 Task: Look for space in Chignahuapan, Mexico from 12th August, 2023 to 16th August, 2023 for 8 adults in price range Rs.10000 to Rs.16000. Place can be private room with 8 bedrooms having 8 beds and 8 bathrooms. Property type can be house, flat, guest house, hotel. Amenities needed are: wifi, TV, free parkinig on premises, gym, breakfast. Booking option can be shelf check-in. Required host language is English.
Action: Mouse moved to (467, 100)
Screenshot: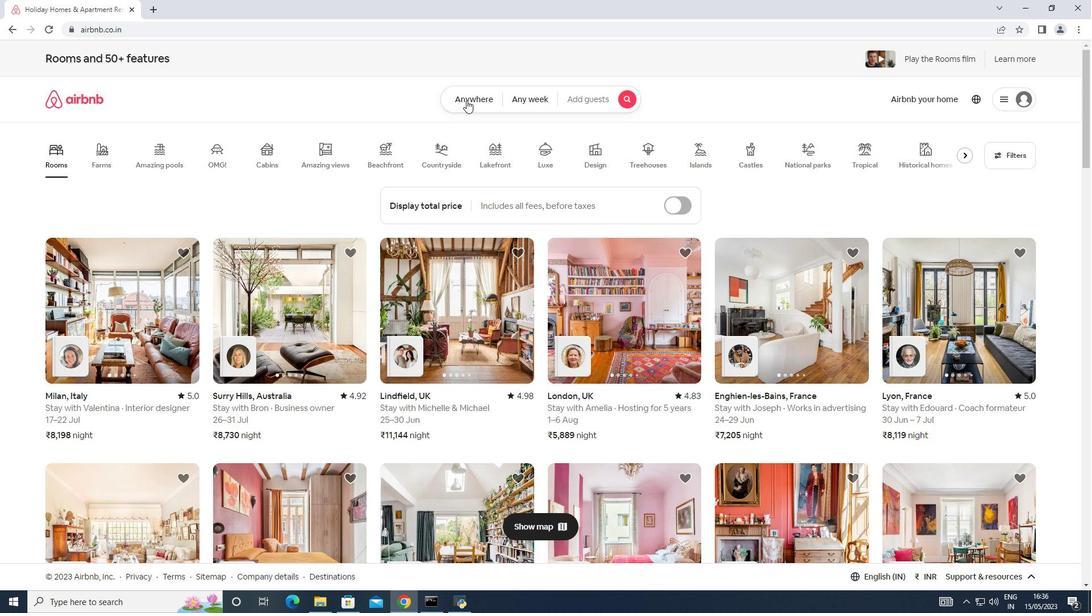 
Action: Mouse pressed left at (467, 100)
Screenshot: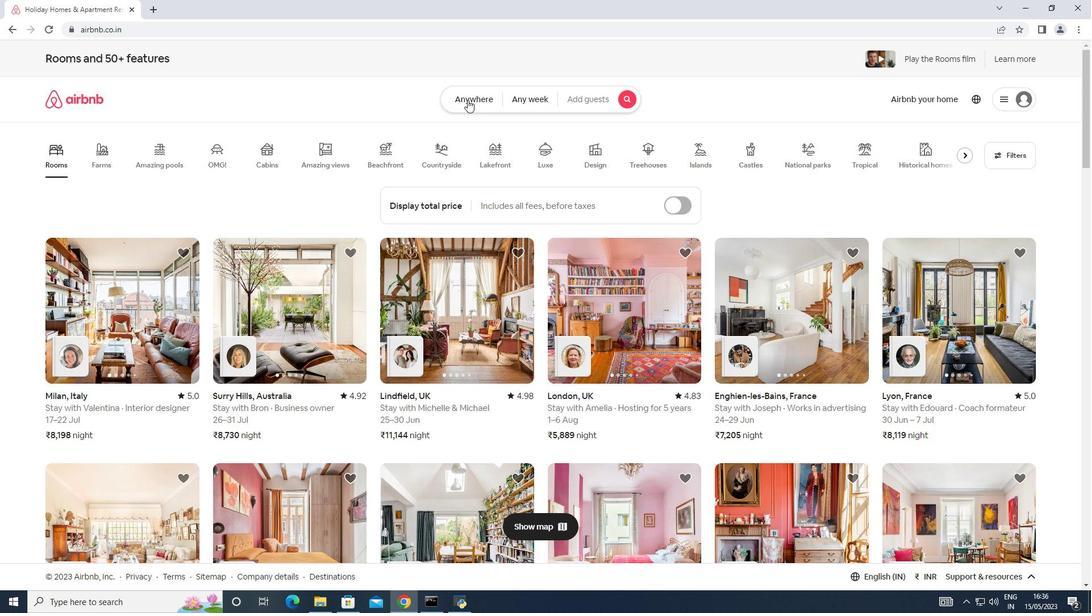 
Action: Mouse moved to (405, 150)
Screenshot: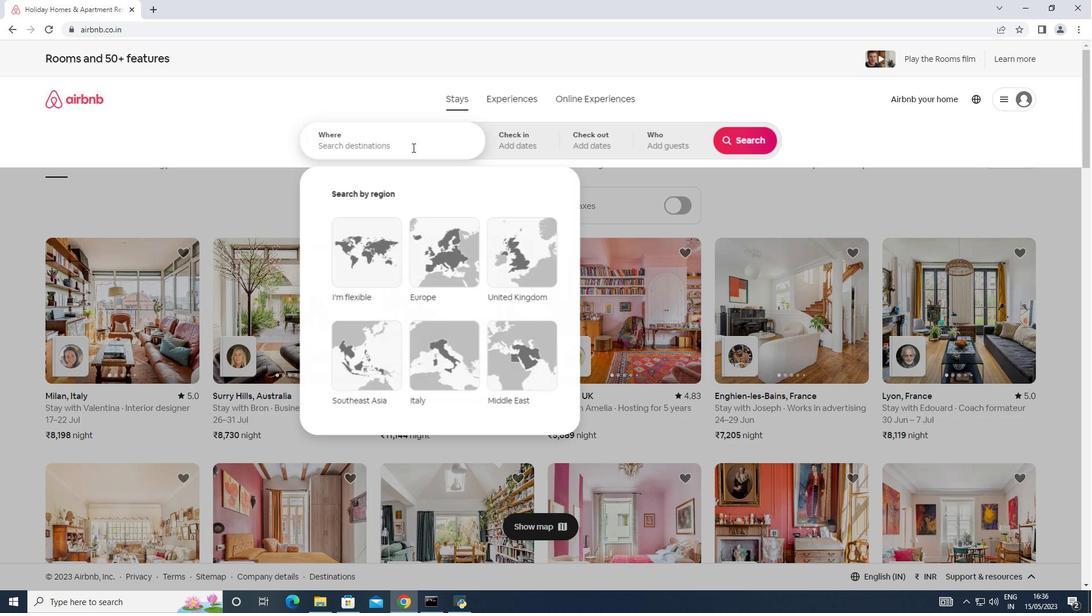 
Action: Mouse pressed left at (405, 150)
Screenshot: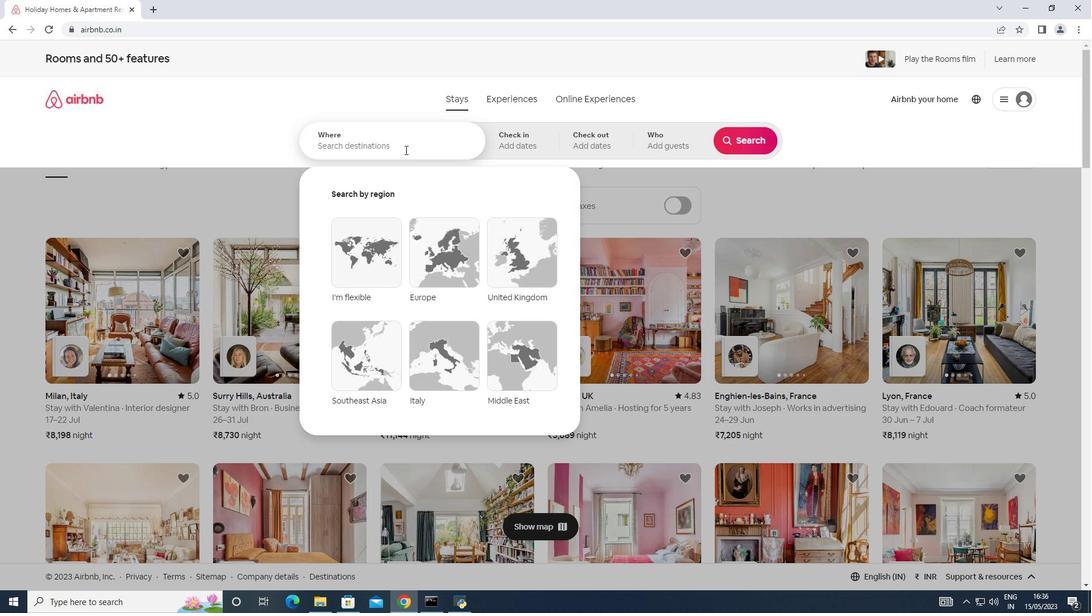 
Action: Mouse moved to (393, 153)
Screenshot: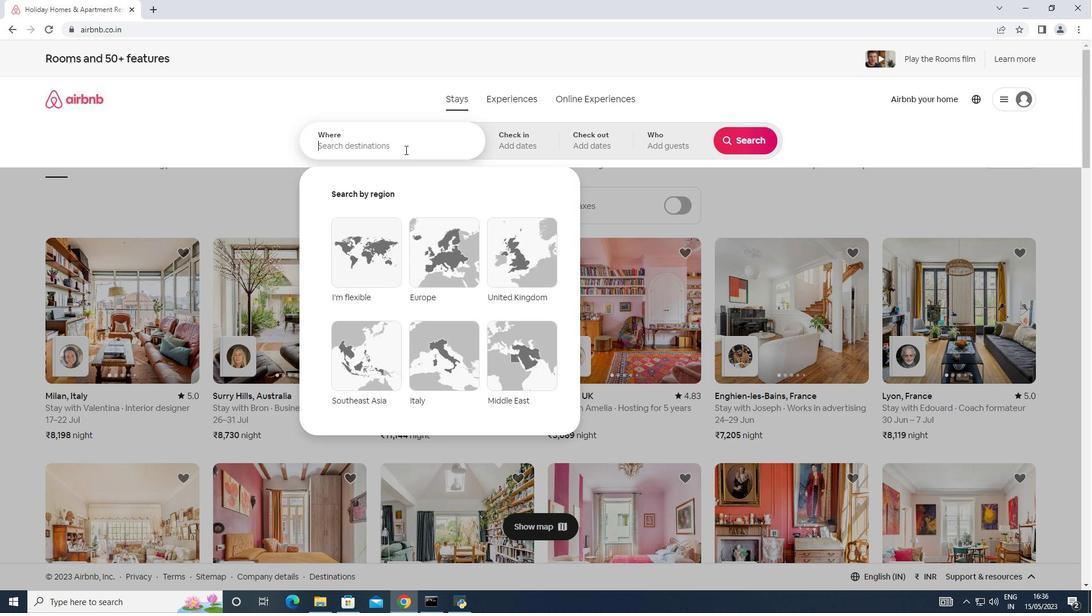 
Action: Key pressed <Key.shift><Key.shift><Key.shift><Key.shift><Key.shift><Key.shift><Key.shift><Key.shift><Key.shift><Key.shift><Key.shift><Key.shift><Key.shift><Key.shift><Key.shift><Key.shift><Key.shift><Key.shift><Key.shift><Key.shift><Key.shift><Key.shift><Key.shift><Key.shift><Key.shift><Key.shift><Key.shift><Key.shift><Key.shift>Chignahuapan,<Key.shift><Key.shift><Key.shift><Key.shift><Key.shift><Key.shift><Key.shift><Key.shift><Key.shift><Key.shift><Key.shift><Key.shift><Key.shift><Key.shift><Key.shift><Key.shift><Key.shift><Key.shift>Mexico
Screenshot: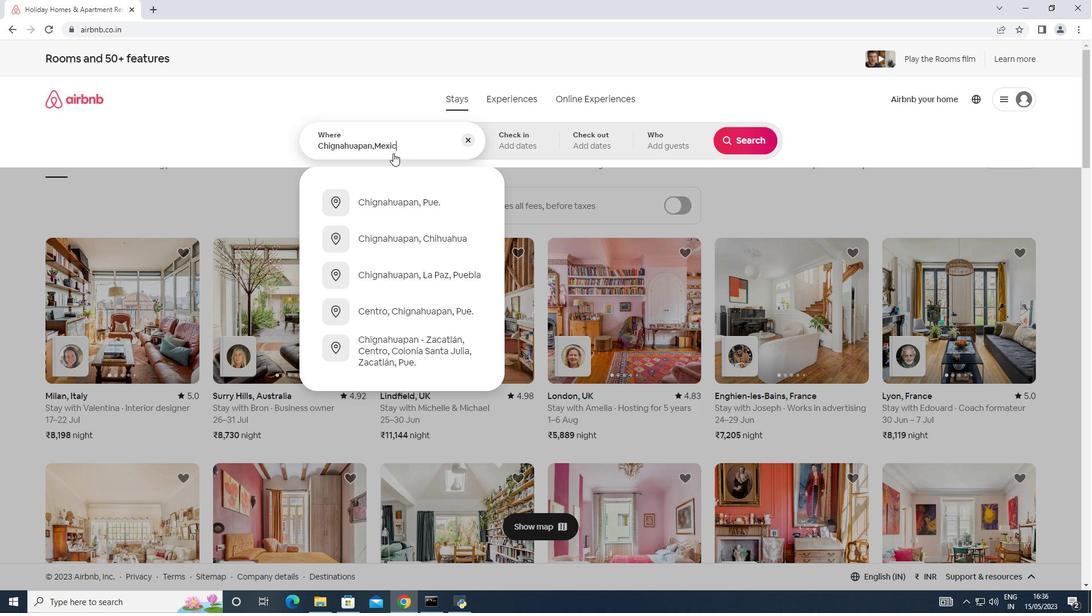 
Action: Mouse moved to (520, 142)
Screenshot: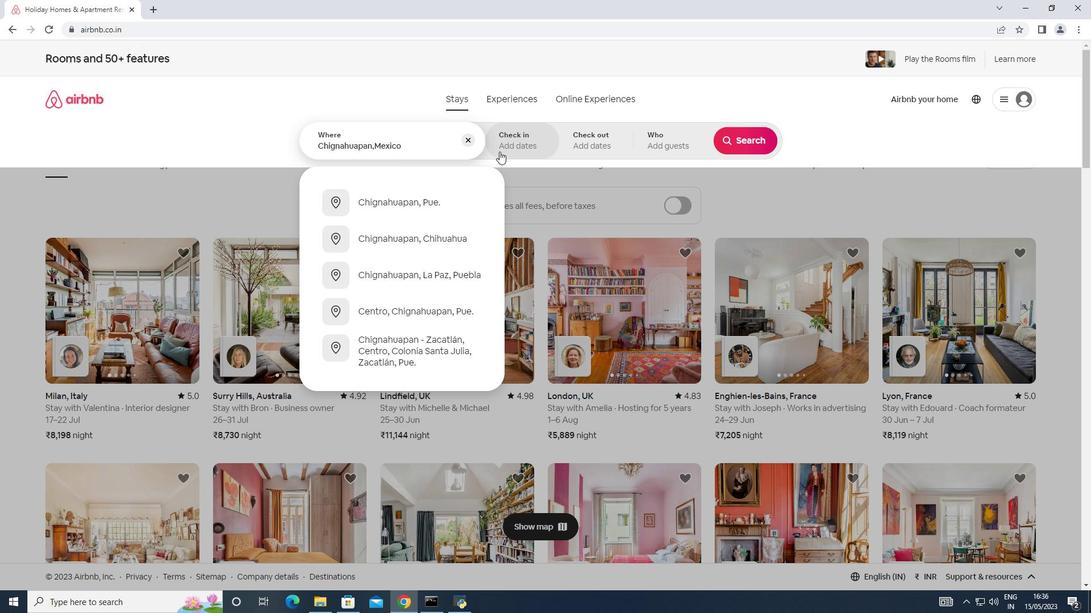 
Action: Mouse pressed left at (520, 142)
Screenshot: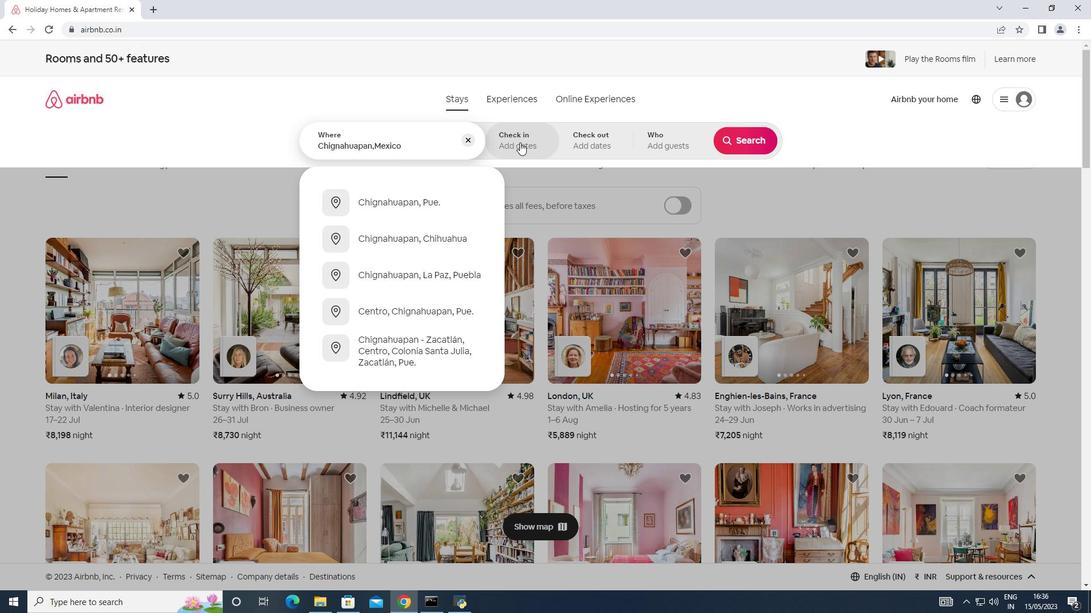 
Action: Mouse moved to (746, 232)
Screenshot: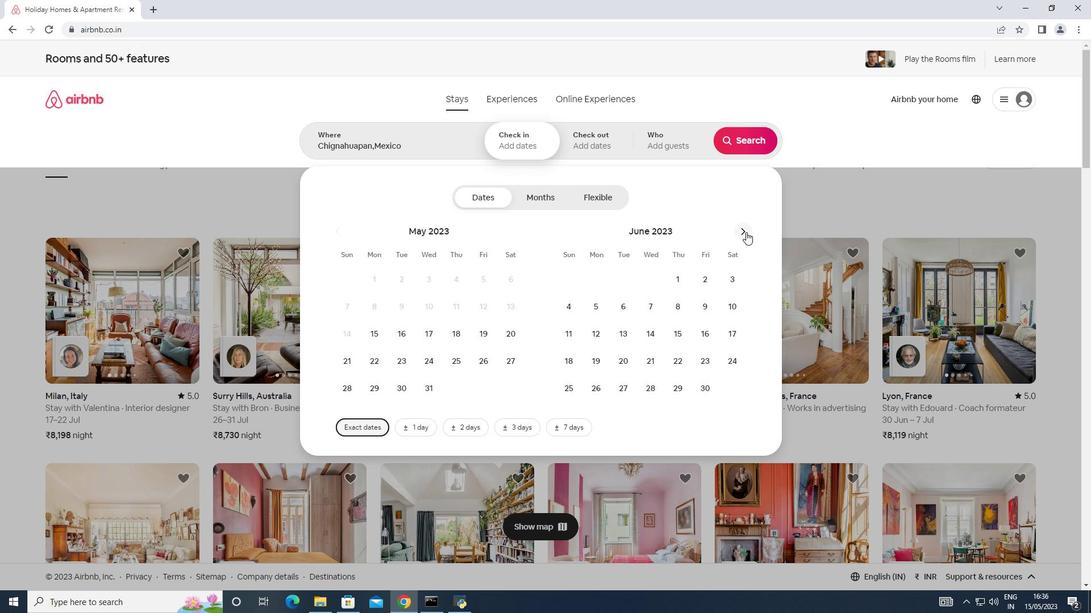 
Action: Mouse pressed left at (746, 232)
Screenshot: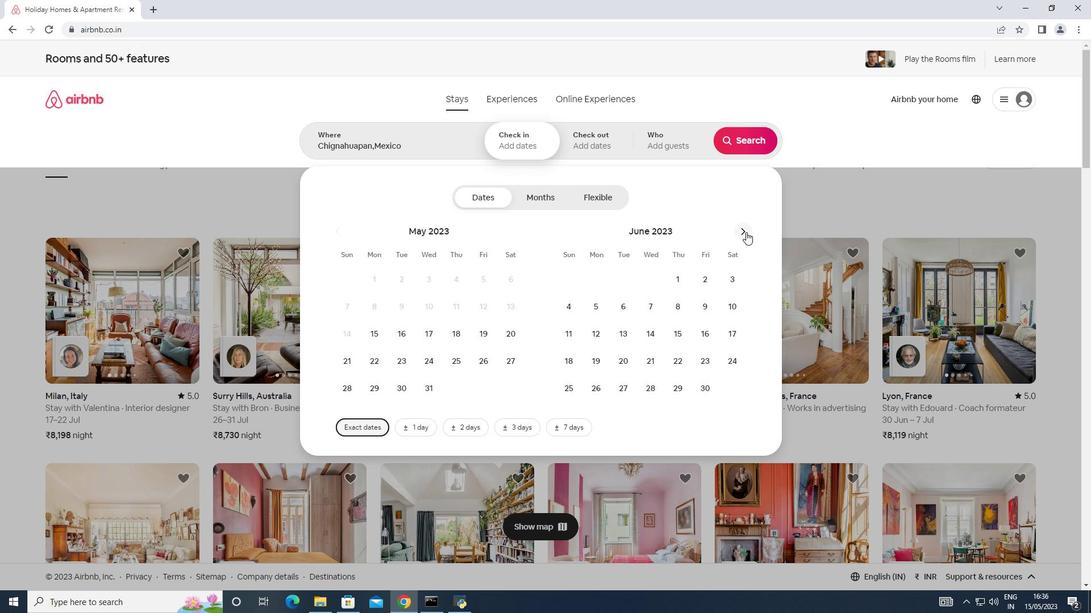 
Action: Mouse moved to (746, 230)
Screenshot: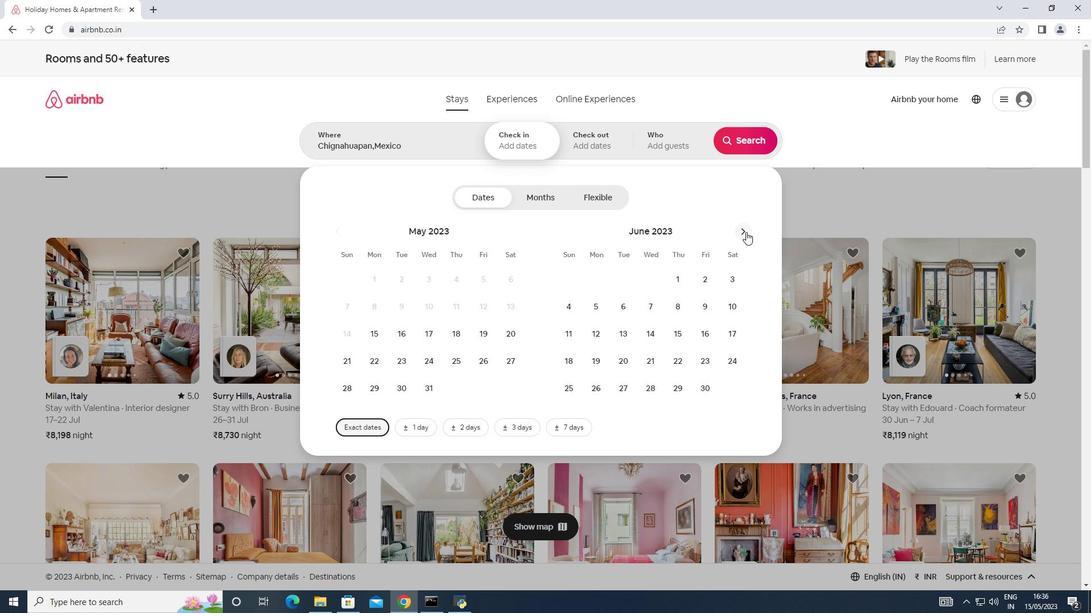 
Action: Mouse pressed left at (746, 230)
Screenshot: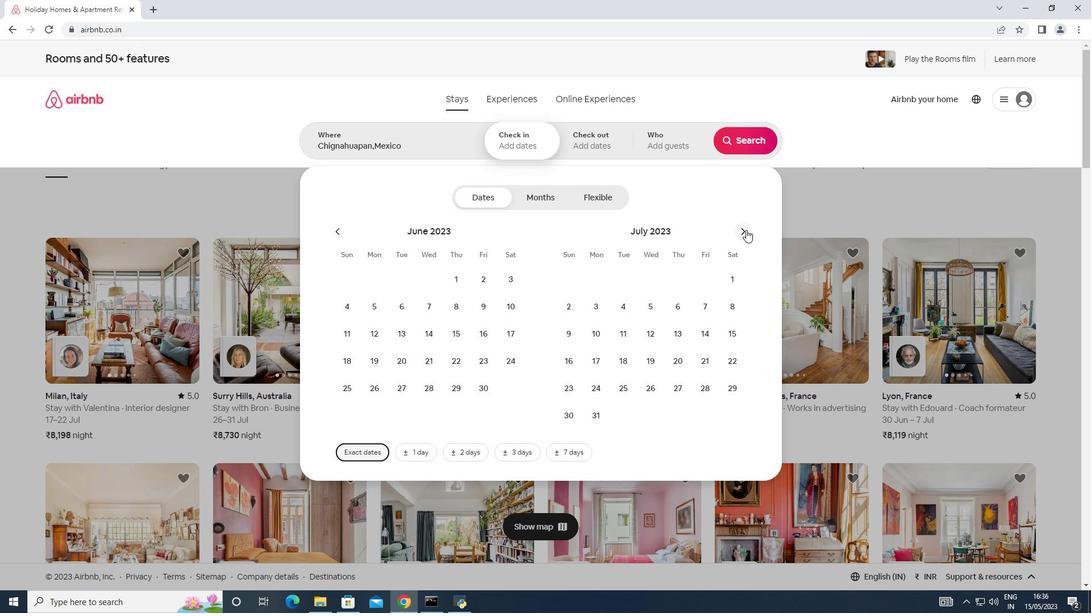 
Action: Mouse moved to (730, 297)
Screenshot: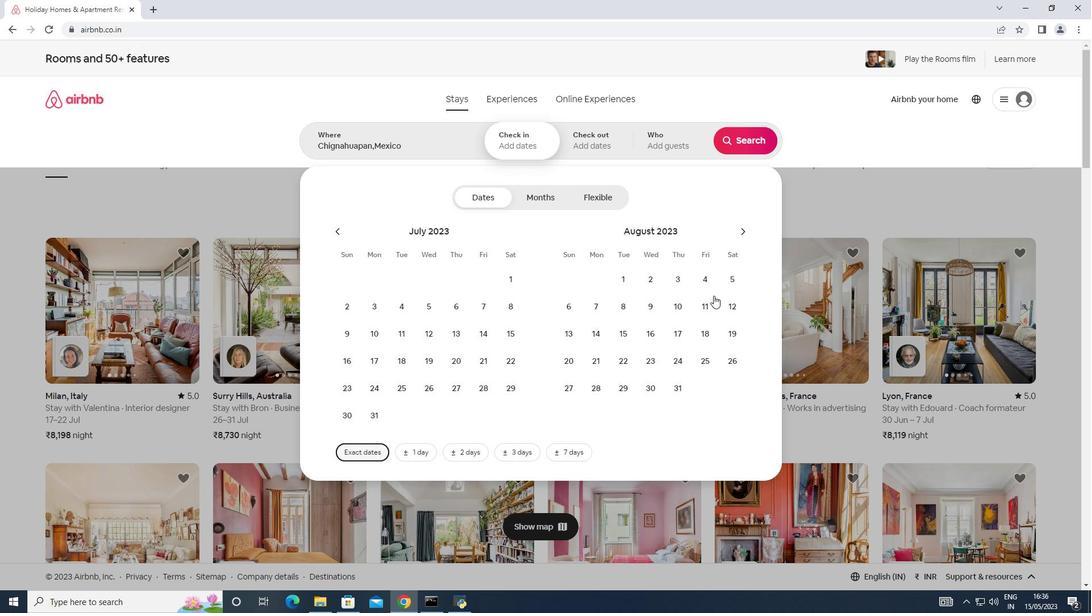 
Action: Mouse pressed left at (730, 297)
Screenshot: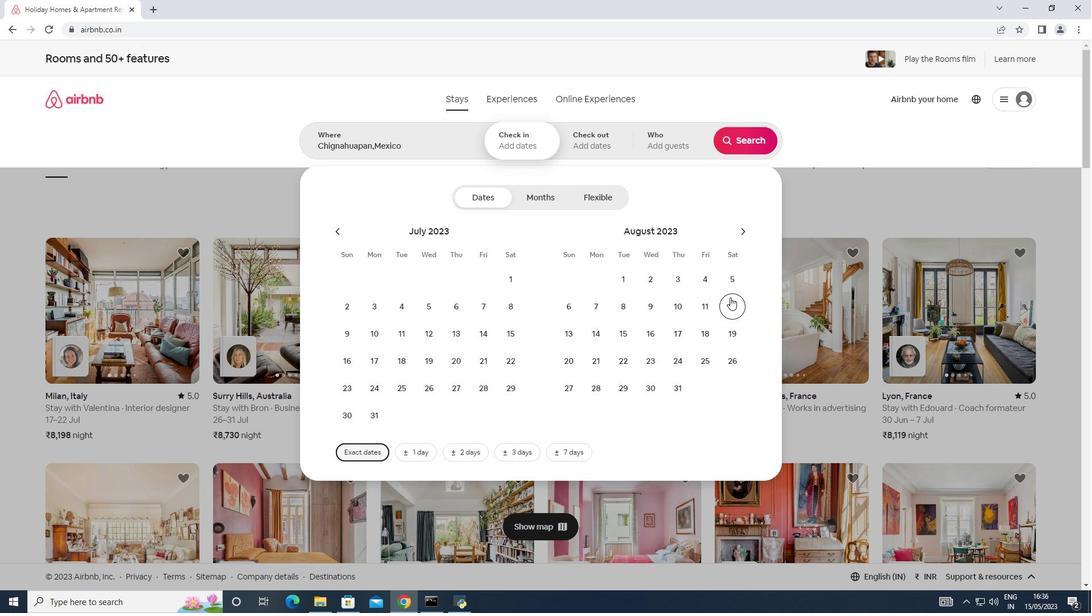 
Action: Mouse moved to (649, 338)
Screenshot: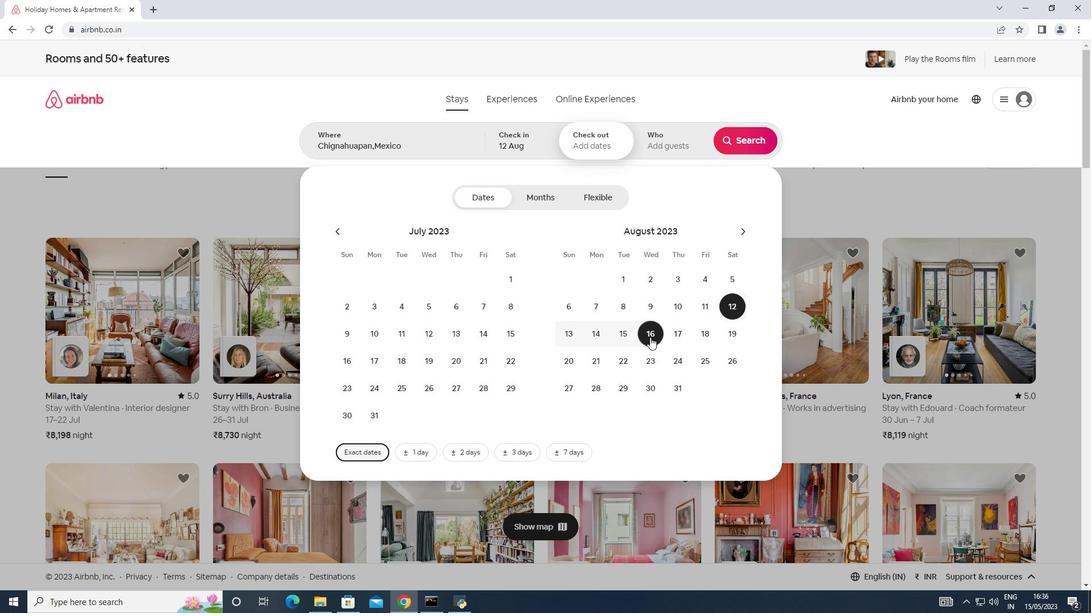 
Action: Mouse pressed left at (649, 338)
Screenshot: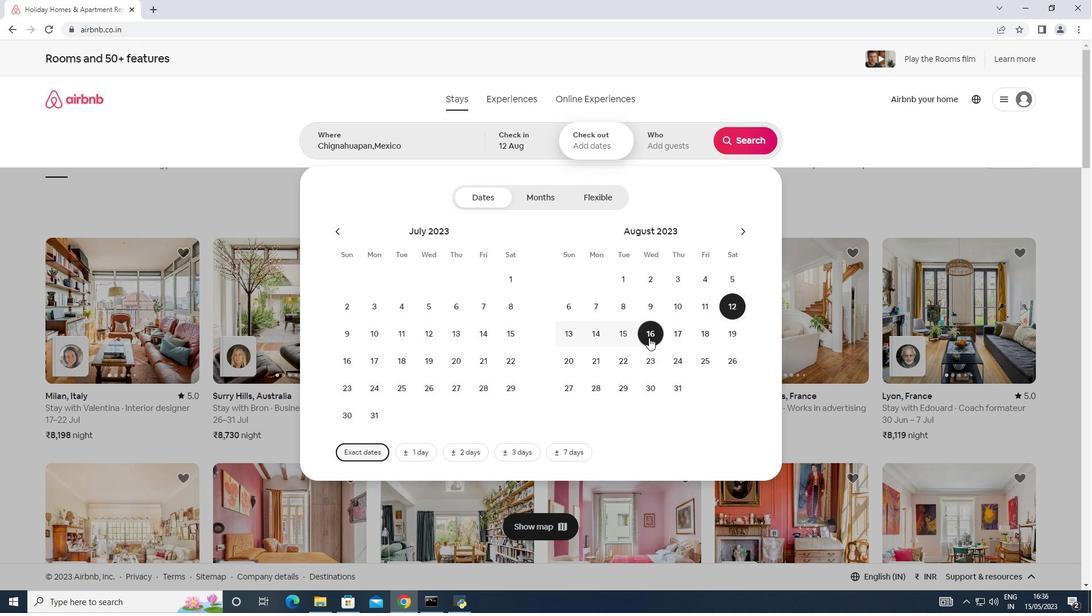 
Action: Mouse moved to (661, 138)
Screenshot: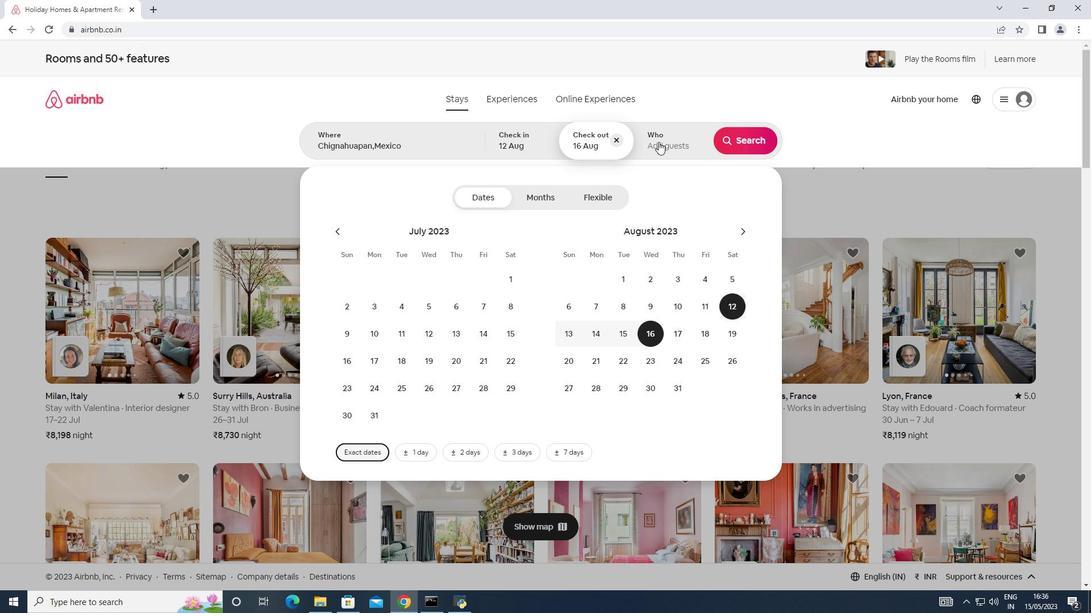 
Action: Mouse pressed left at (661, 138)
Screenshot: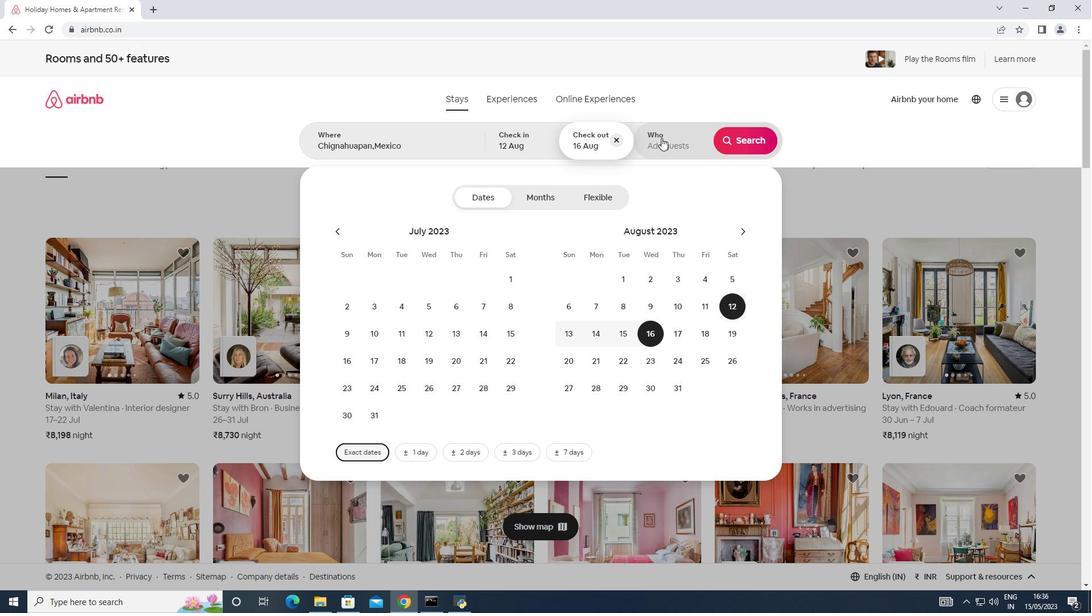 
Action: Mouse moved to (750, 200)
Screenshot: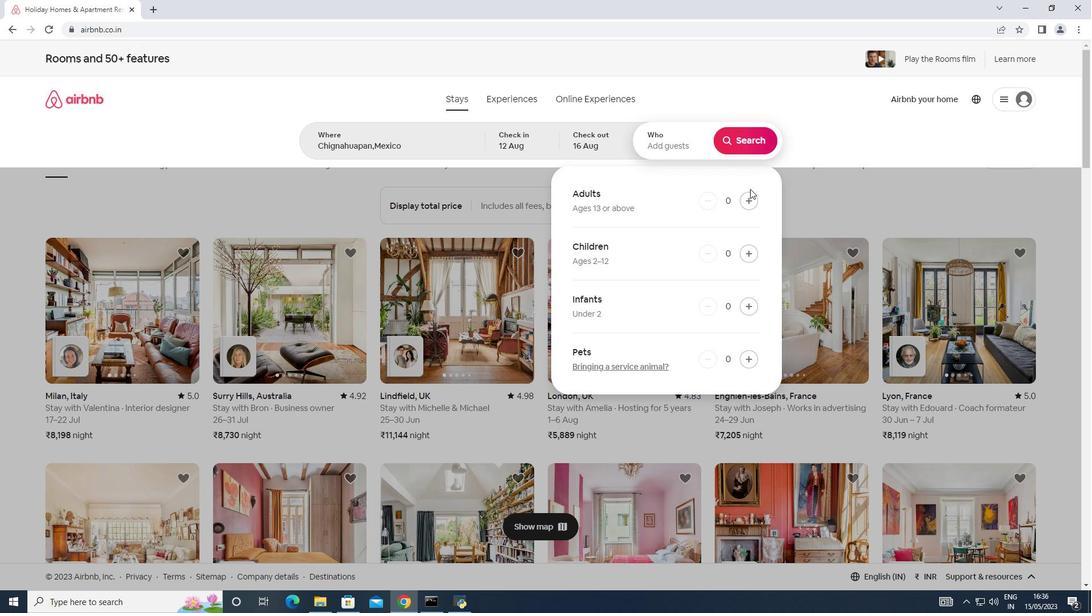 
Action: Mouse pressed left at (750, 200)
Screenshot: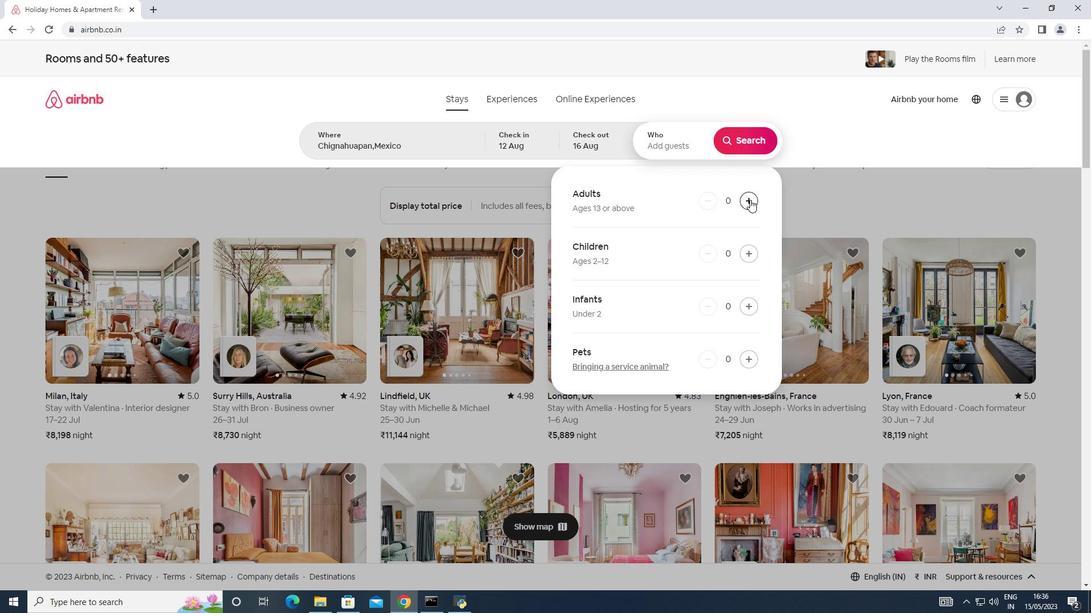 
Action: Mouse pressed left at (750, 200)
Screenshot: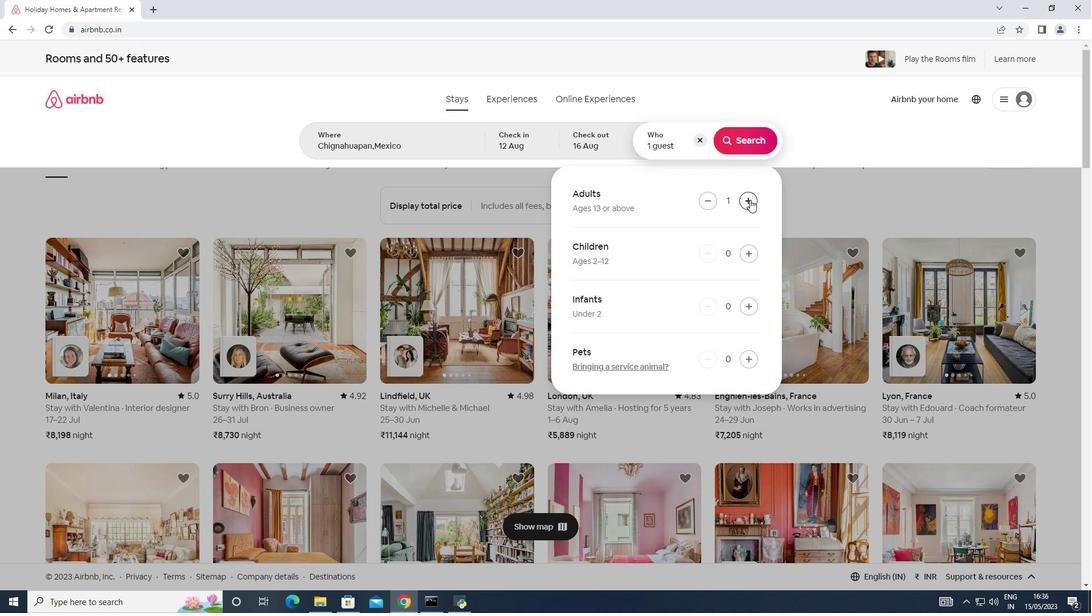 
Action: Mouse pressed left at (750, 200)
Screenshot: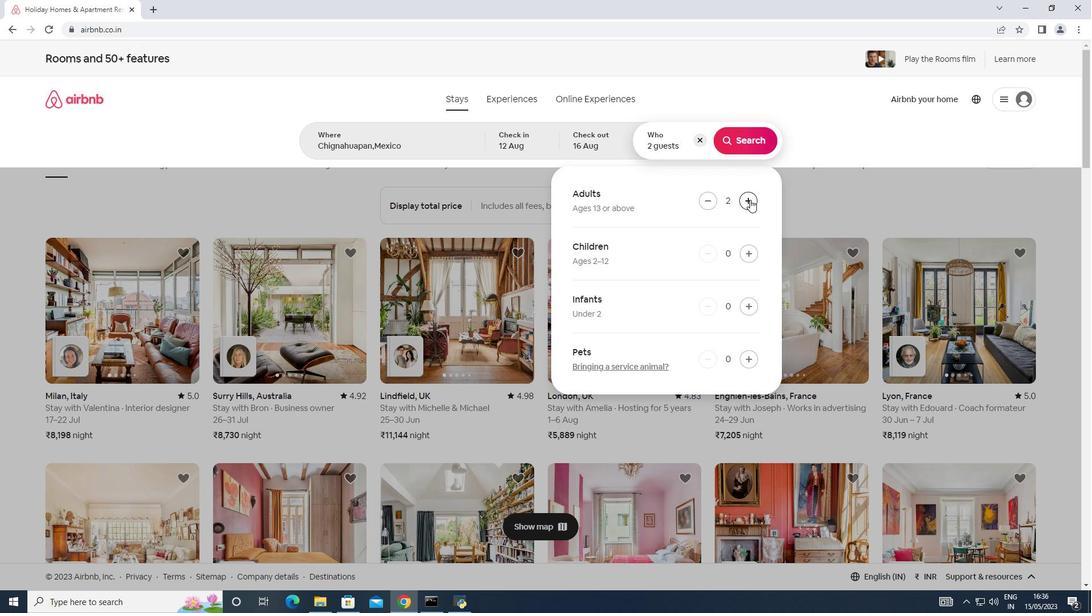 
Action: Mouse pressed left at (750, 200)
Screenshot: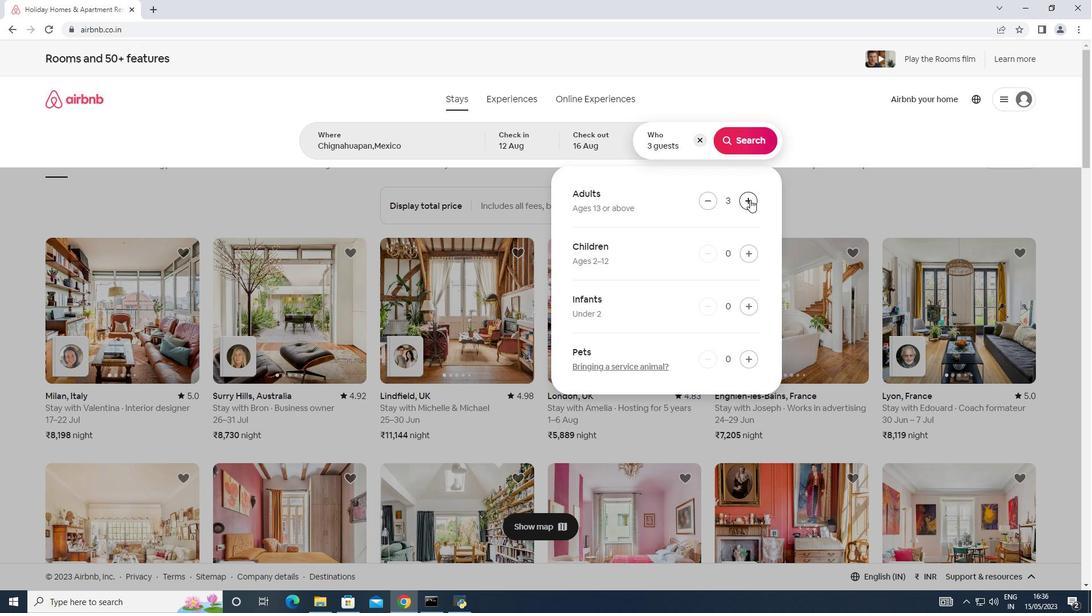 
Action: Mouse pressed left at (750, 200)
Screenshot: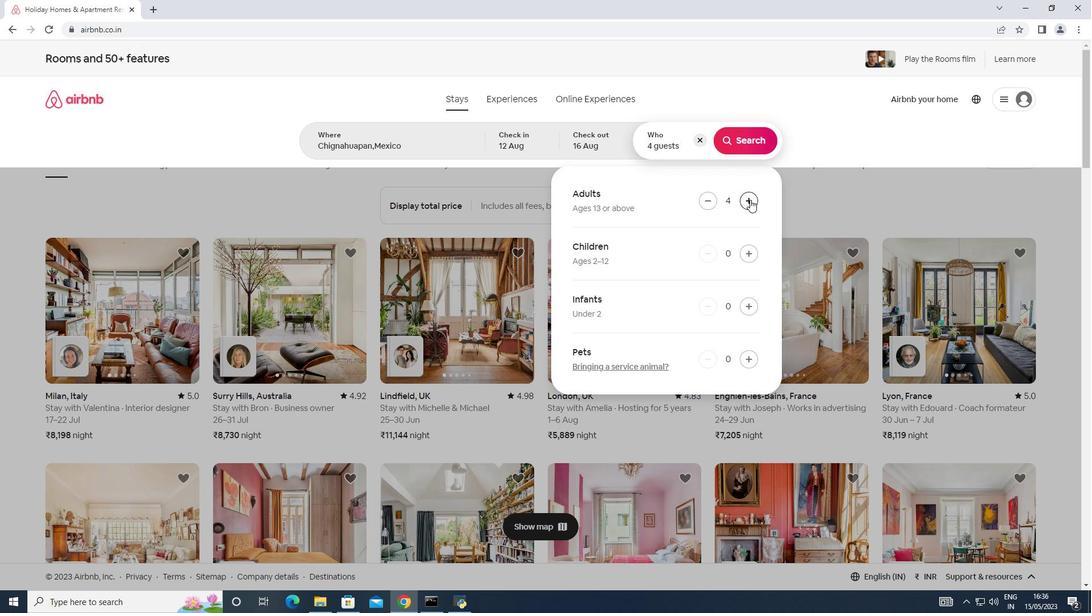 
Action: Mouse pressed left at (750, 200)
Screenshot: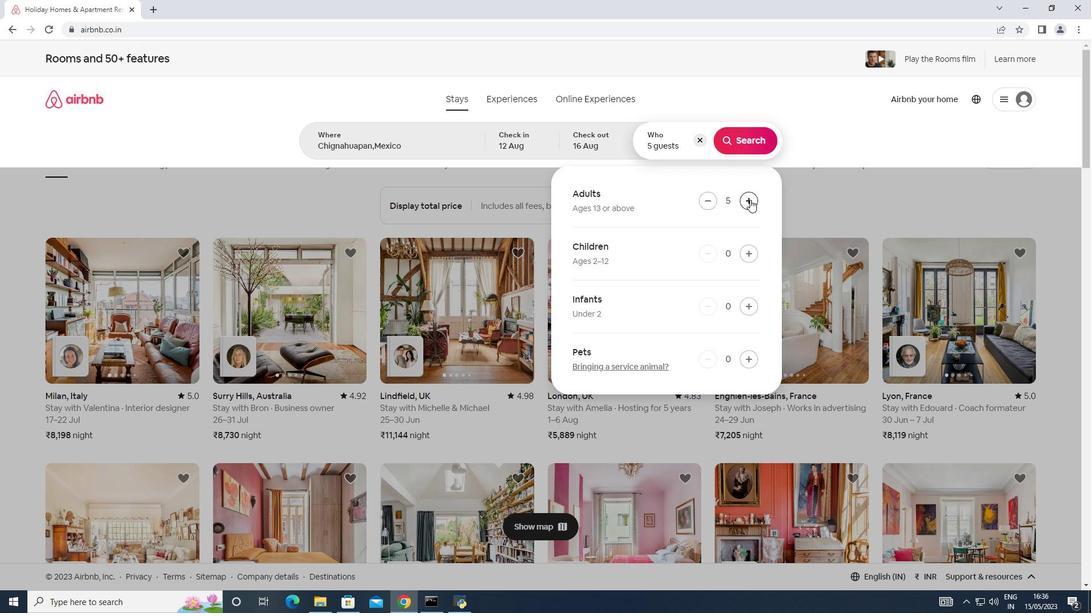 
Action: Mouse pressed left at (750, 200)
Screenshot: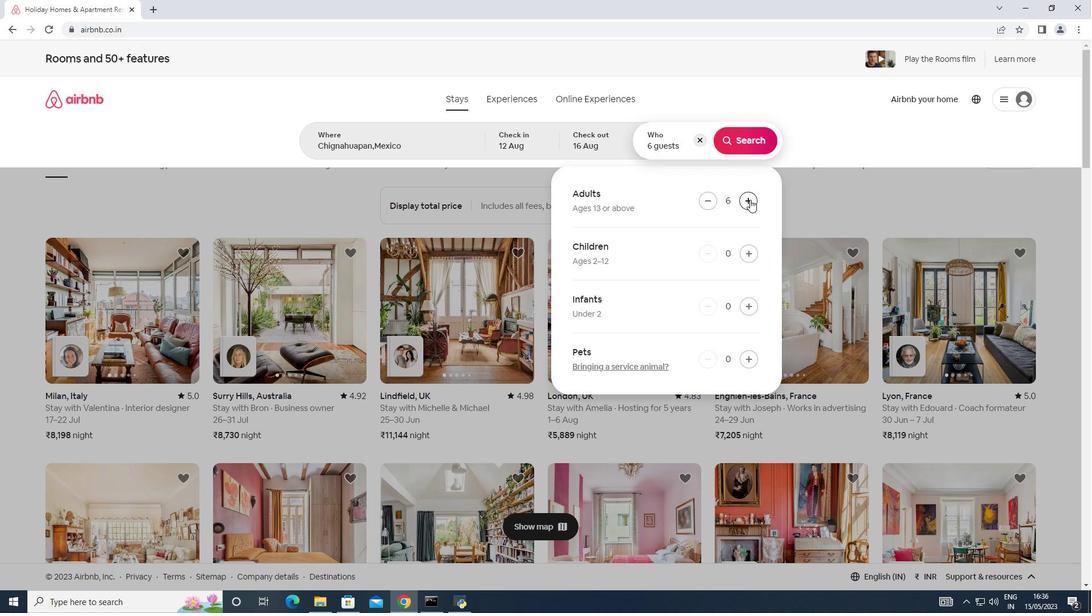 
Action: Mouse pressed left at (750, 200)
Screenshot: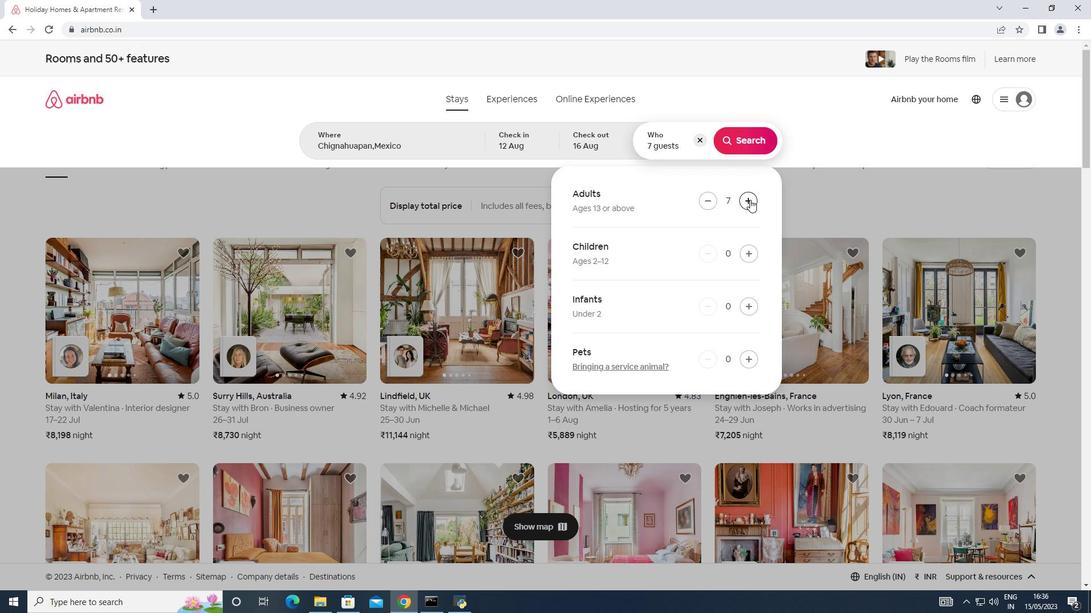 
Action: Mouse moved to (748, 140)
Screenshot: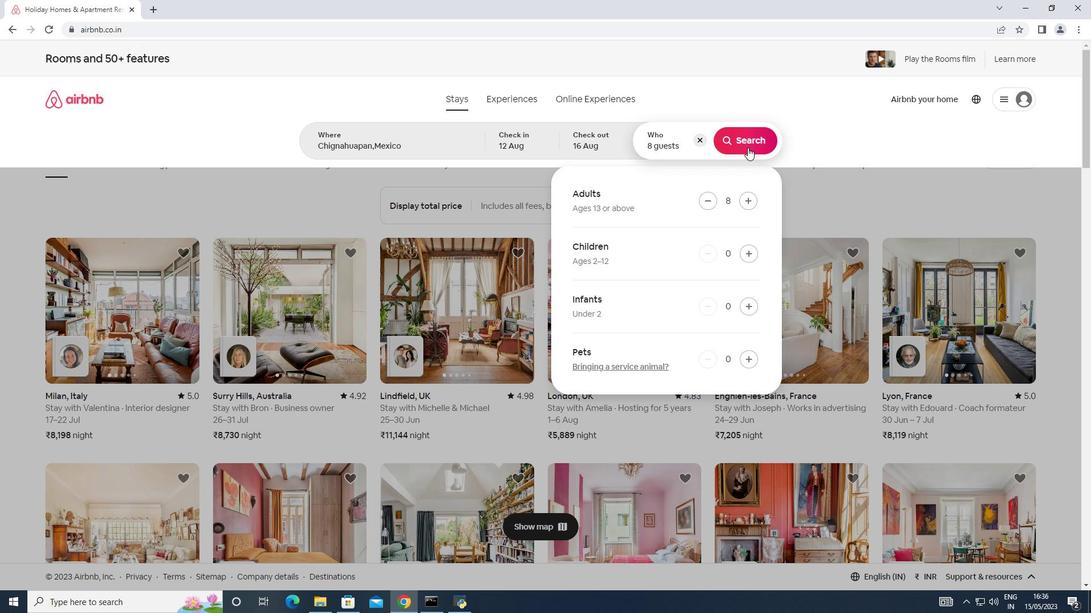 
Action: Mouse pressed left at (748, 140)
Screenshot: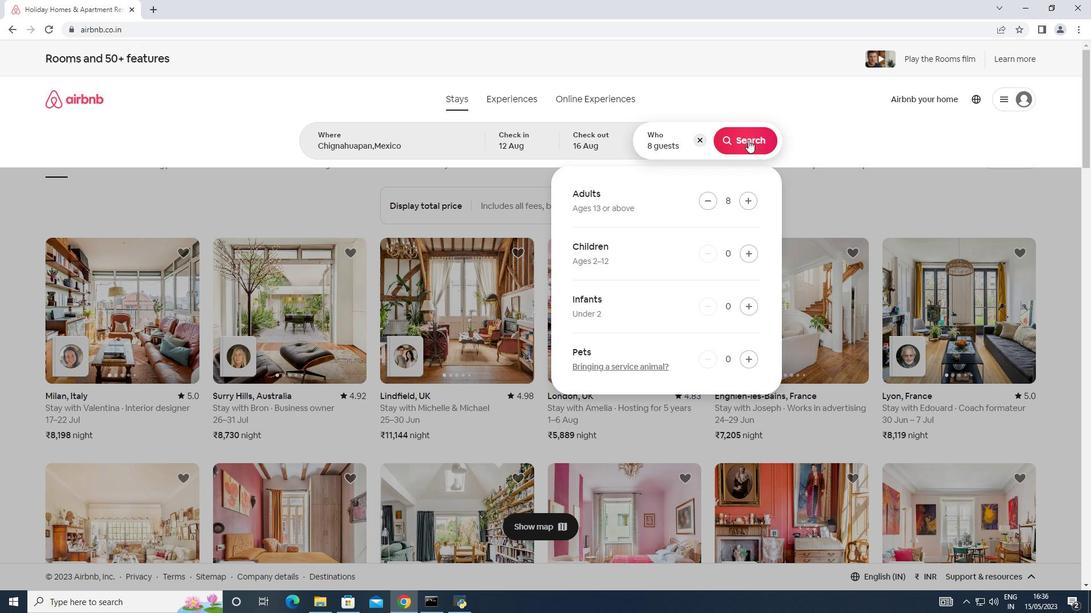 
Action: Mouse moved to (1027, 106)
Screenshot: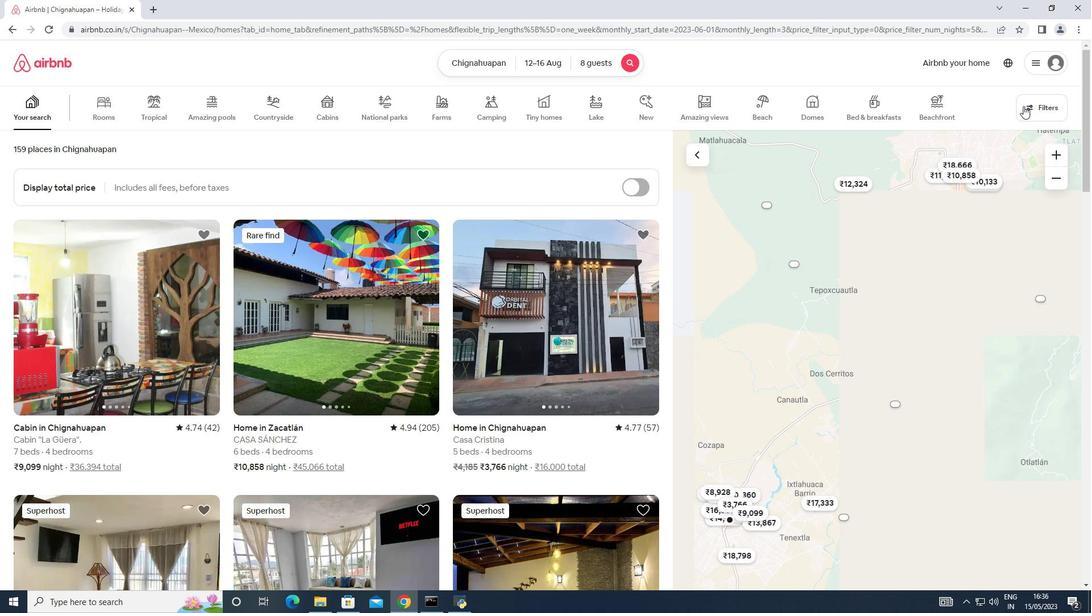 
Action: Mouse pressed left at (1027, 106)
Screenshot: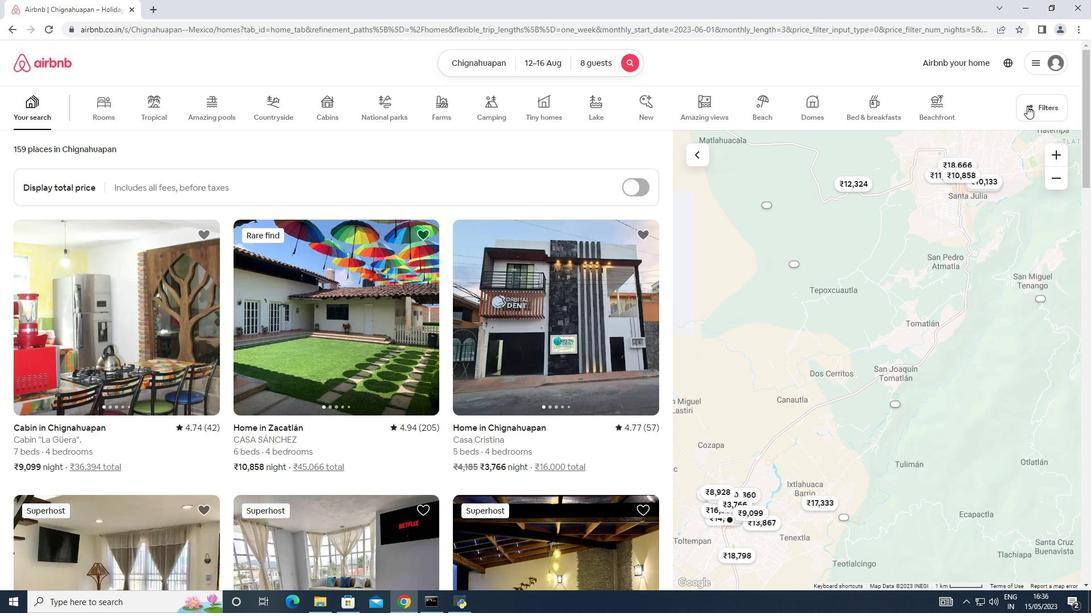 
Action: Mouse moved to (396, 387)
Screenshot: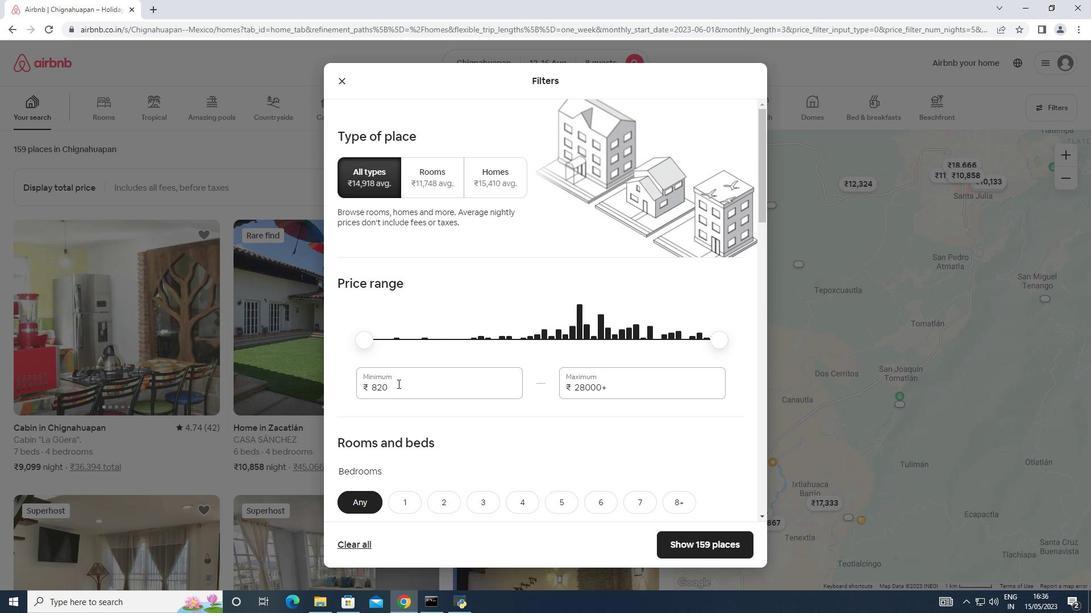 
Action: Mouse pressed left at (396, 387)
Screenshot: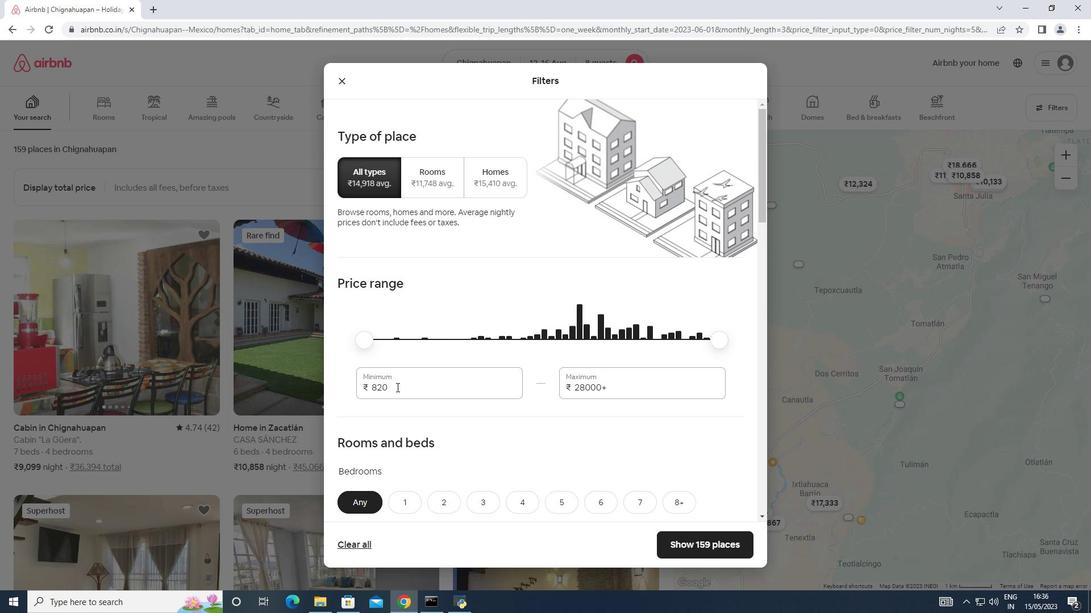 
Action: Mouse moved to (351, 382)
Screenshot: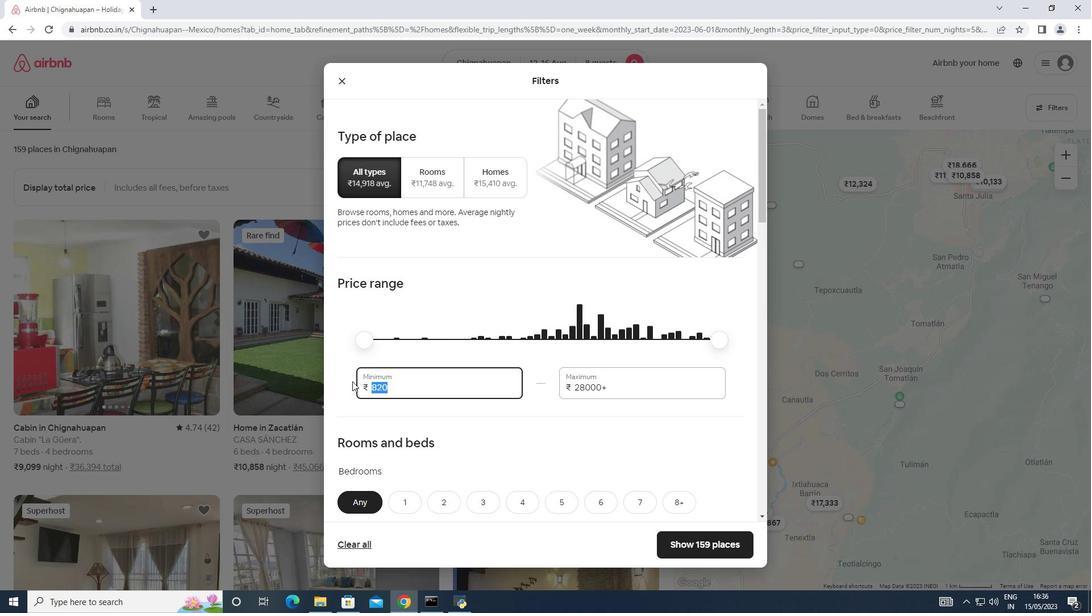 
Action: Key pressed 10000
Screenshot: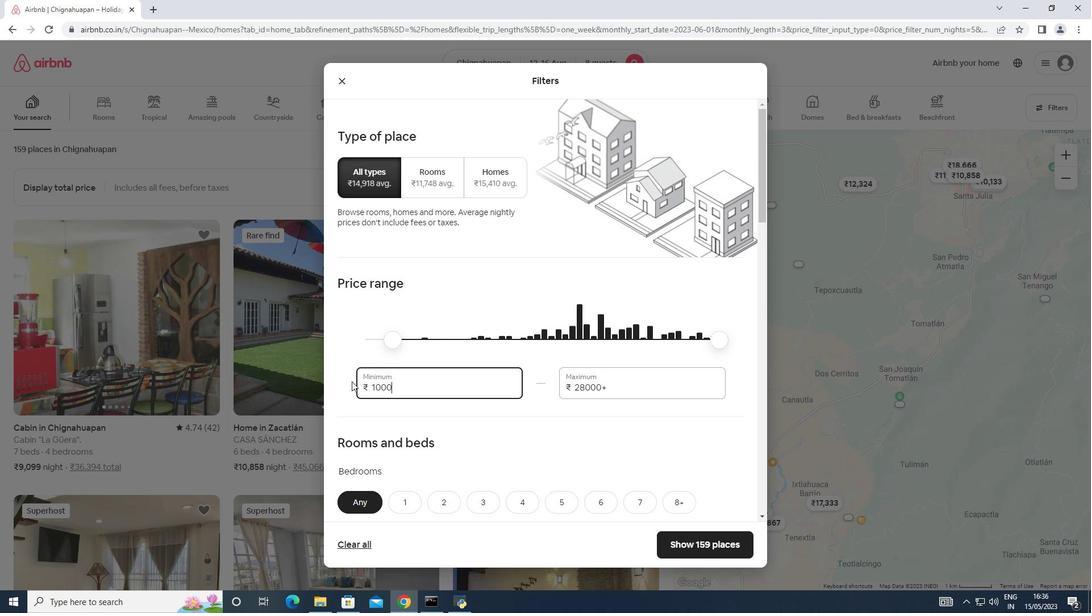 
Action: Mouse moved to (610, 392)
Screenshot: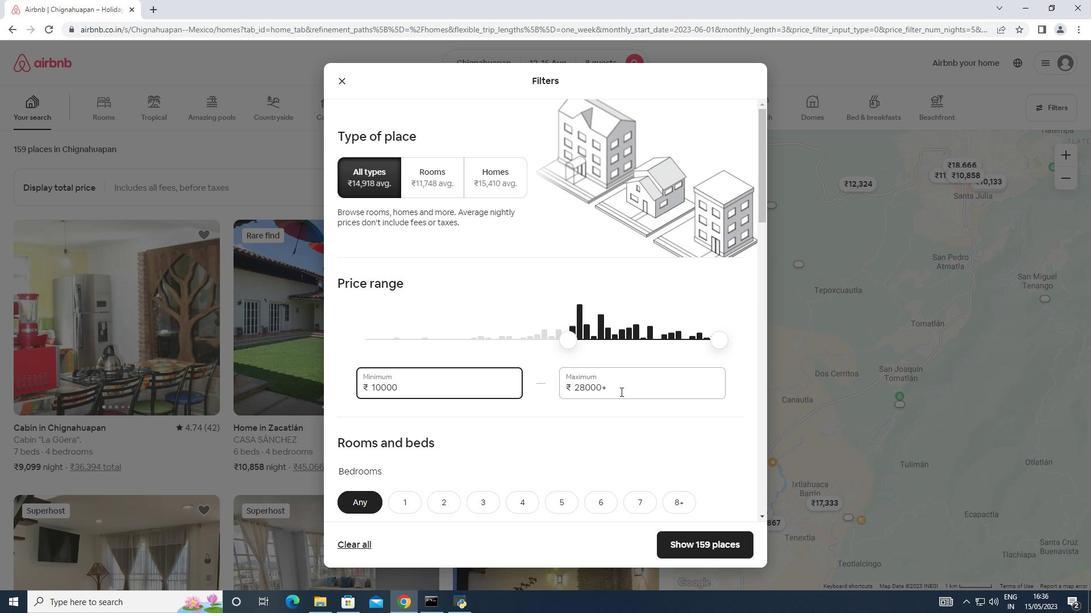 
Action: Mouse pressed left at (610, 392)
Screenshot: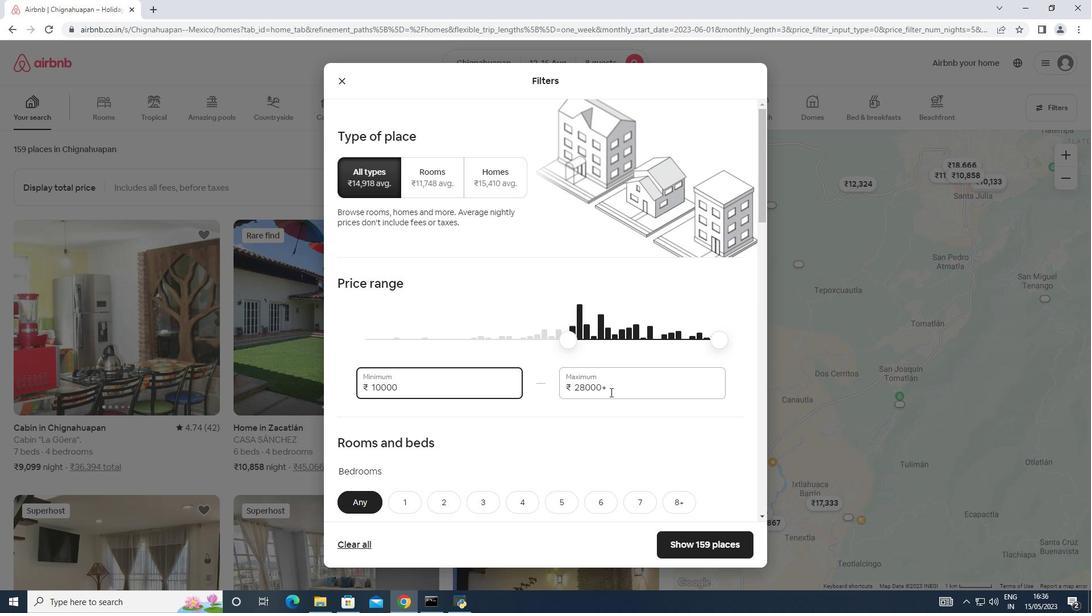
Action: Mouse moved to (509, 411)
Screenshot: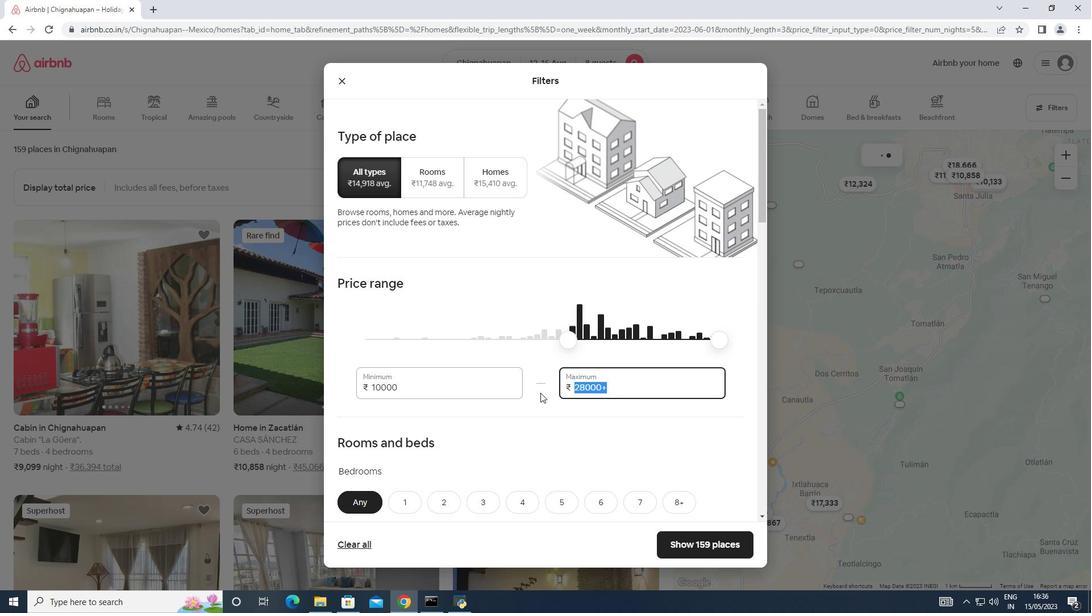 
Action: Key pressed 16000
Screenshot: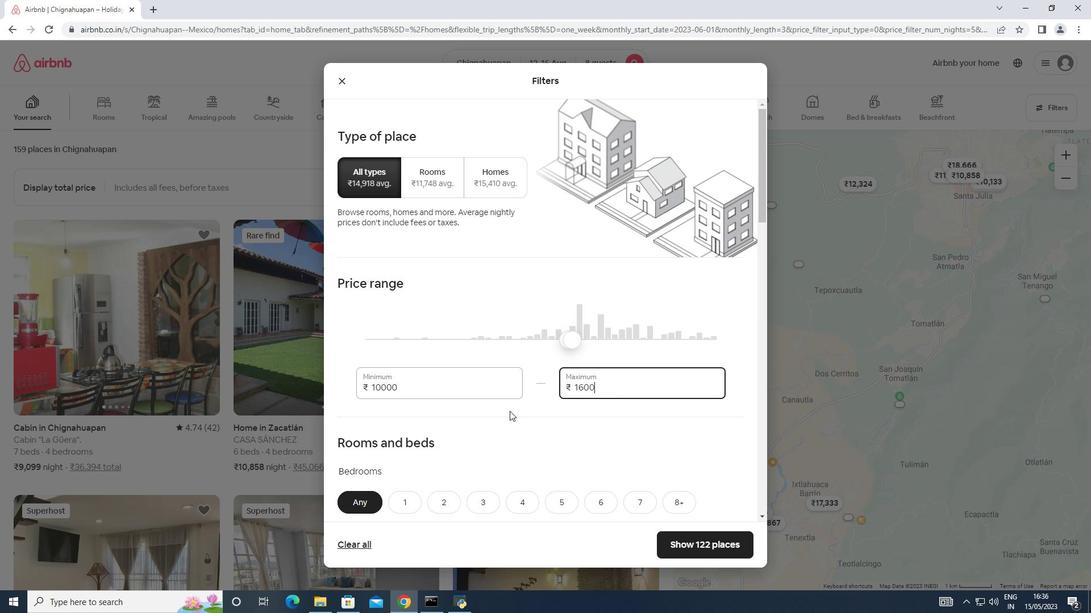 
Action: Mouse scrolled (509, 411) with delta (0, 0)
Screenshot: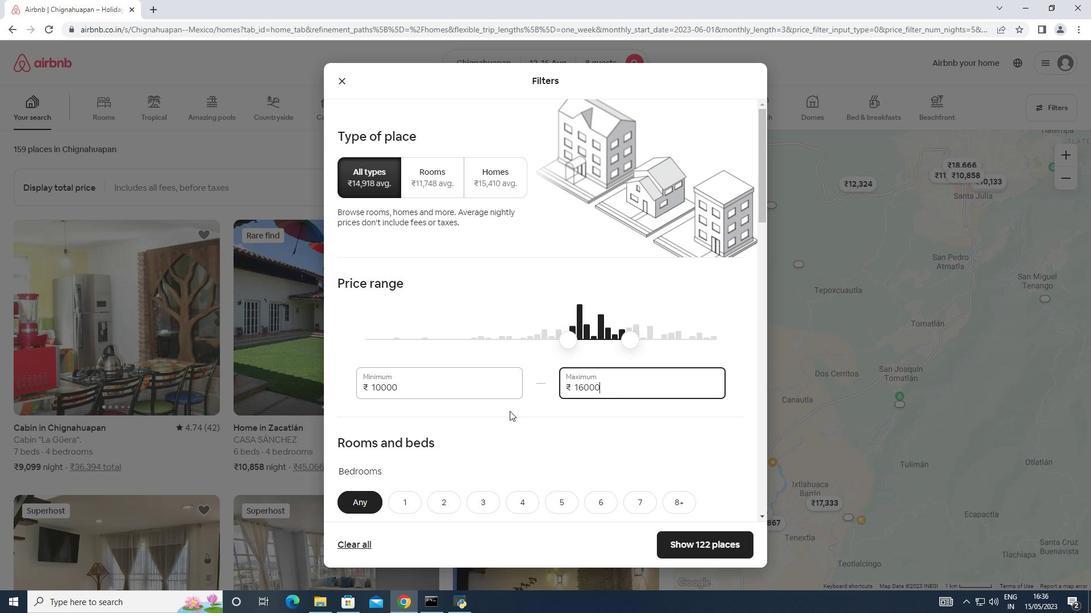 
Action: Mouse scrolled (509, 411) with delta (0, 0)
Screenshot: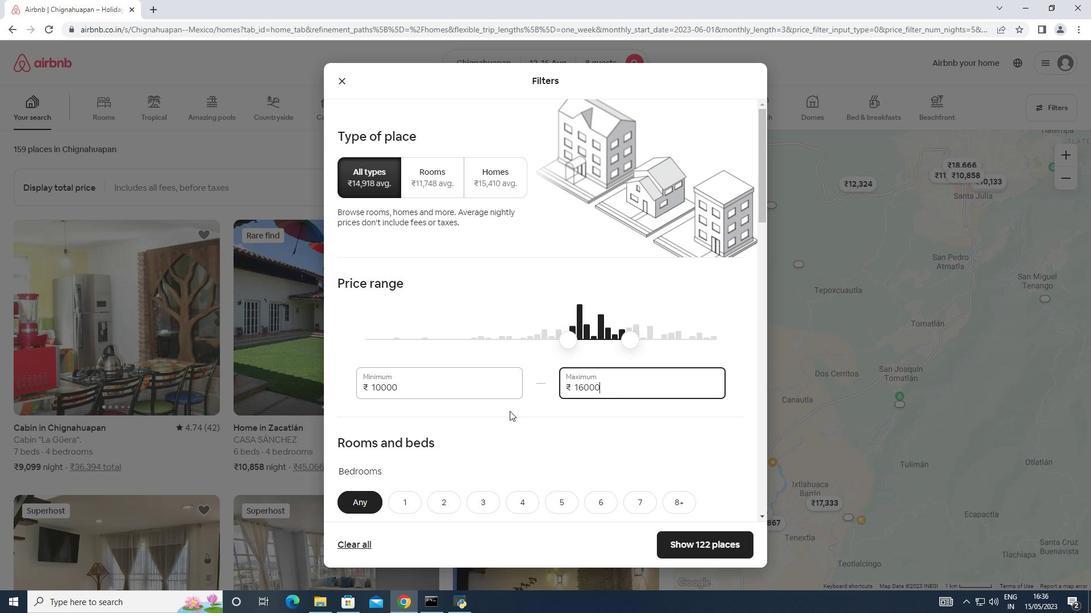 
Action: Mouse moved to (509, 411)
Screenshot: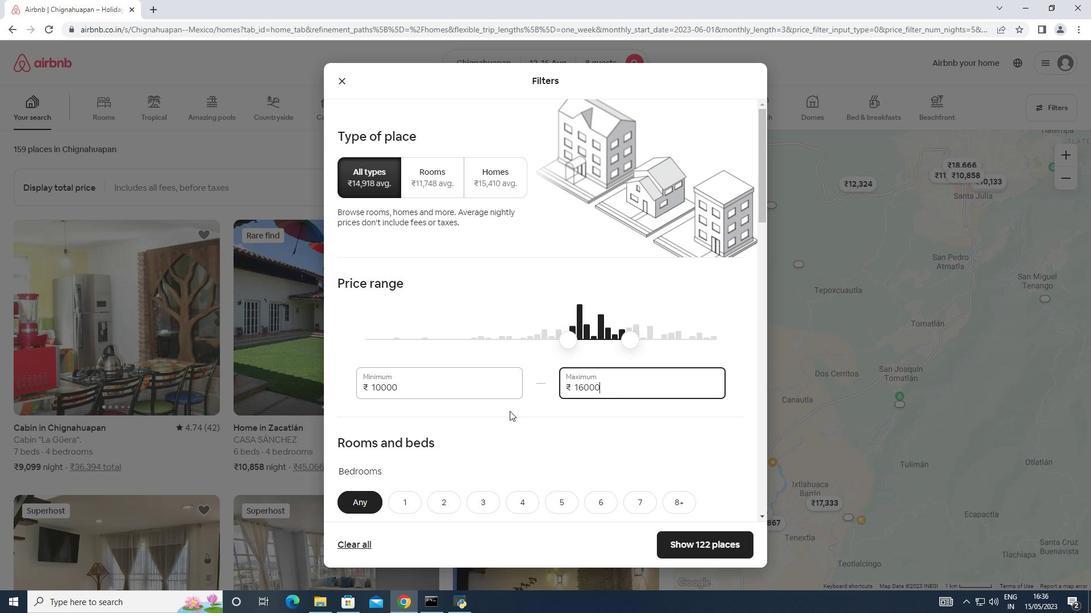 
Action: Mouse scrolled (509, 411) with delta (0, 0)
Screenshot: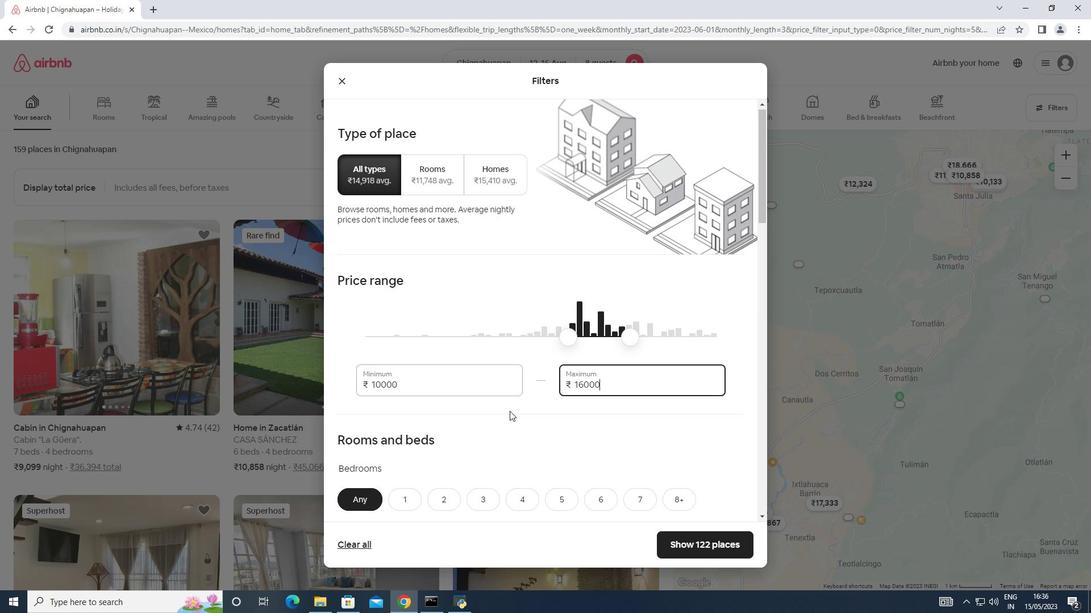 
Action: Mouse scrolled (509, 411) with delta (0, 0)
Screenshot: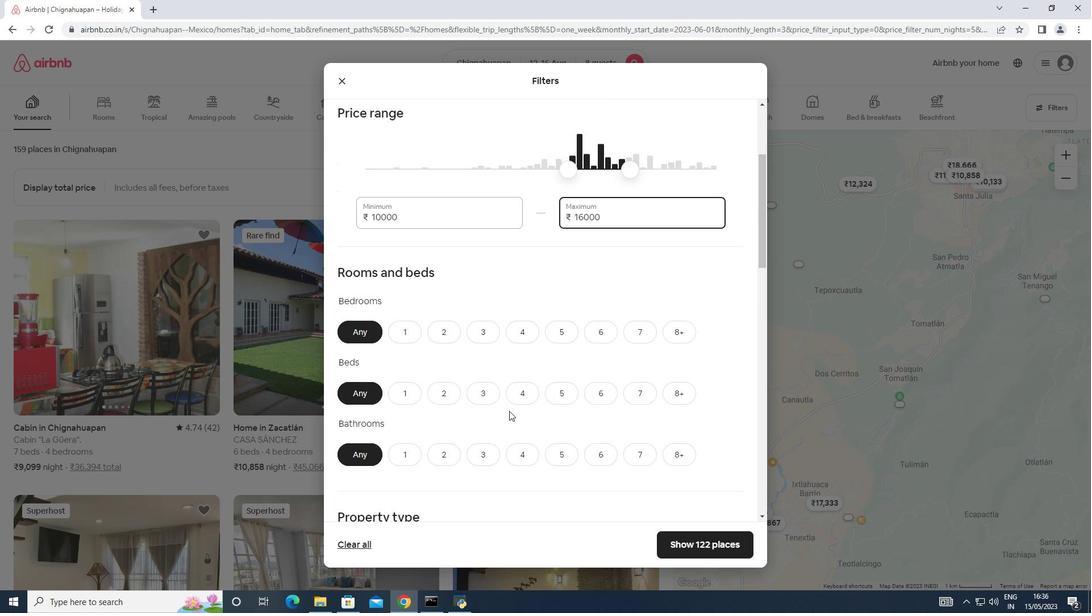 
Action: Mouse moved to (674, 281)
Screenshot: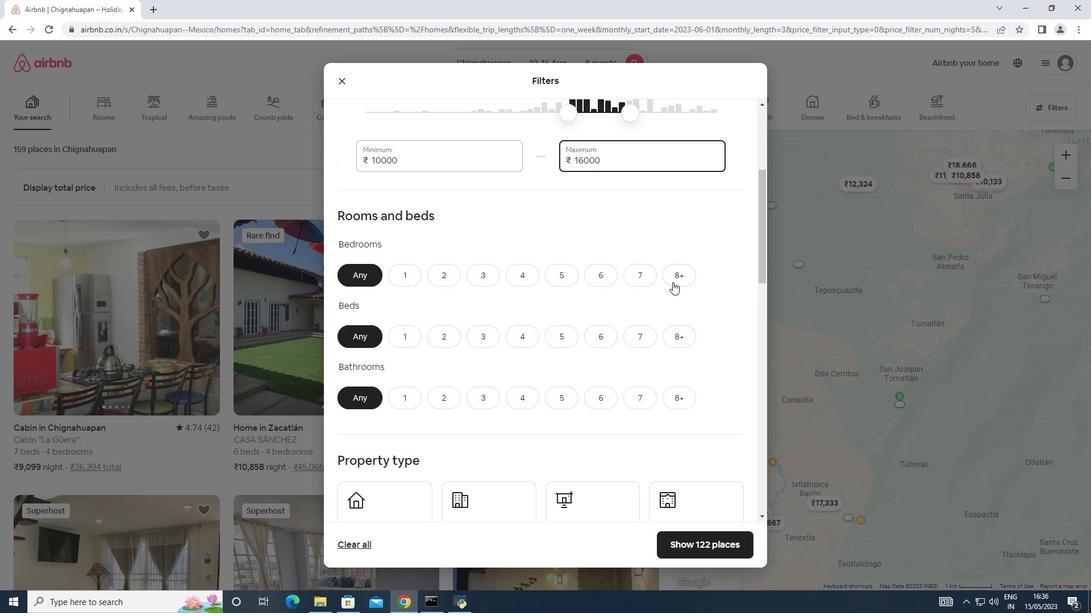 
Action: Mouse pressed left at (674, 281)
Screenshot: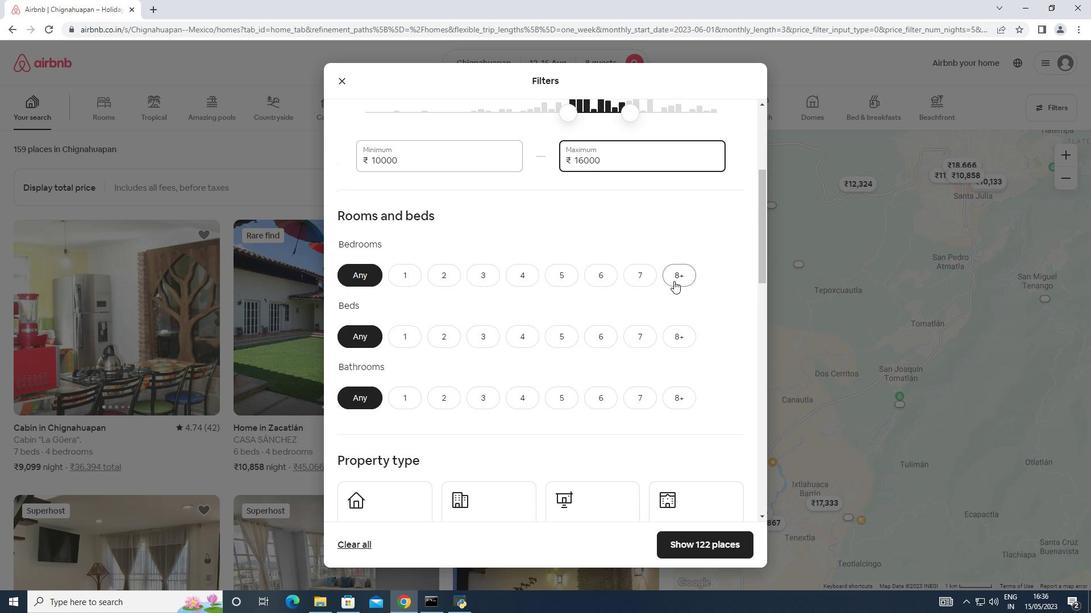 
Action: Mouse moved to (679, 335)
Screenshot: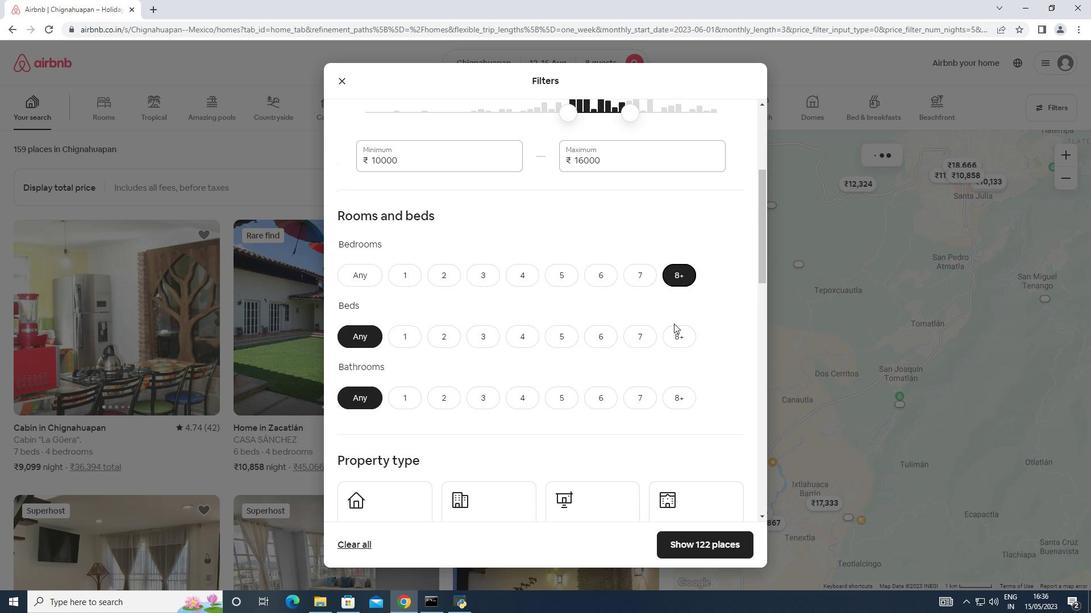 
Action: Mouse pressed left at (679, 335)
Screenshot: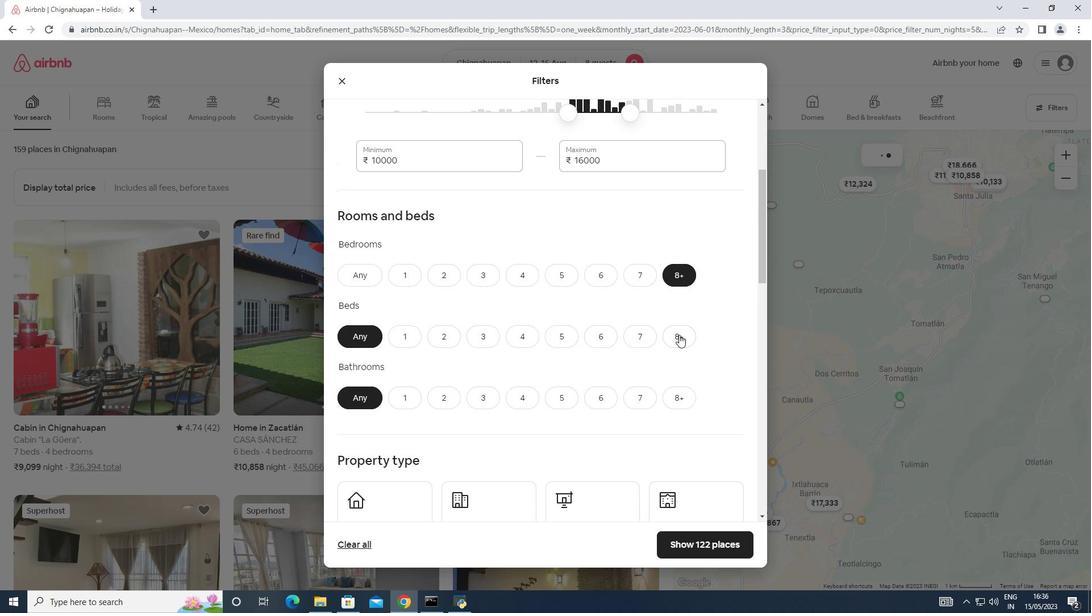 
Action: Mouse moved to (674, 405)
Screenshot: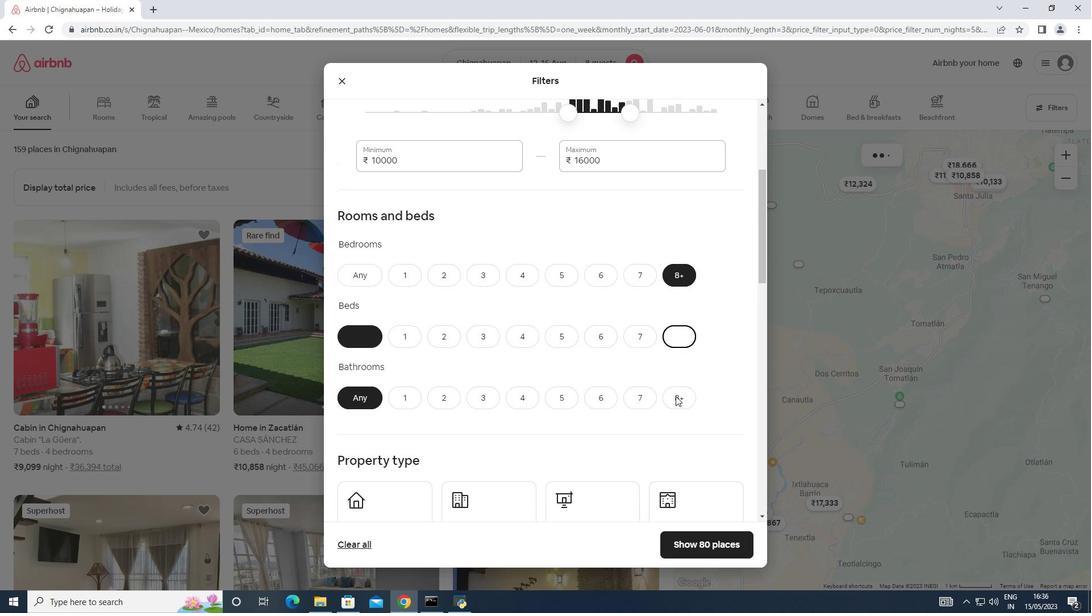 
Action: Mouse pressed left at (674, 405)
Screenshot: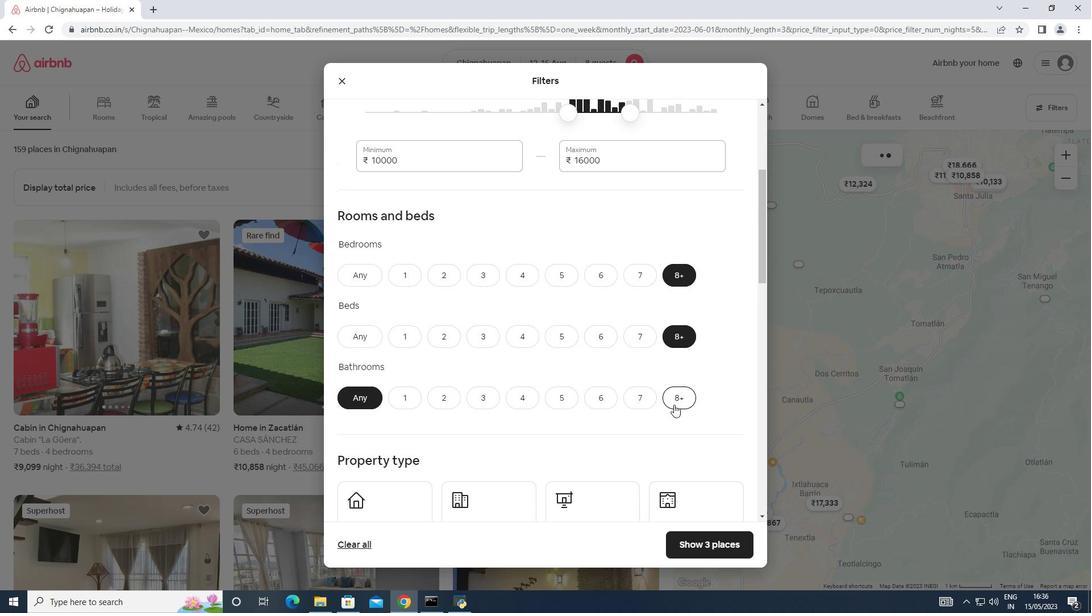 
Action: Mouse moved to (530, 377)
Screenshot: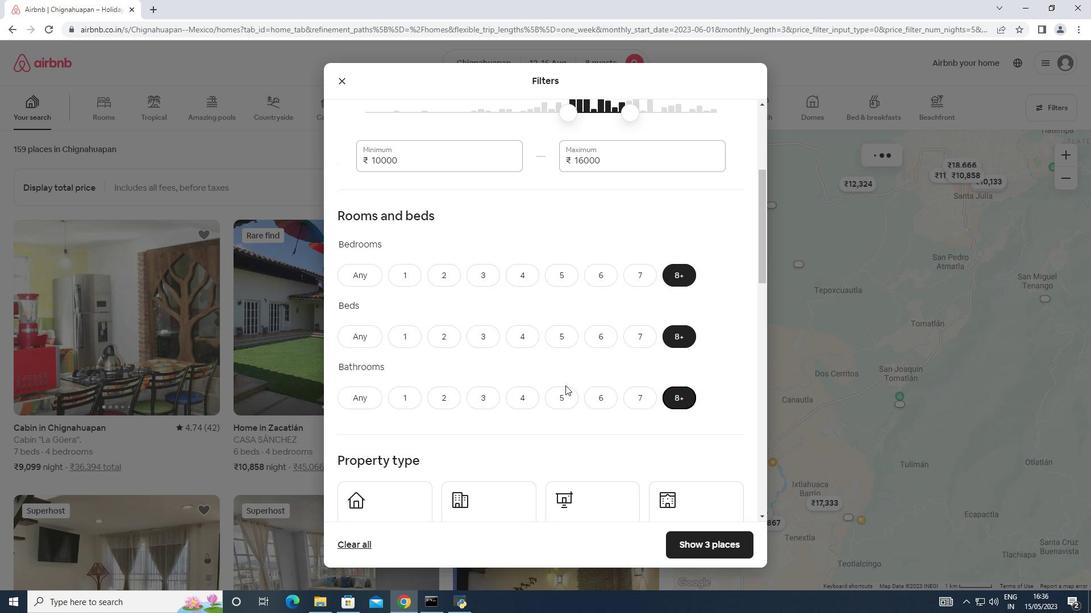 
Action: Mouse scrolled (530, 376) with delta (0, 0)
Screenshot: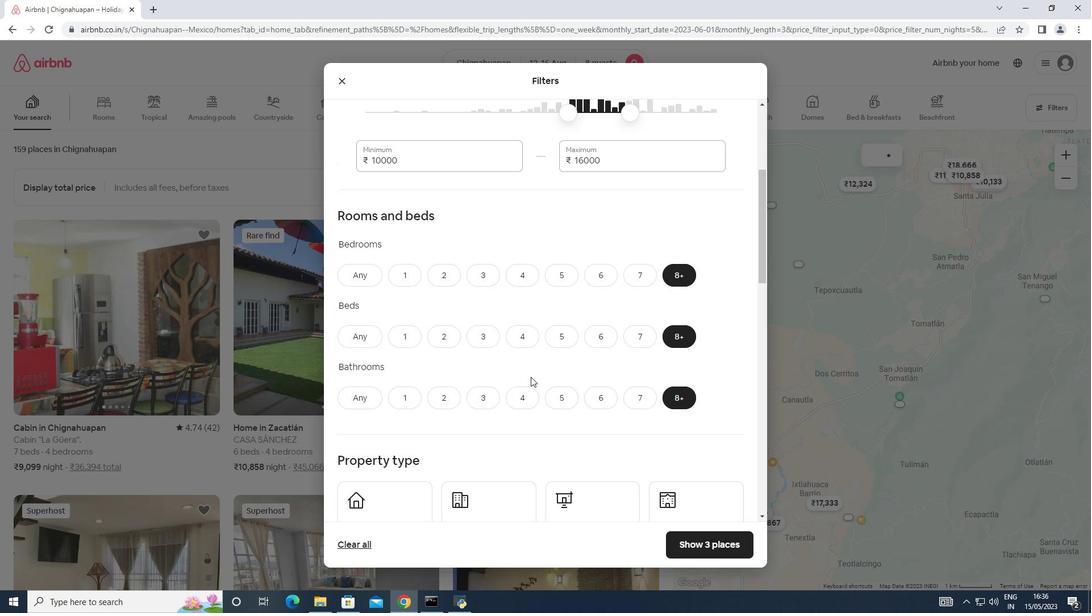 
Action: Mouse moved to (530, 377)
Screenshot: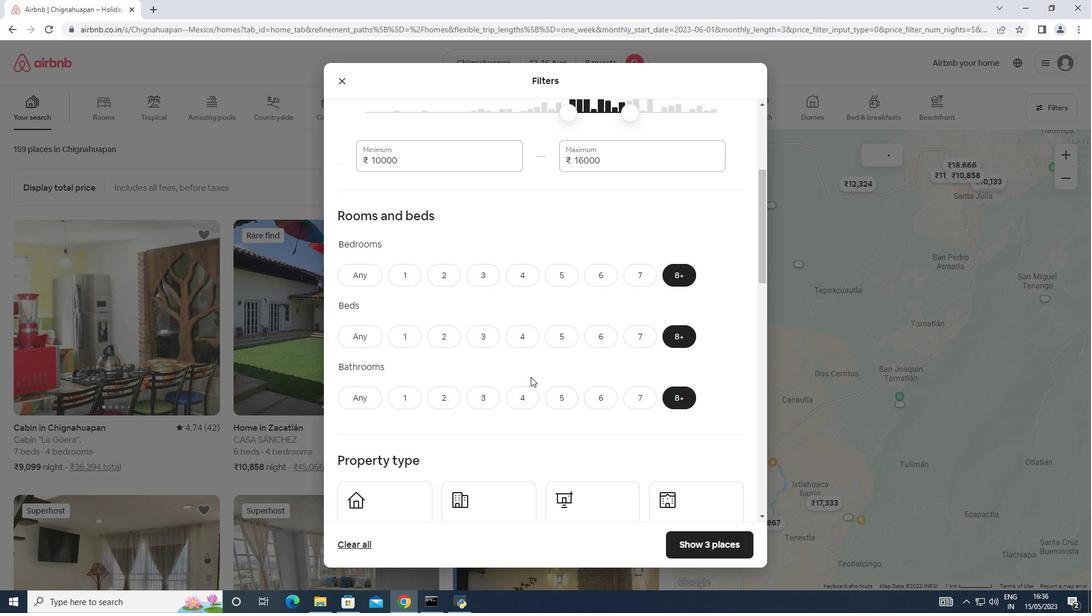 
Action: Mouse scrolled (530, 376) with delta (0, 0)
Screenshot: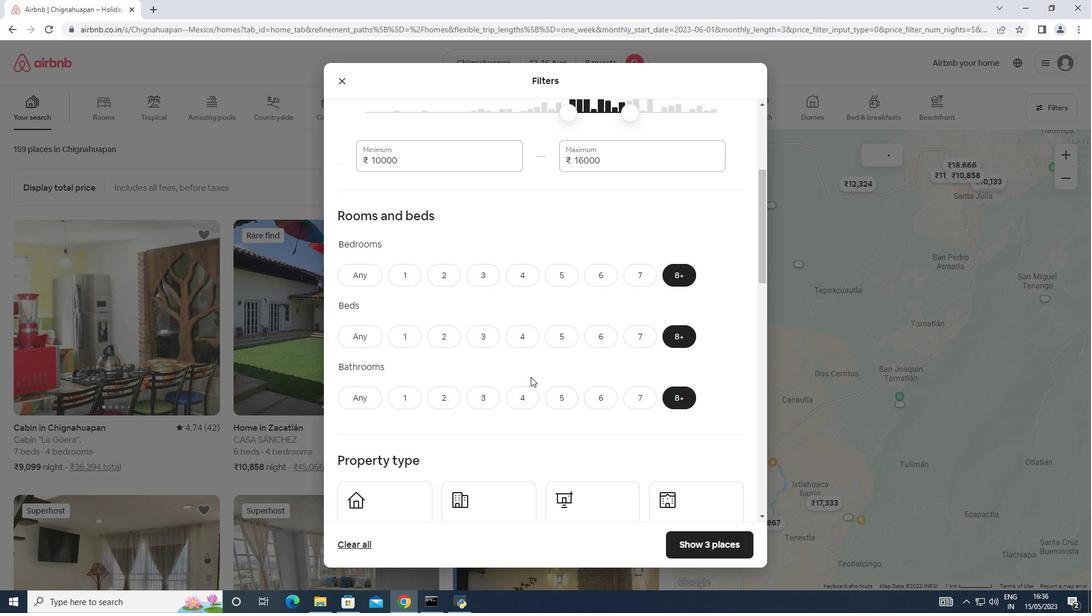 
Action: Mouse moved to (532, 375)
Screenshot: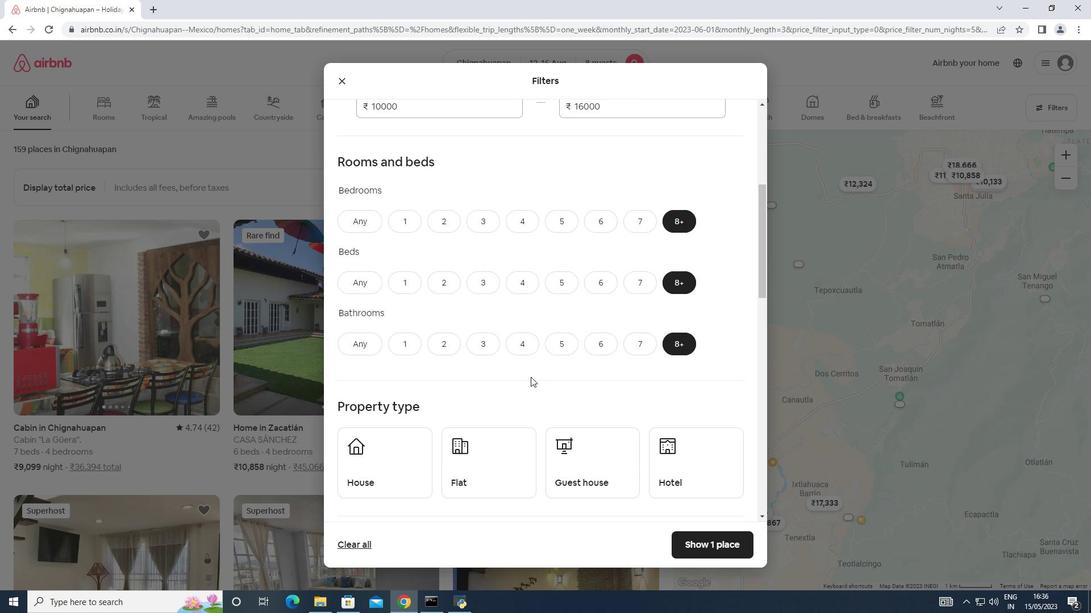 
Action: Mouse scrolled (532, 375) with delta (0, 0)
Screenshot: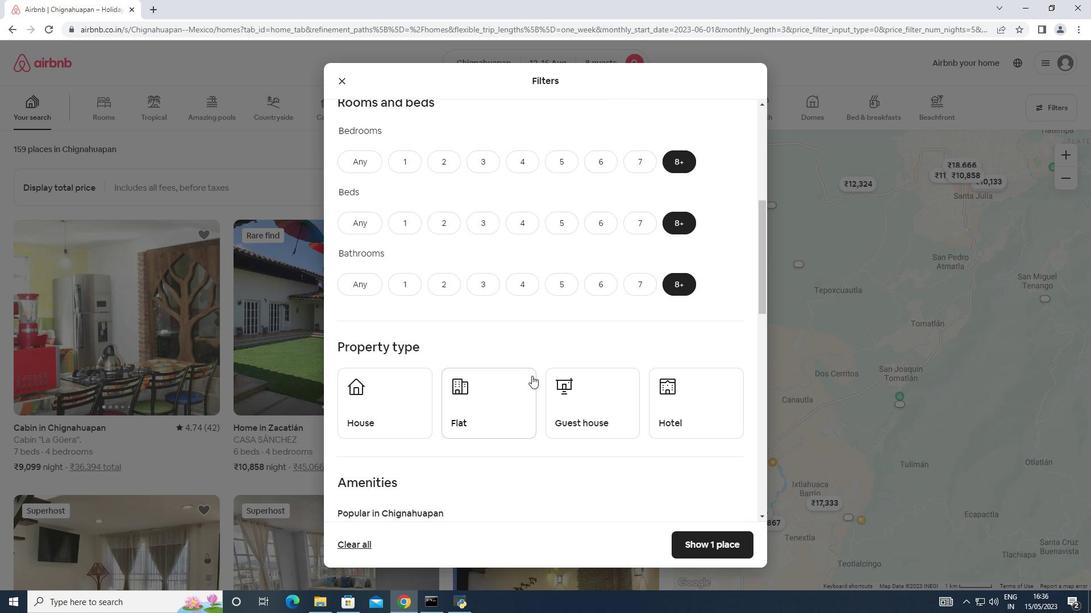 
Action: Mouse scrolled (532, 375) with delta (0, 0)
Screenshot: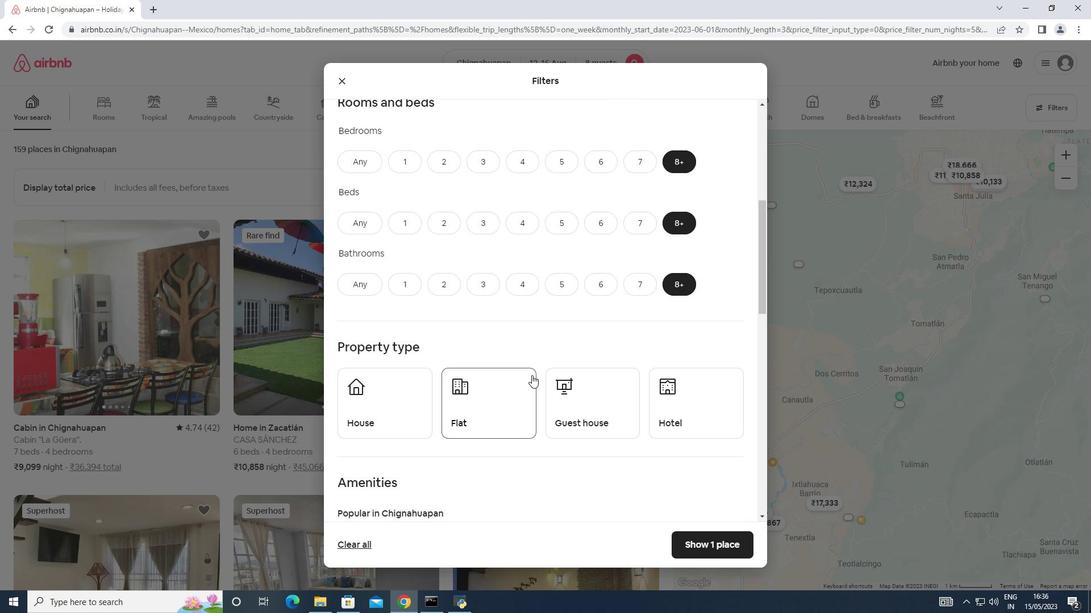
Action: Mouse moved to (396, 301)
Screenshot: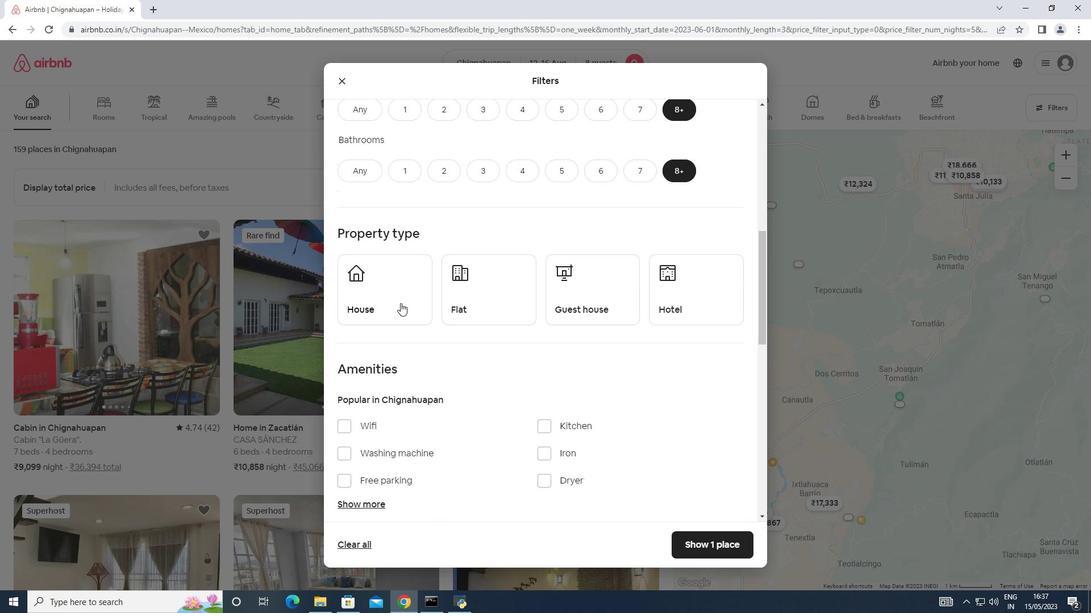 
Action: Mouse pressed left at (396, 301)
Screenshot: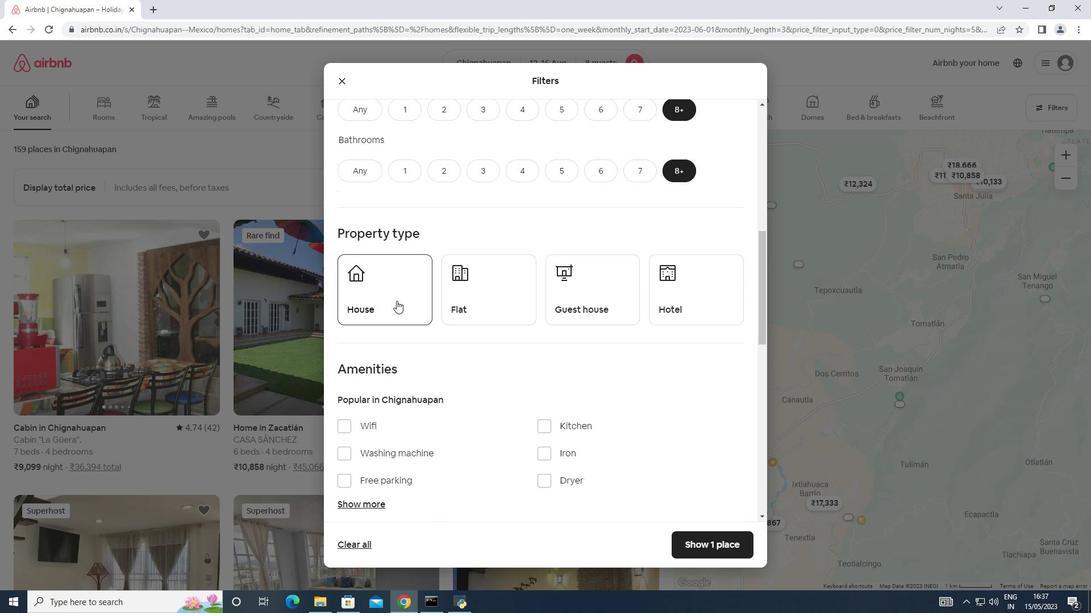 
Action: Mouse moved to (476, 302)
Screenshot: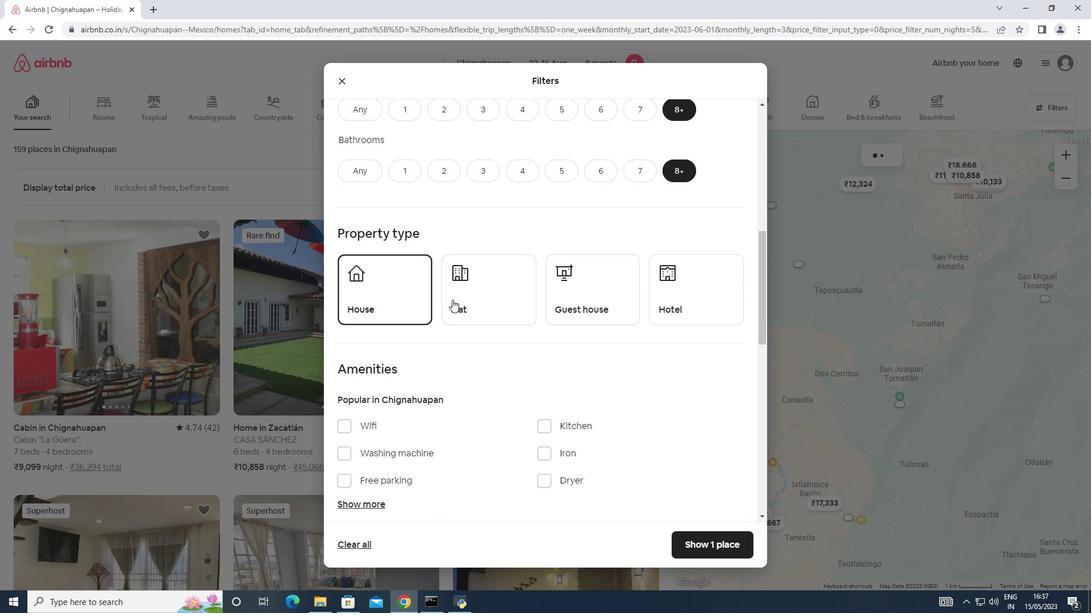 
Action: Mouse pressed left at (476, 302)
Screenshot: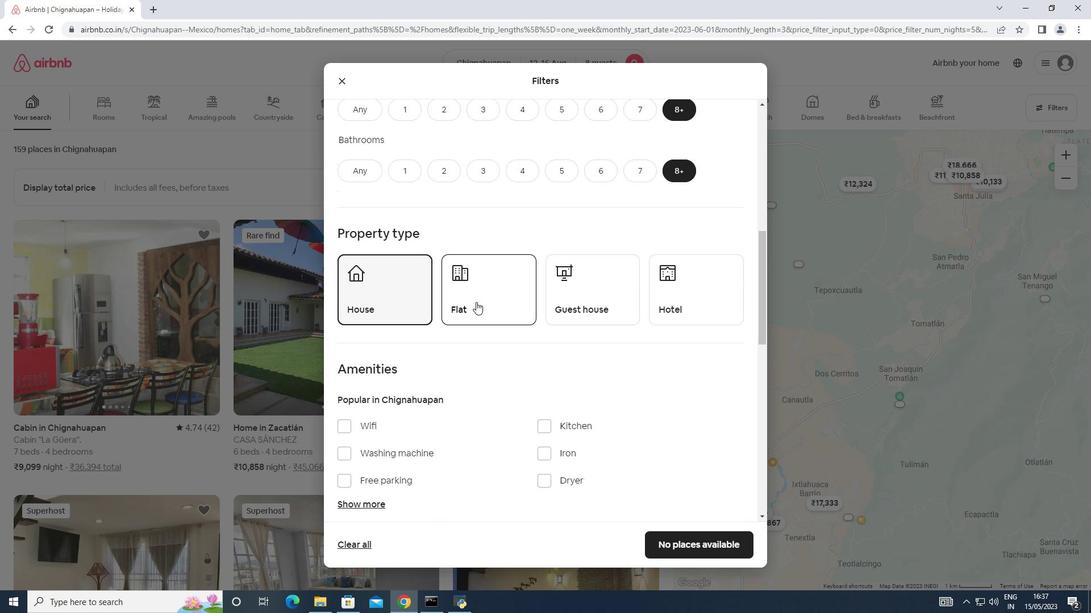 
Action: Mouse moved to (546, 303)
Screenshot: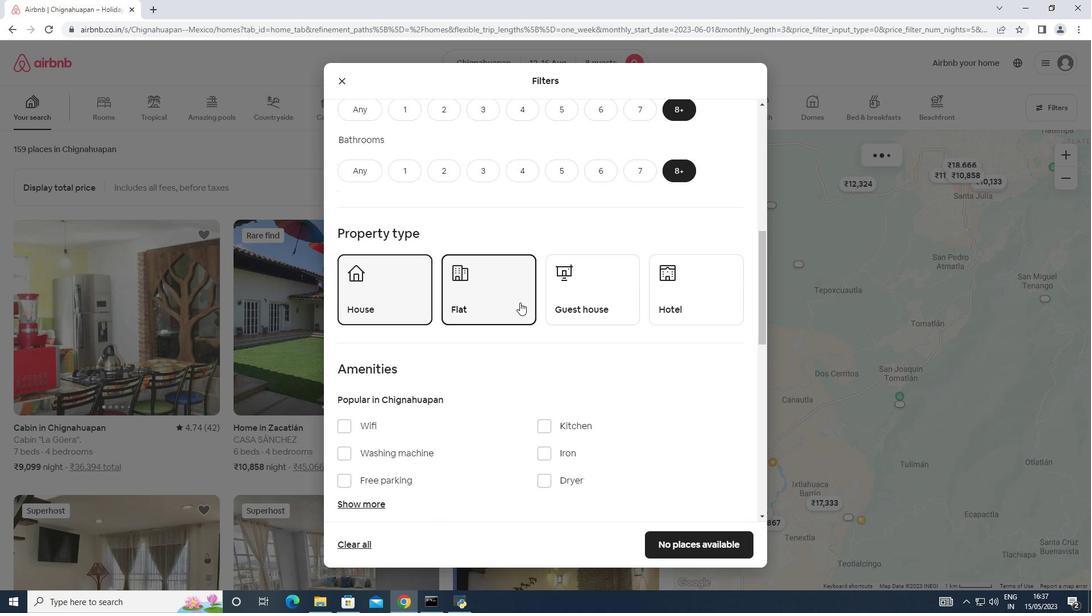 
Action: Mouse pressed left at (546, 303)
Screenshot: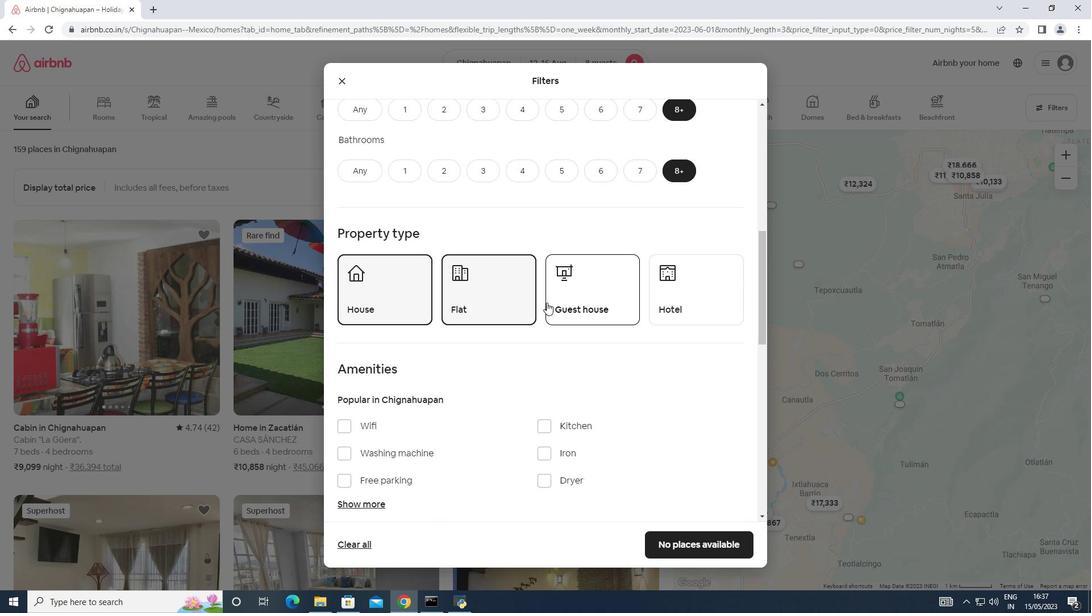 
Action: Mouse moved to (675, 312)
Screenshot: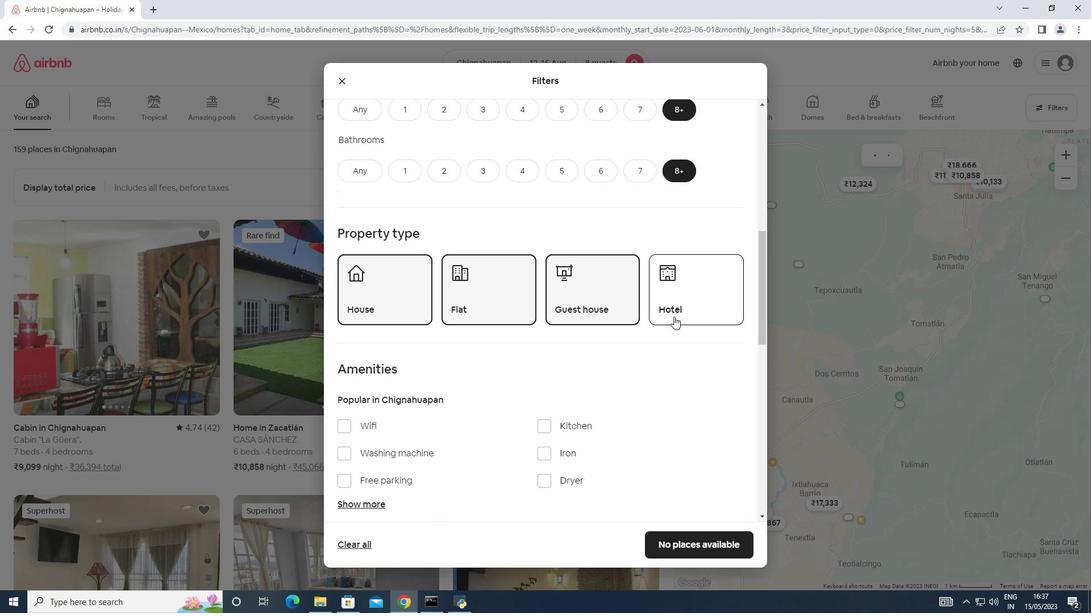
Action: Mouse pressed left at (675, 312)
Screenshot: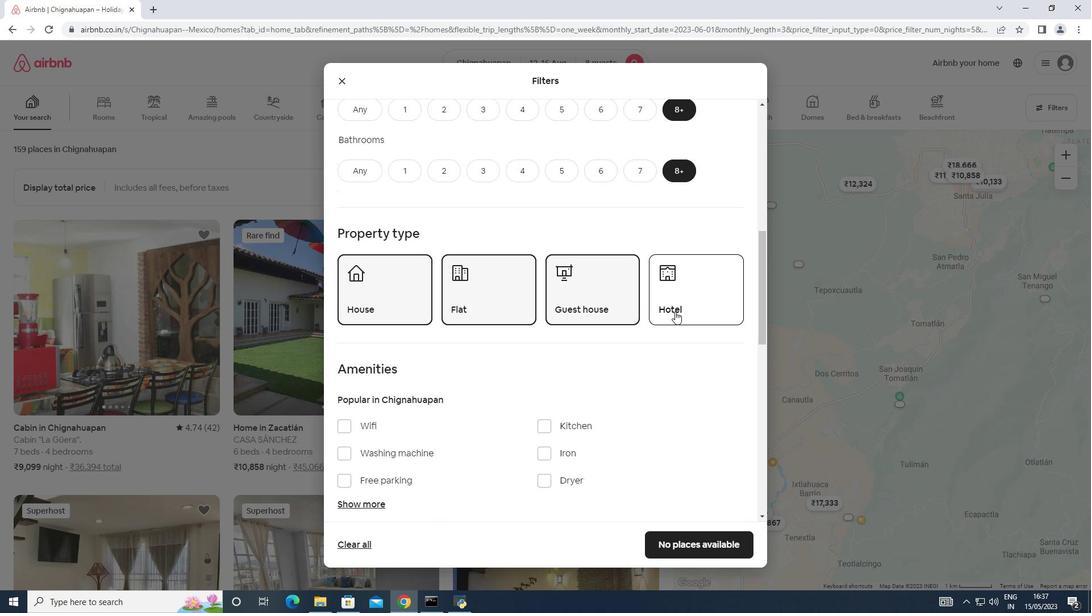 
Action: Mouse moved to (469, 361)
Screenshot: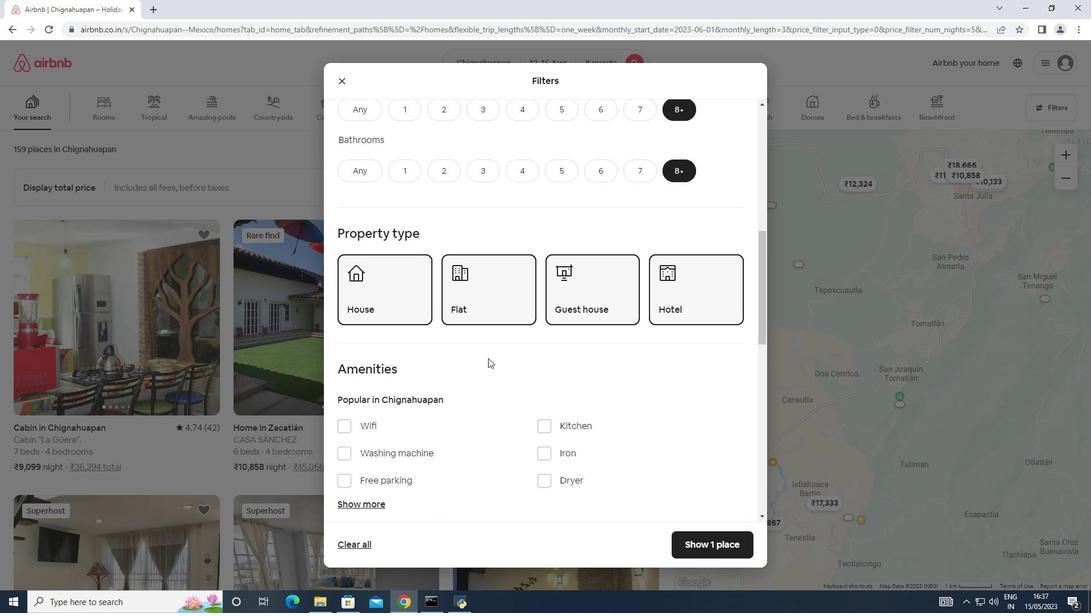 
Action: Mouse scrolled (469, 360) with delta (0, 0)
Screenshot: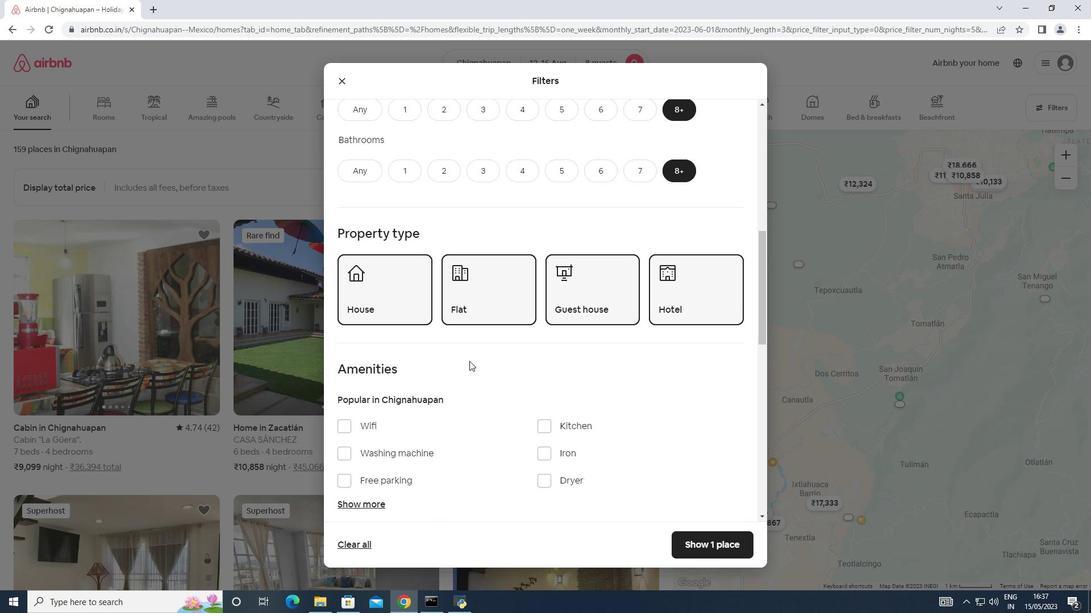 
Action: Mouse scrolled (469, 360) with delta (0, 0)
Screenshot: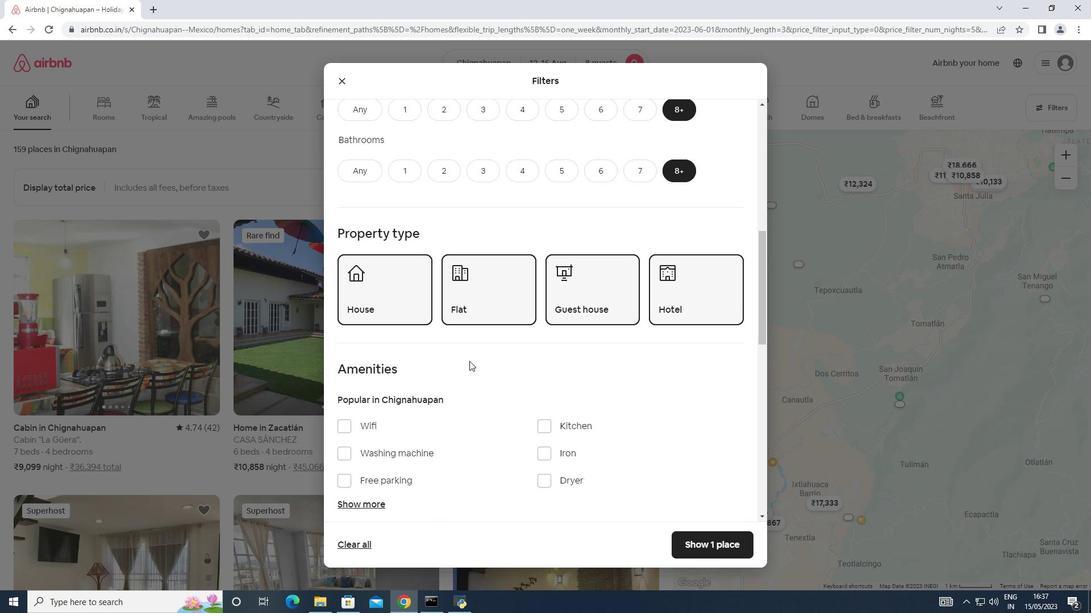 
Action: Mouse moved to (343, 305)
Screenshot: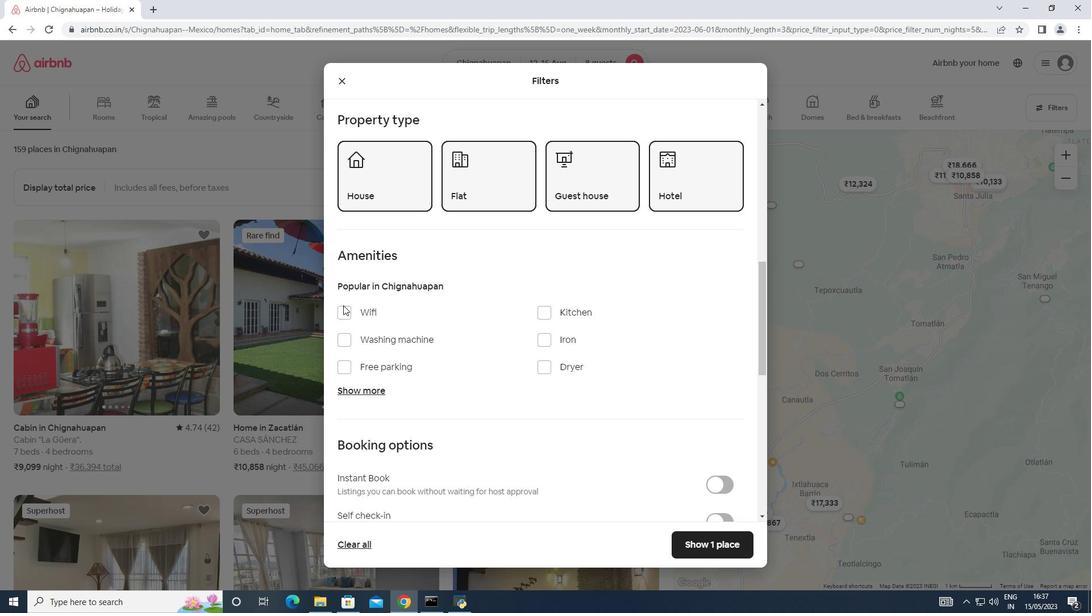 
Action: Mouse pressed left at (343, 305)
Screenshot: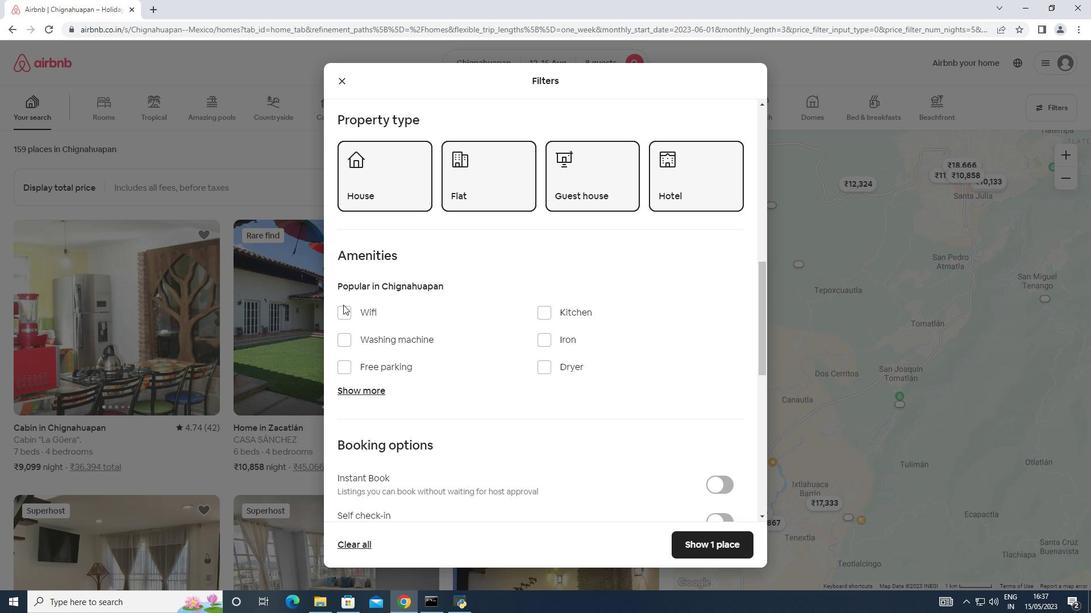 
Action: Mouse moved to (343, 305)
Screenshot: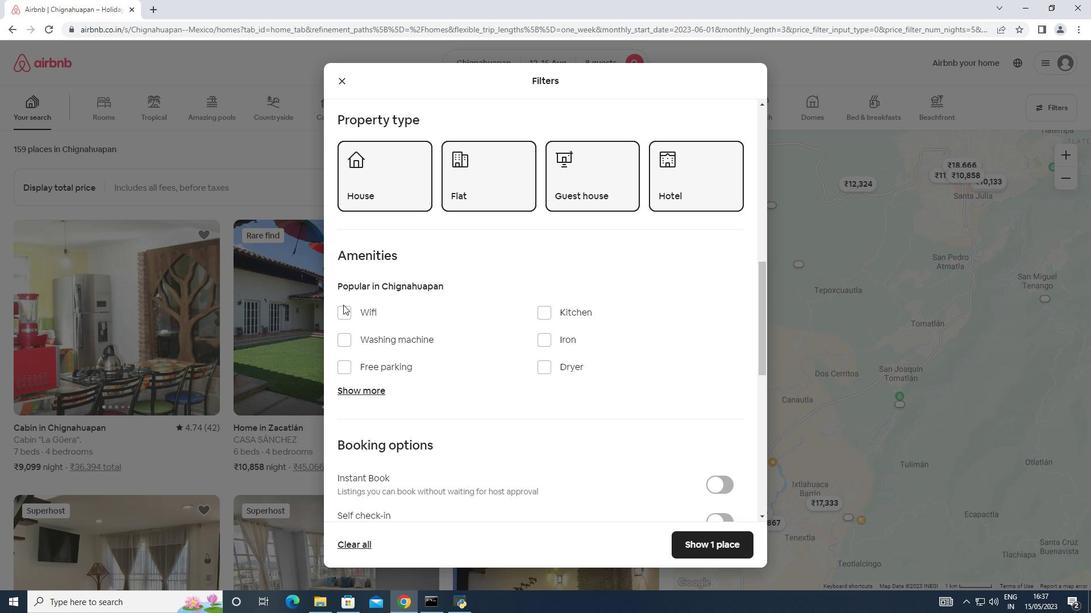 
Action: Mouse pressed left at (343, 305)
Screenshot: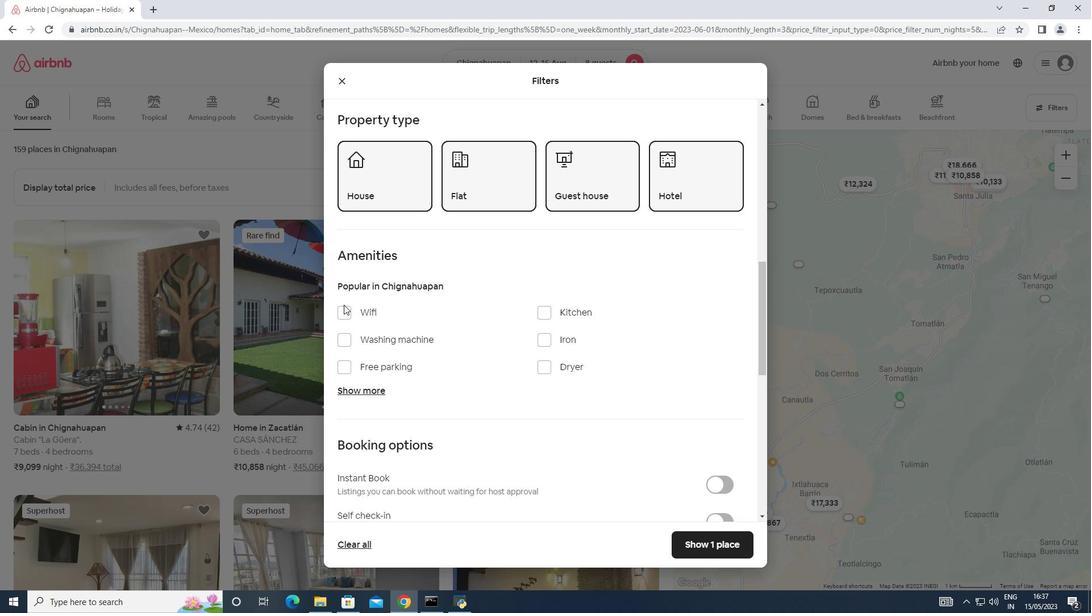 
Action: Mouse moved to (346, 311)
Screenshot: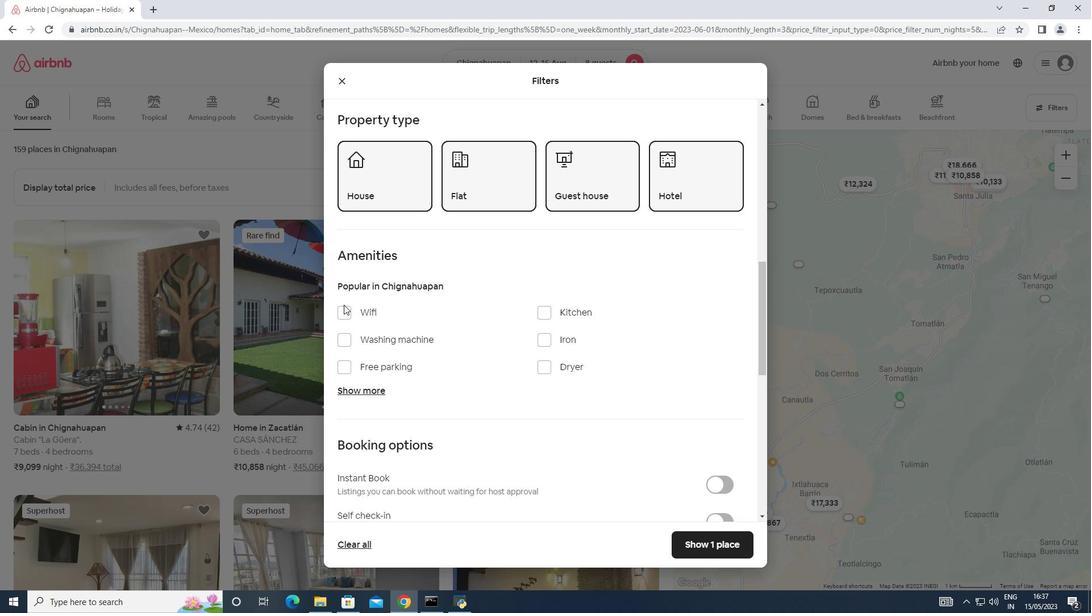 
Action: Mouse pressed left at (346, 311)
Screenshot: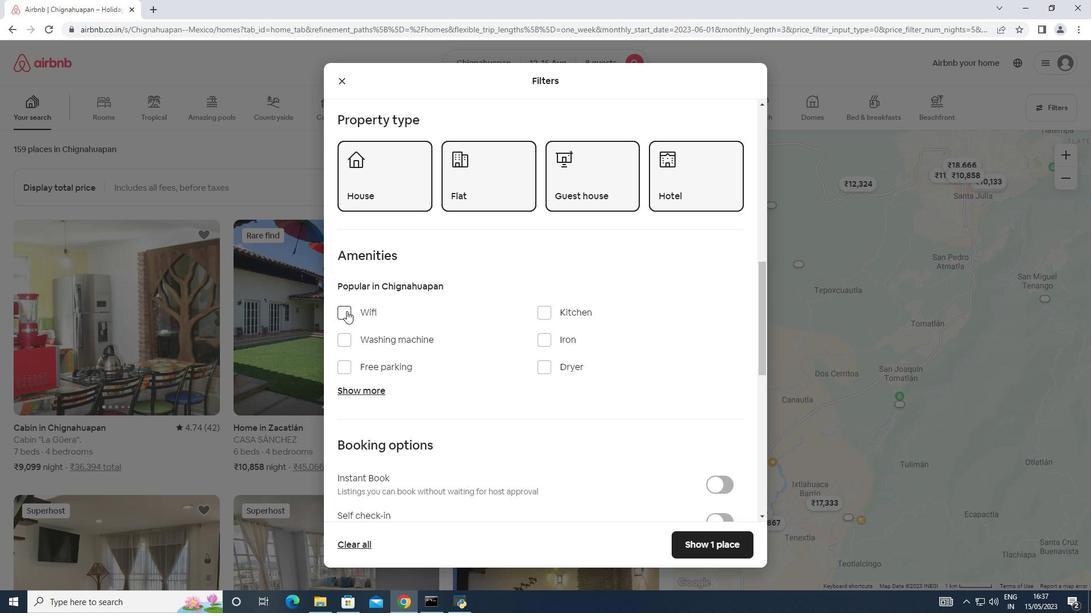 
Action: Mouse moved to (368, 393)
Screenshot: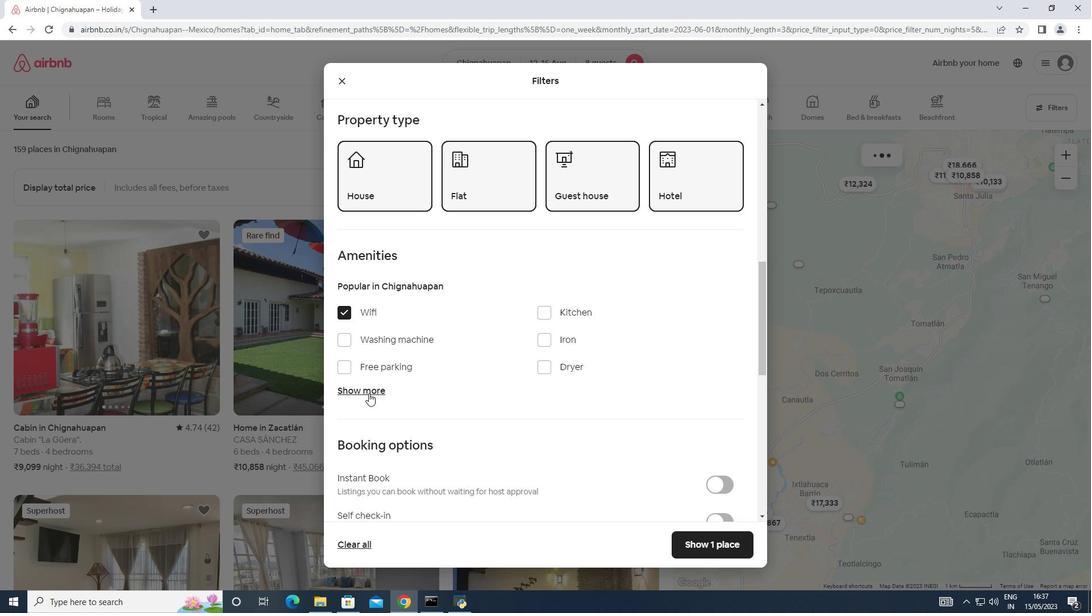 
Action: Mouse pressed left at (368, 393)
Screenshot: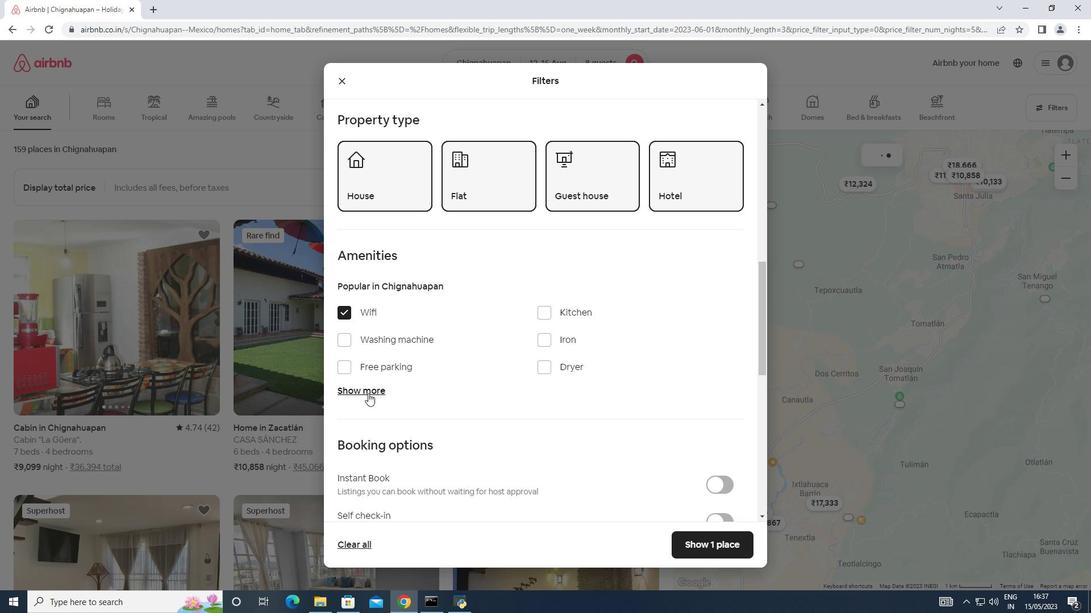
Action: Mouse moved to (544, 462)
Screenshot: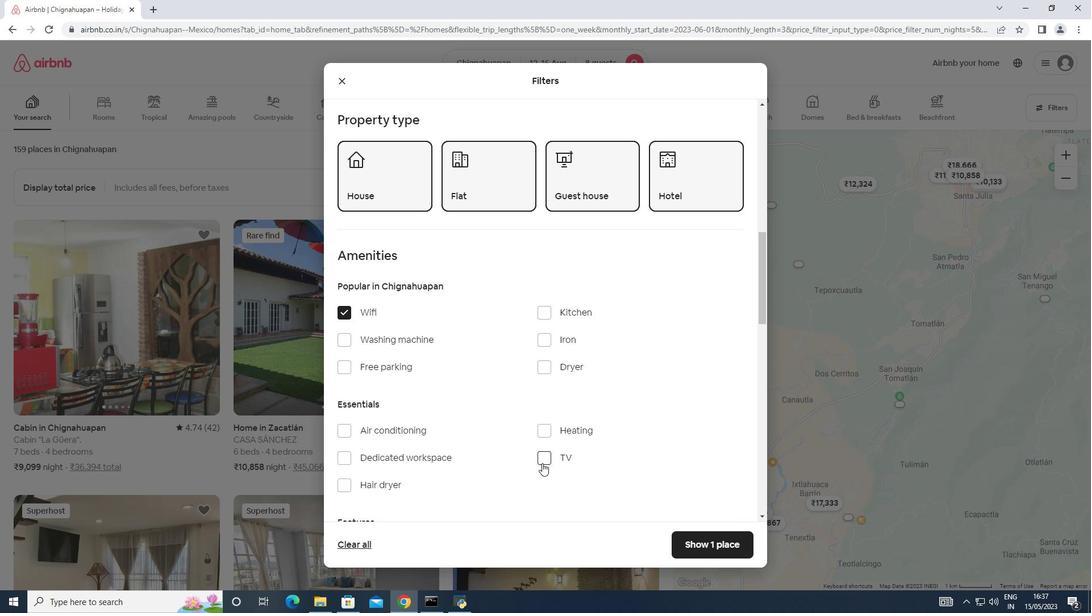 
Action: Mouse pressed left at (544, 462)
Screenshot: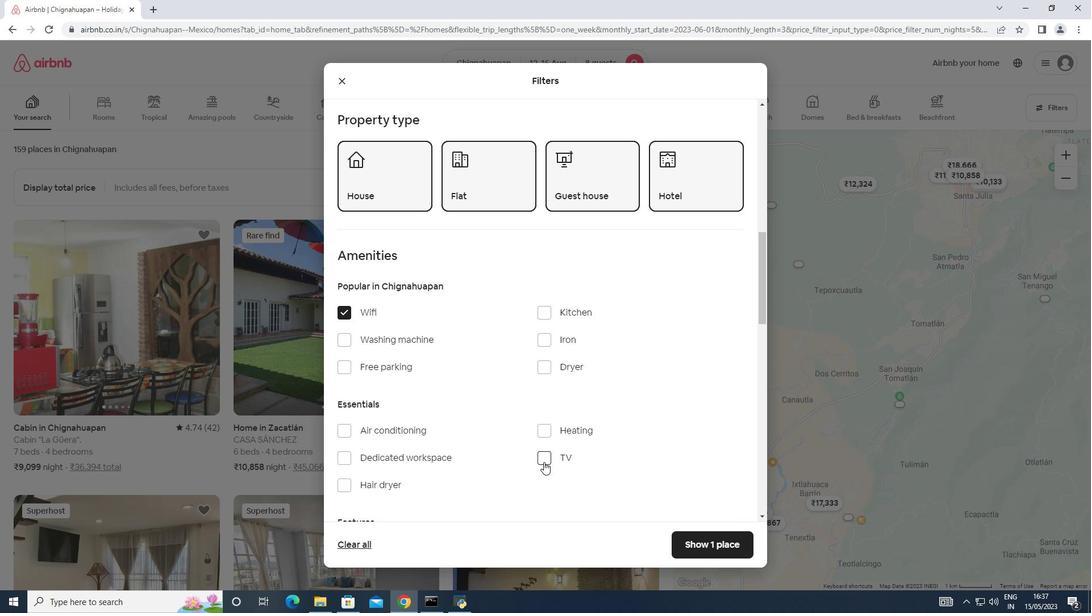
Action: Mouse moved to (343, 370)
Screenshot: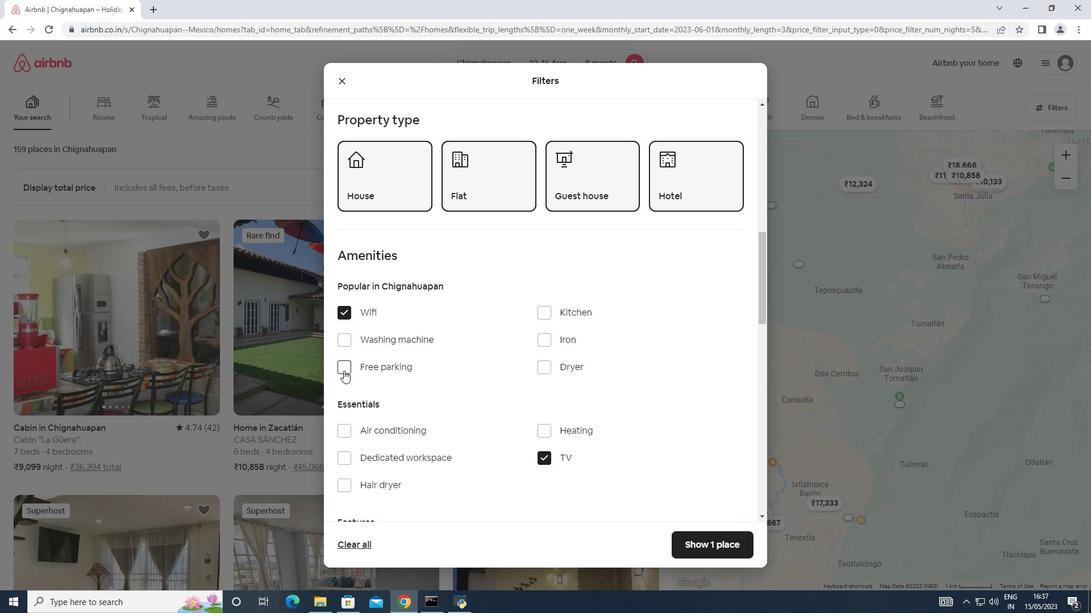 
Action: Mouse pressed left at (343, 370)
Screenshot: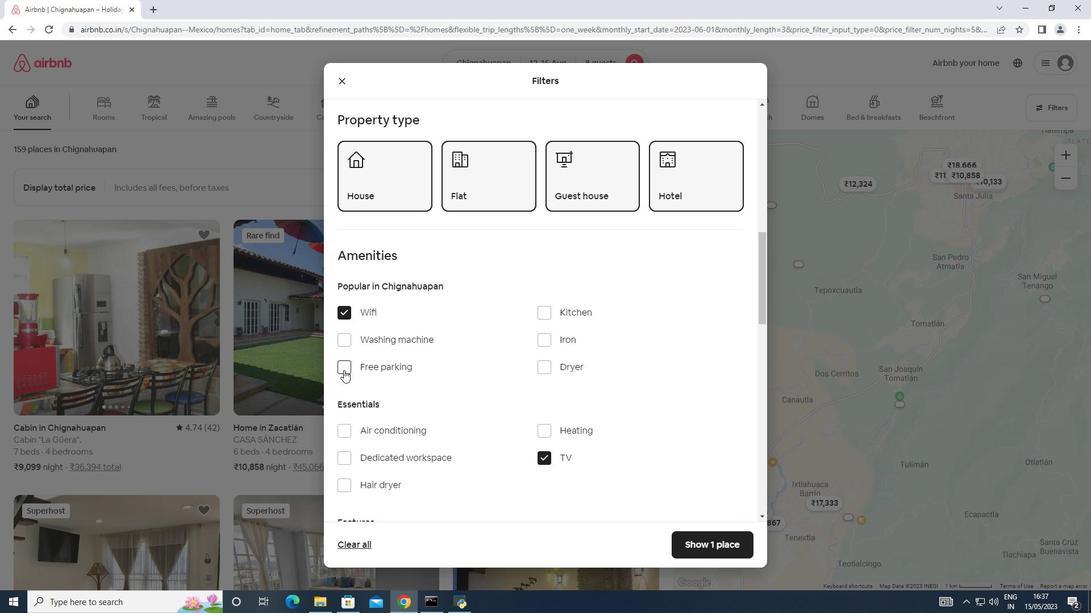 
Action: Mouse moved to (432, 371)
Screenshot: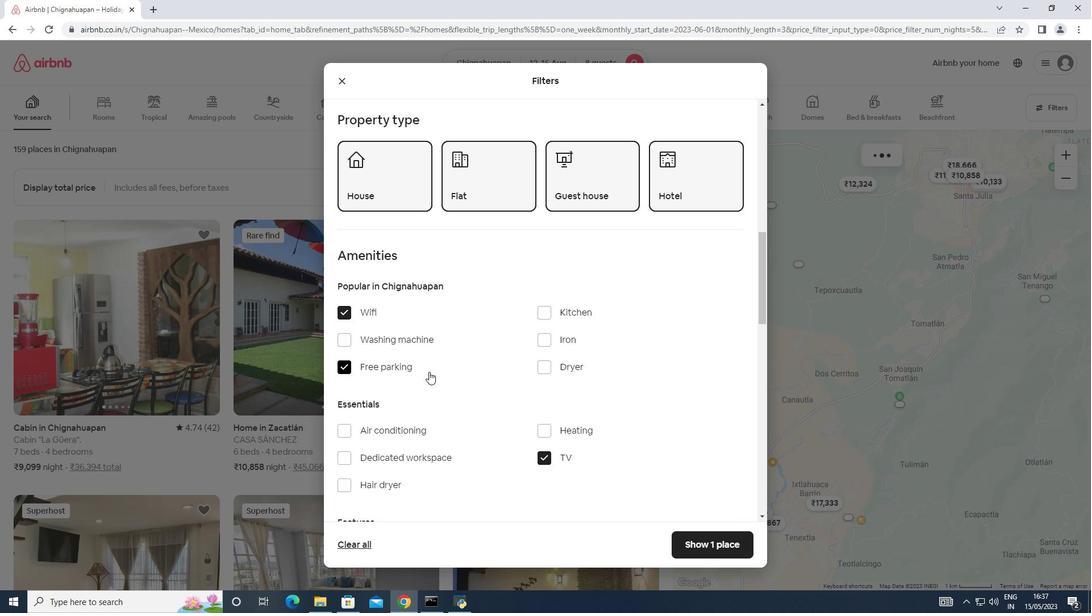 
Action: Mouse scrolled (432, 370) with delta (0, 0)
Screenshot: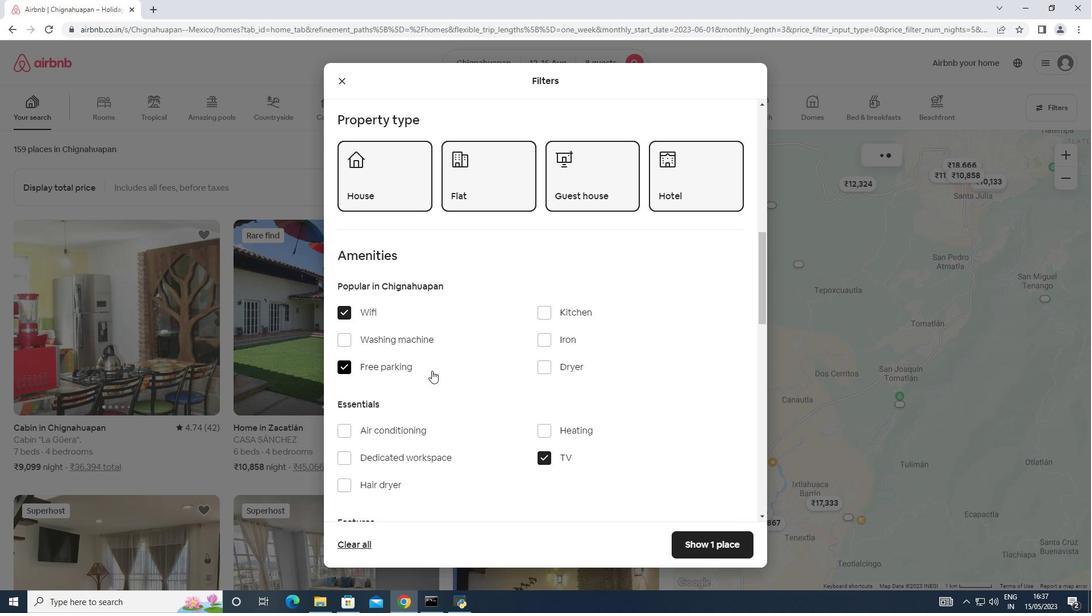 
Action: Mouse scrolled (432, 370) with delta (0, 0)
Screenshot: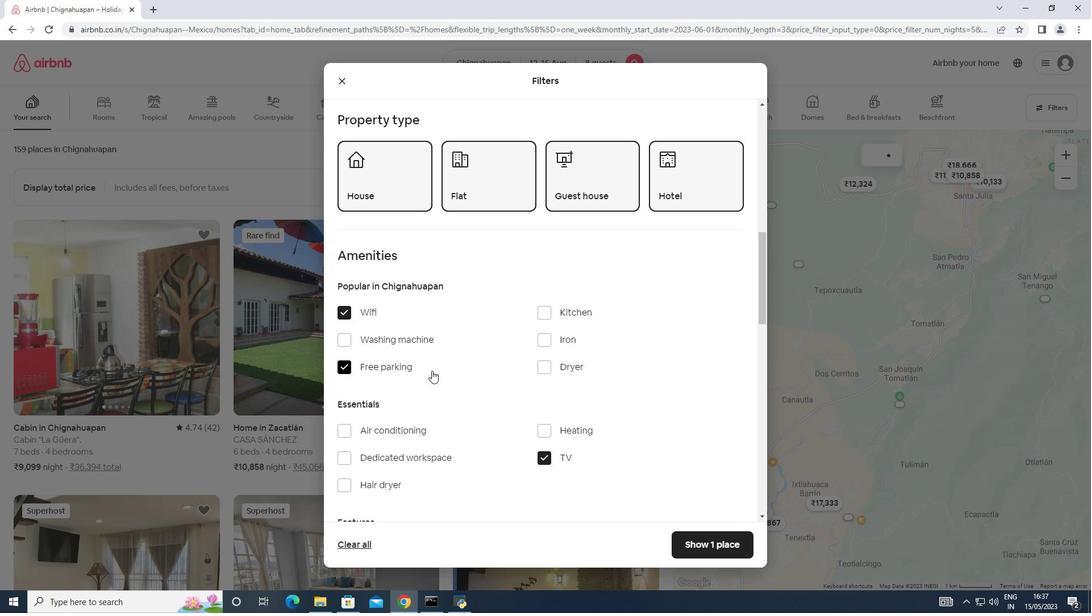 
Action: Mouse scrolled (432, 370) with delta (0, 0)
Screenshot: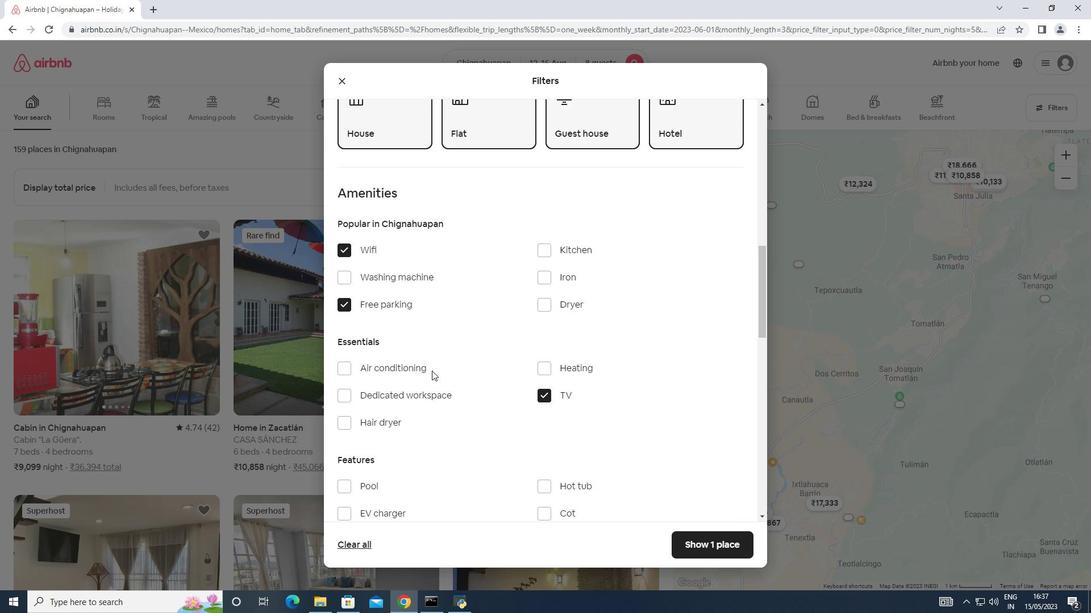 
Action: Mouse moved to (419, 368)
Screenshot: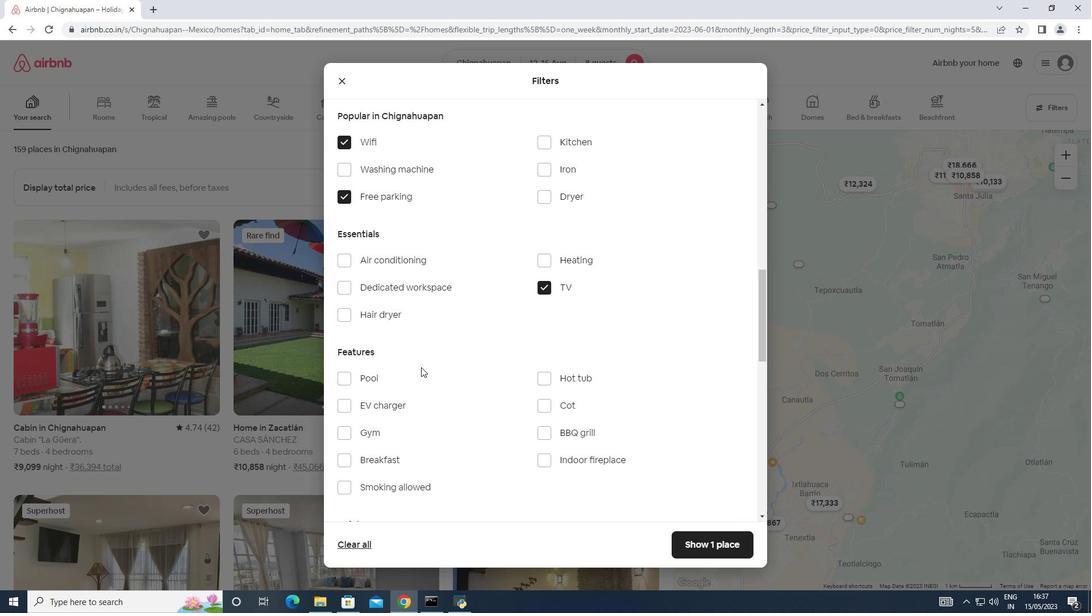 
Action: Mouse scrolled (419, 368) with delta (0, 0)
Screenshot: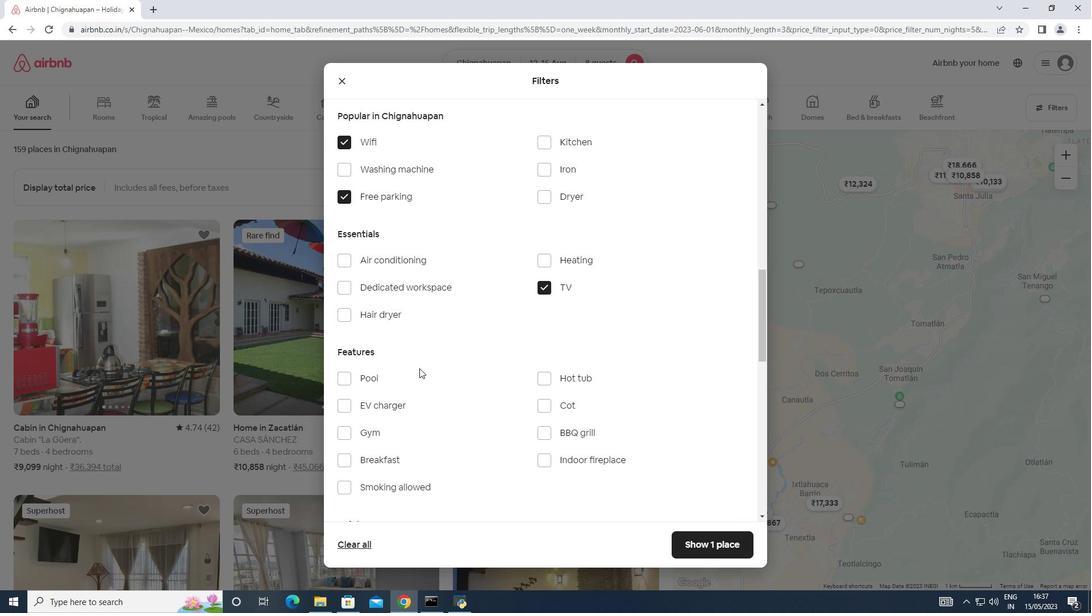 
Action: Mouse moved to (379, 378)
Screenshot: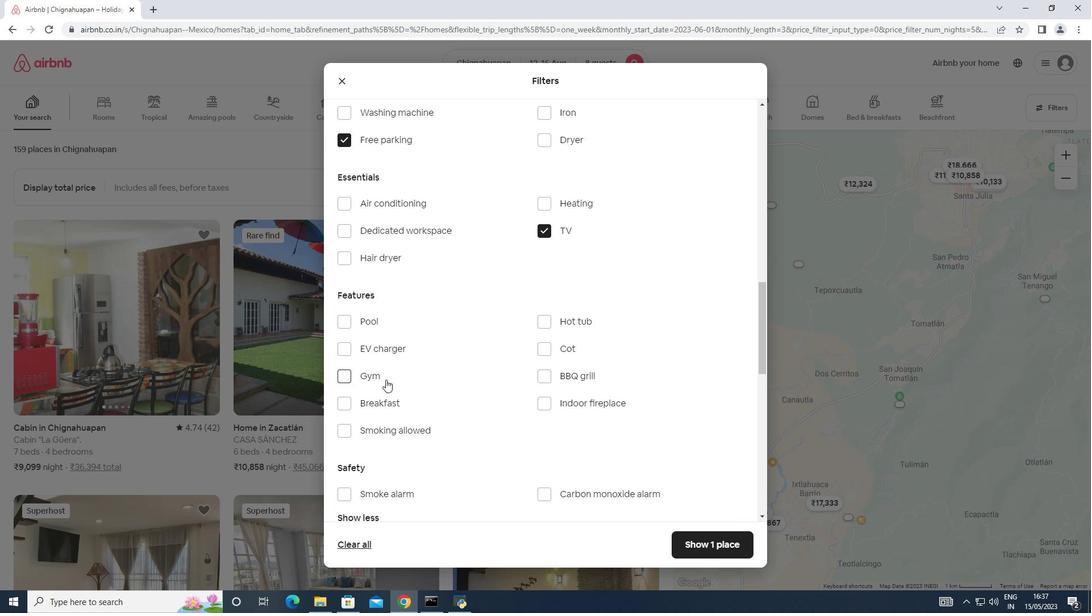 
Action: Mouse pressed left at (379, 378)
Screenshot: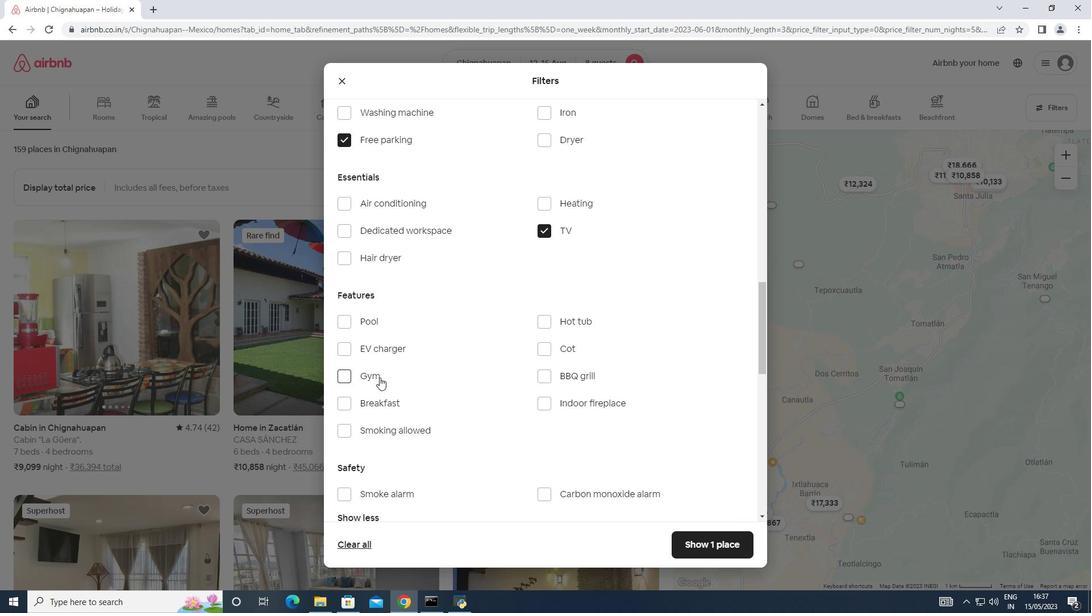
Action: Mouse moved to (383, 400)
Screenshot: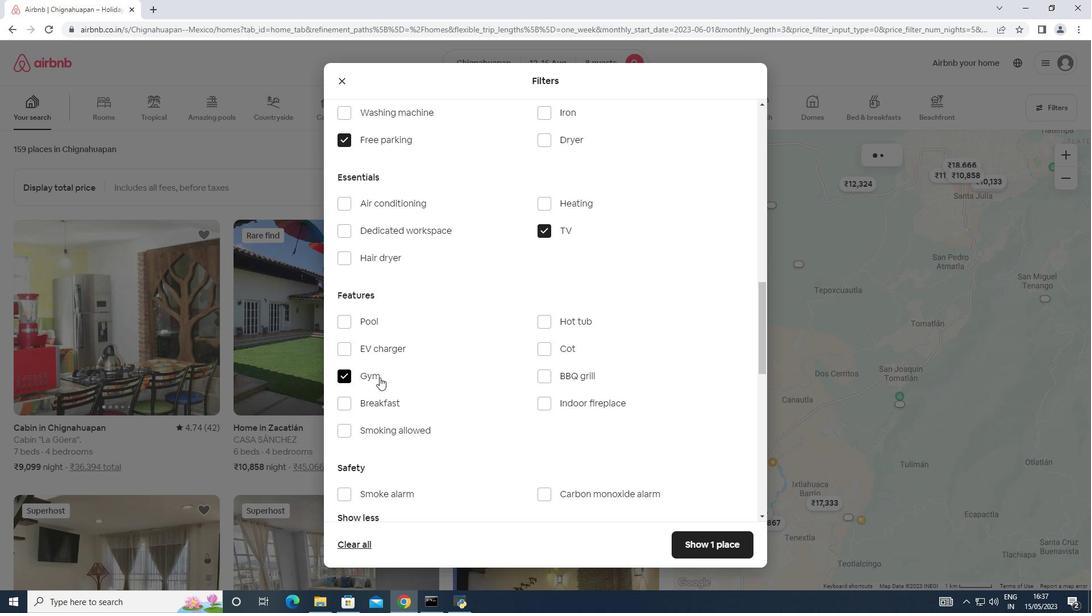
Action: Mouse pressed left at (383, 400)
Screenshot: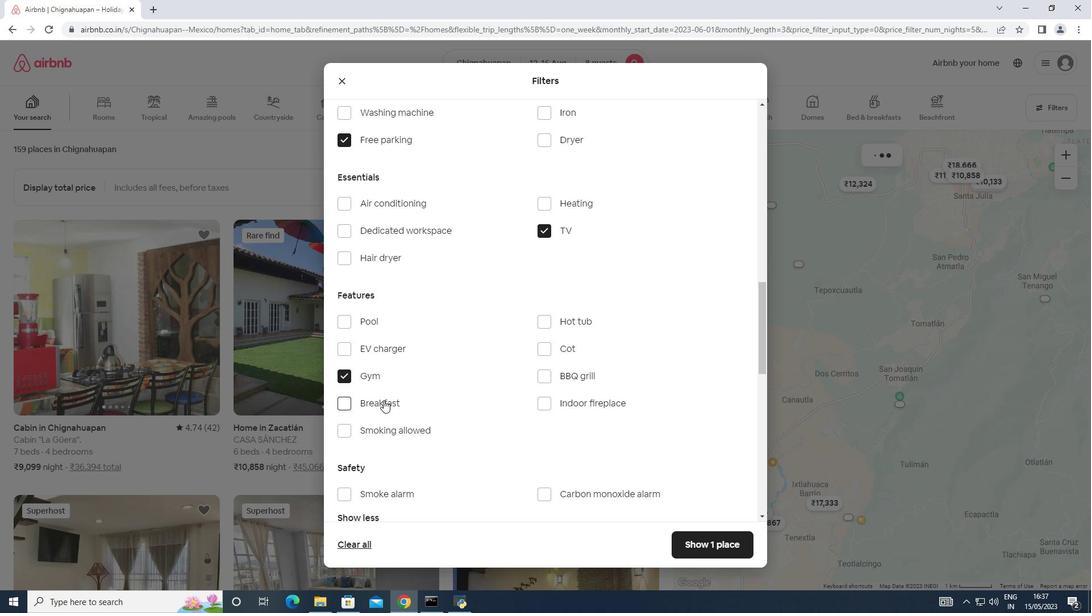 
Action: Mouse moved to (479, 371)
Screenshot: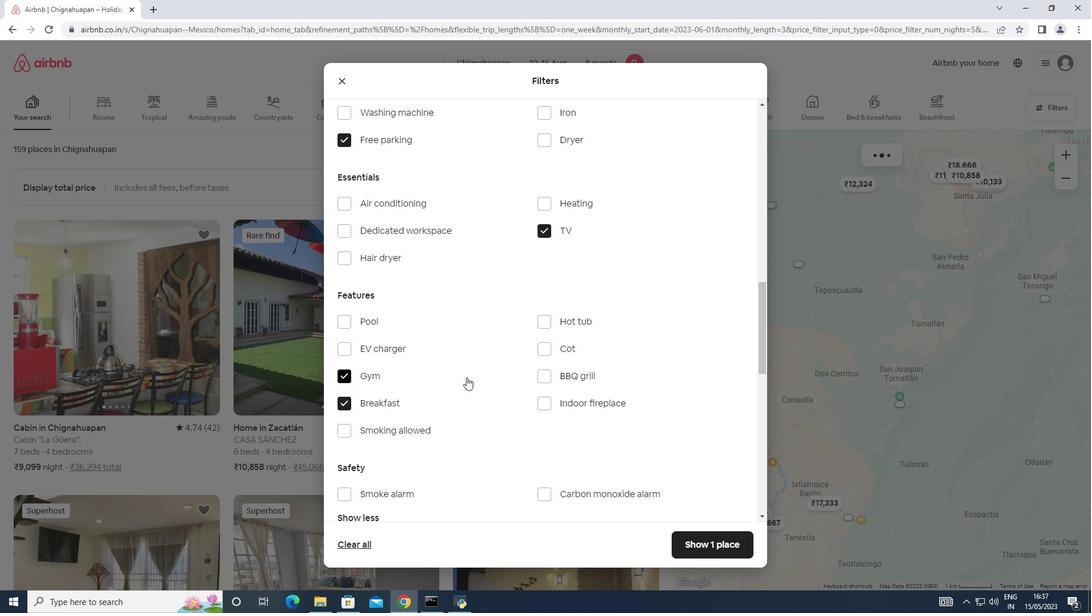 
Action: Mouse scrolled (479, 371) with delta (0, 0)
Screenshot: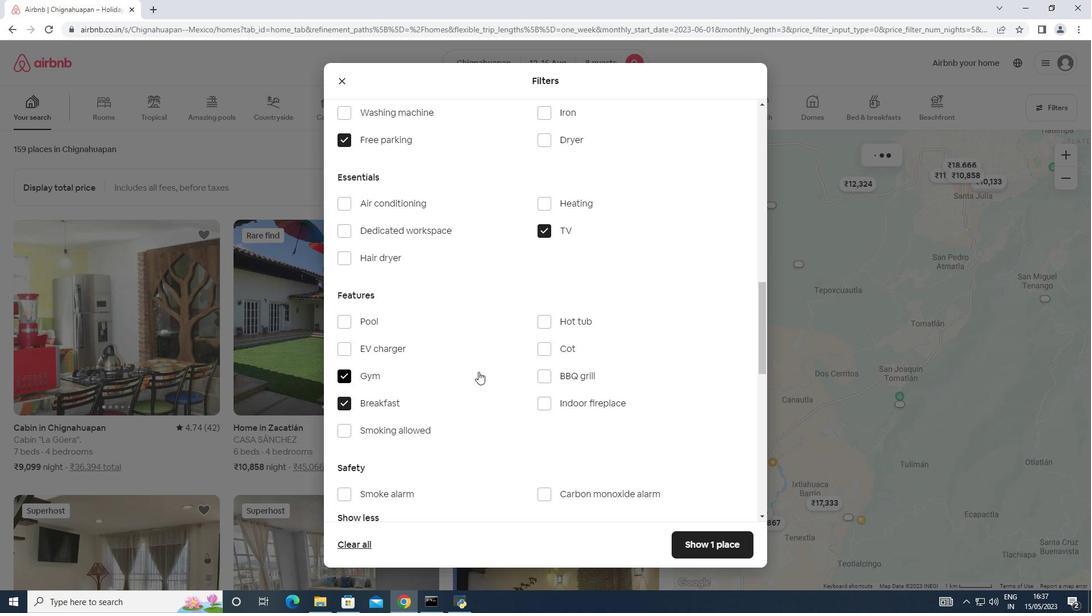 
Action: Mouse scrolled (479, 371) with delta (0, 0)
Screenshot: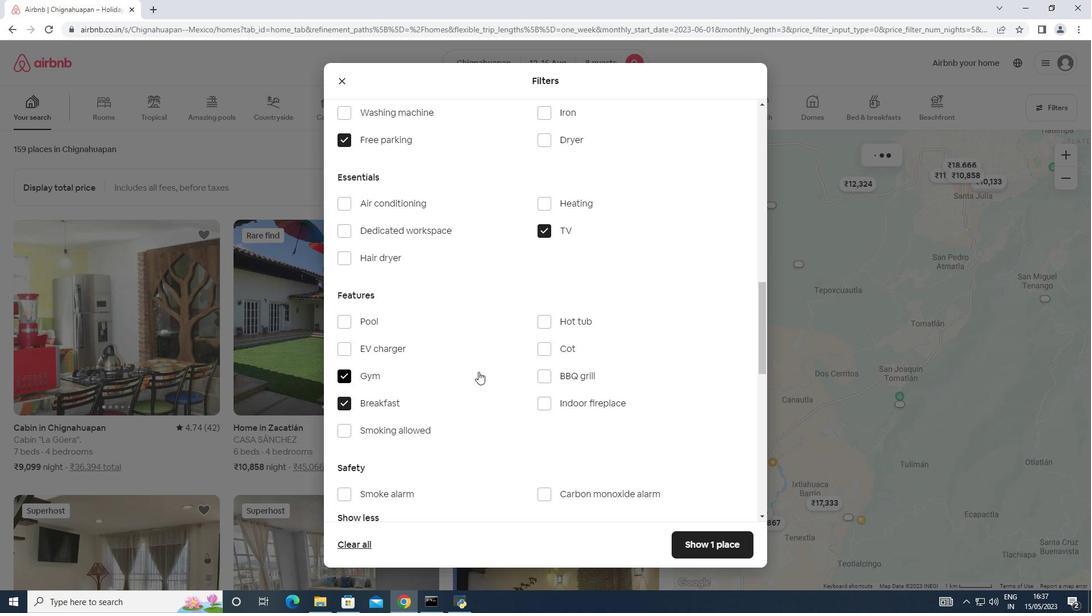 
Action: Mouse scrolled (479, 371) with delta (0, 0)
Screenshot: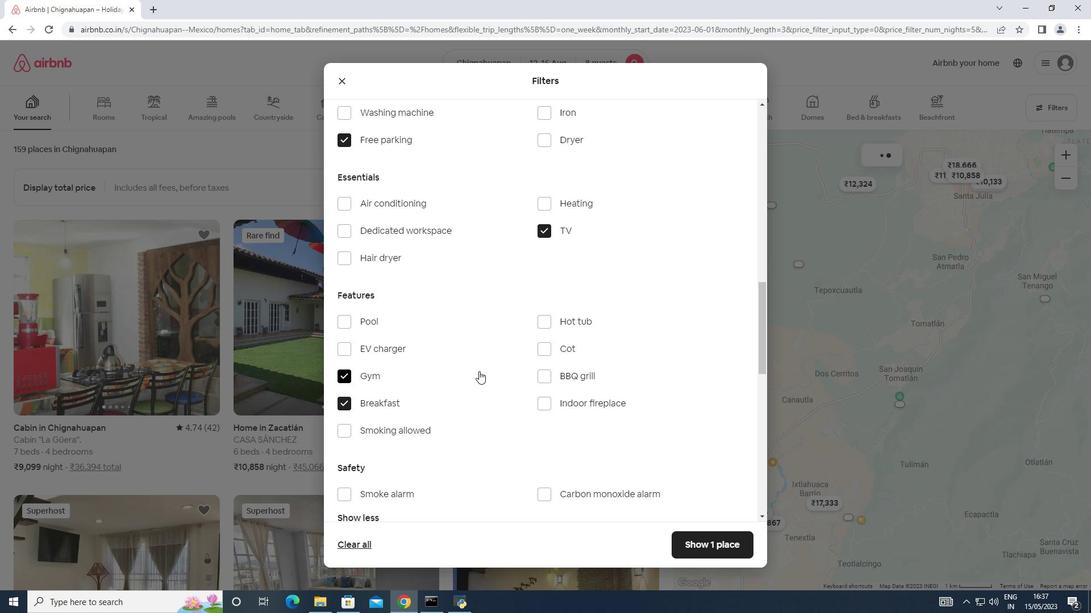 
Action: Mouse scrolled (479, 371) with delta (0, 0)
Screenshot: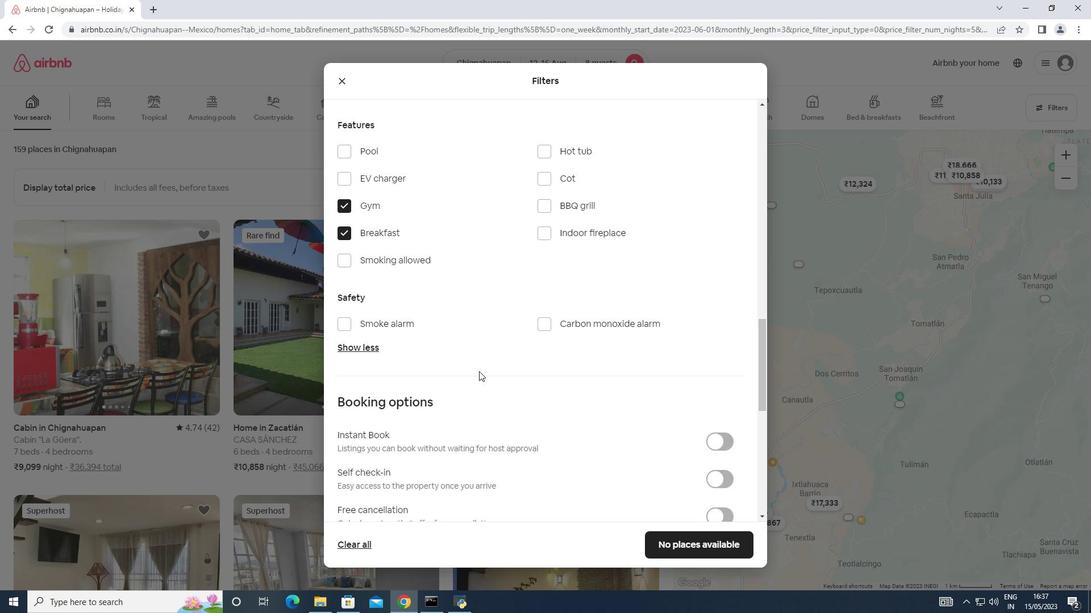 
Action: Mouse scrolled (479, 371) with delta (0, 0)
Screenshot: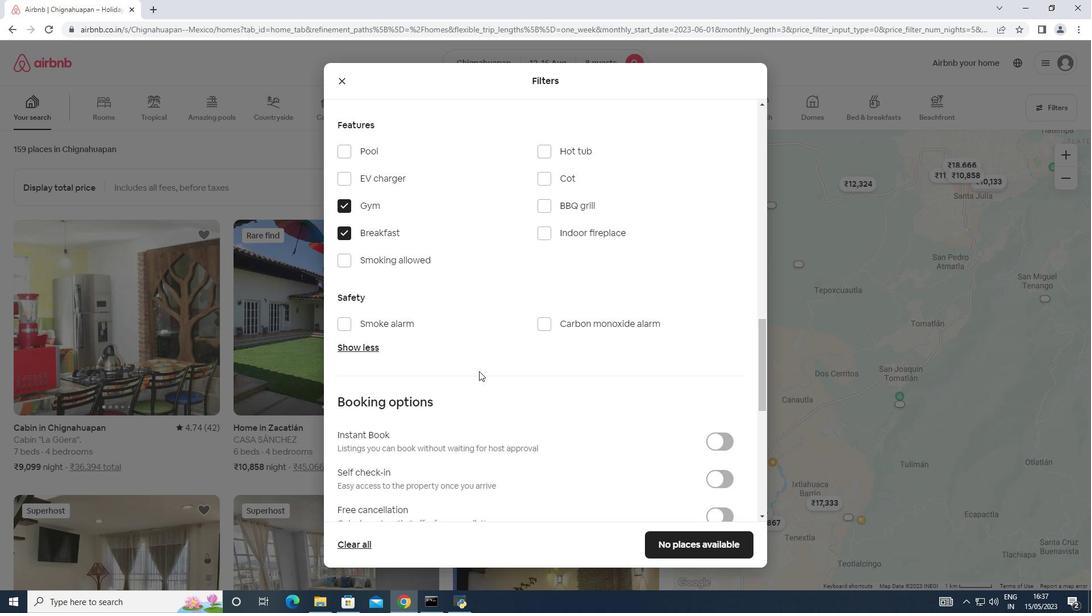 
Action: Mouse moved to (725, 370)
Screenshot: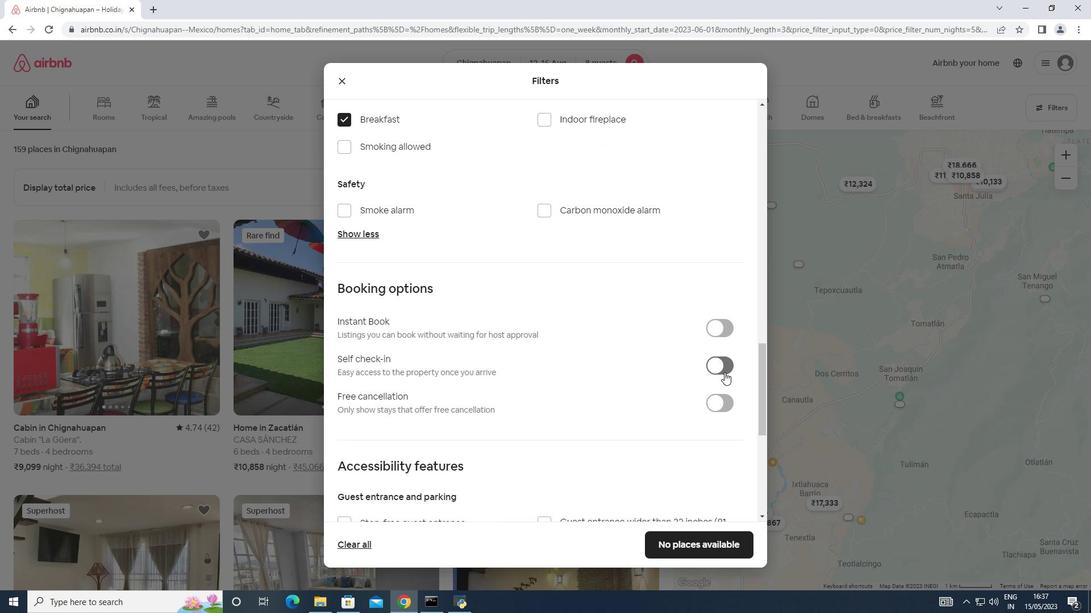 
Action: Mouse pressed left at (725, 370)
Screenshot: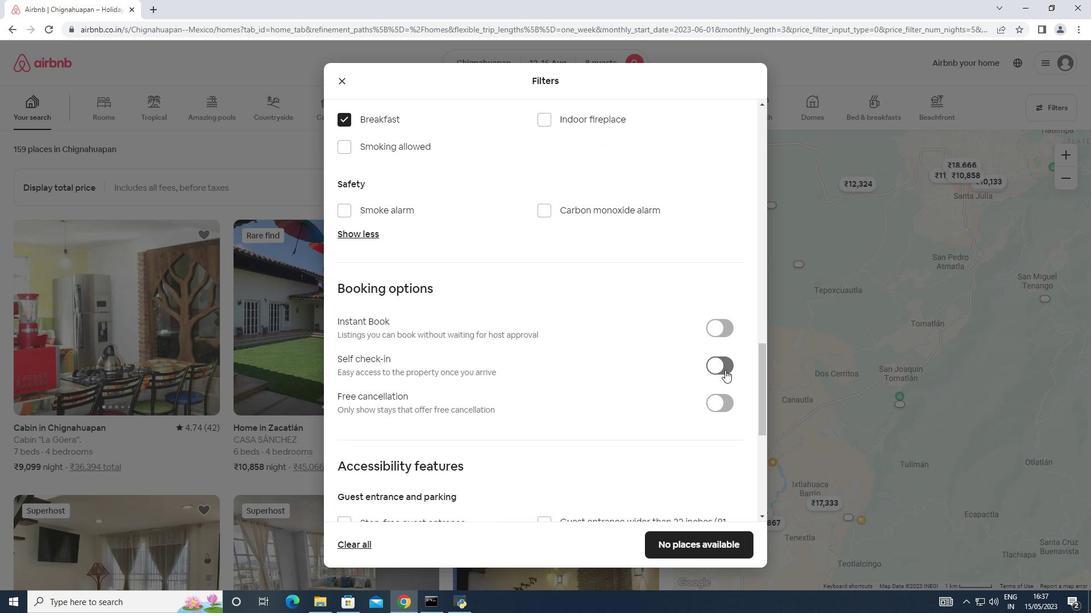 
Action: Mouse moved to (580, 403)
Screenshot: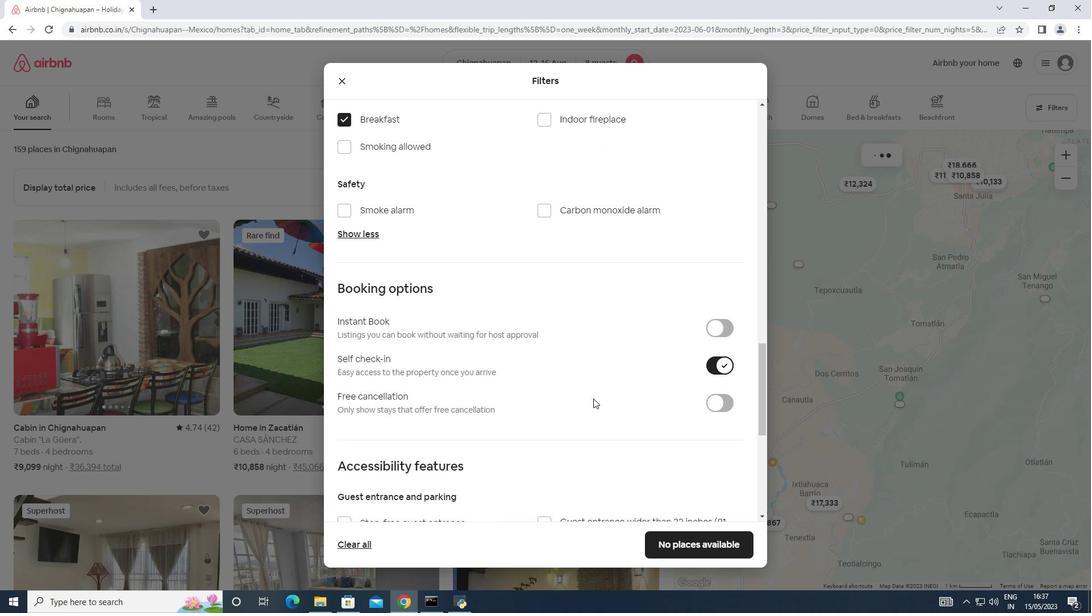 
Action: Mouse scrolled (580, 402) with delta (0, 0)
Screenshot: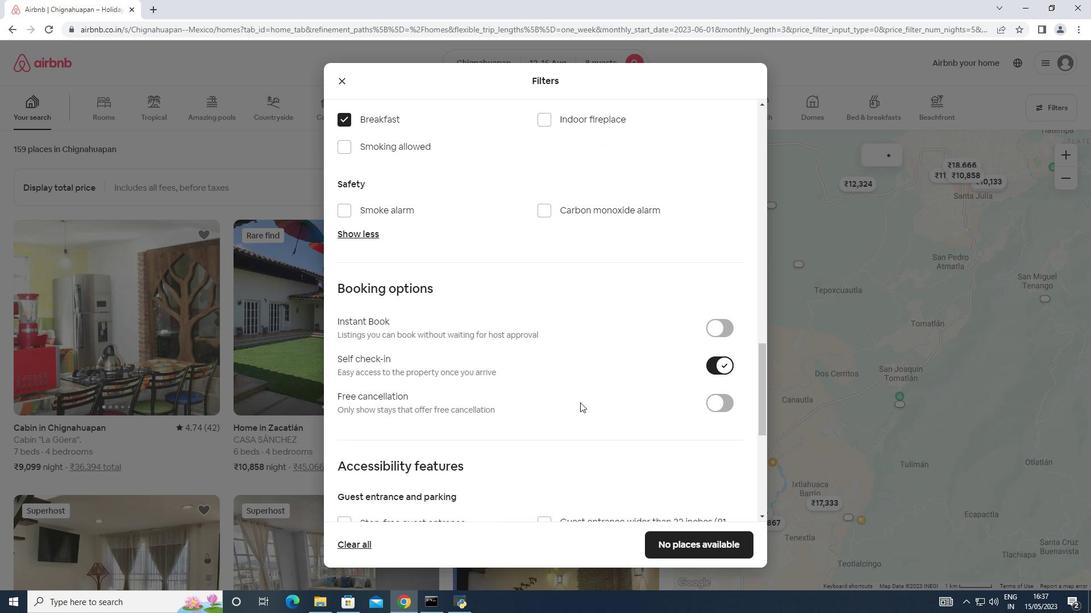 
Action: Mouse scrolled (580, 402) with delta (0, 0)
Screenshot: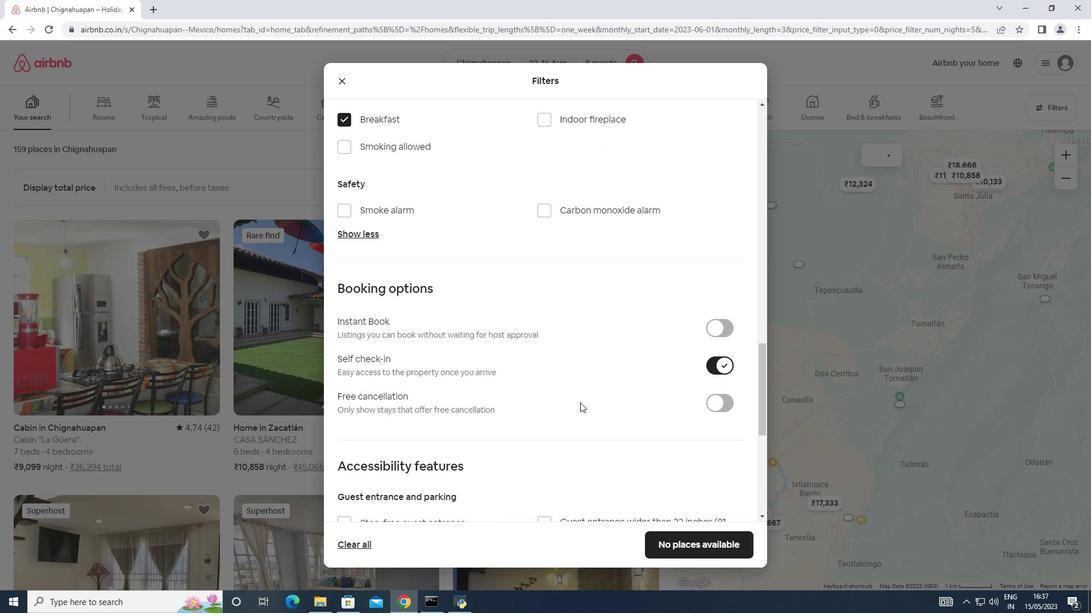 
Action: Mouse scrolled (580, 402) with delta (0, 0)
Screenshot: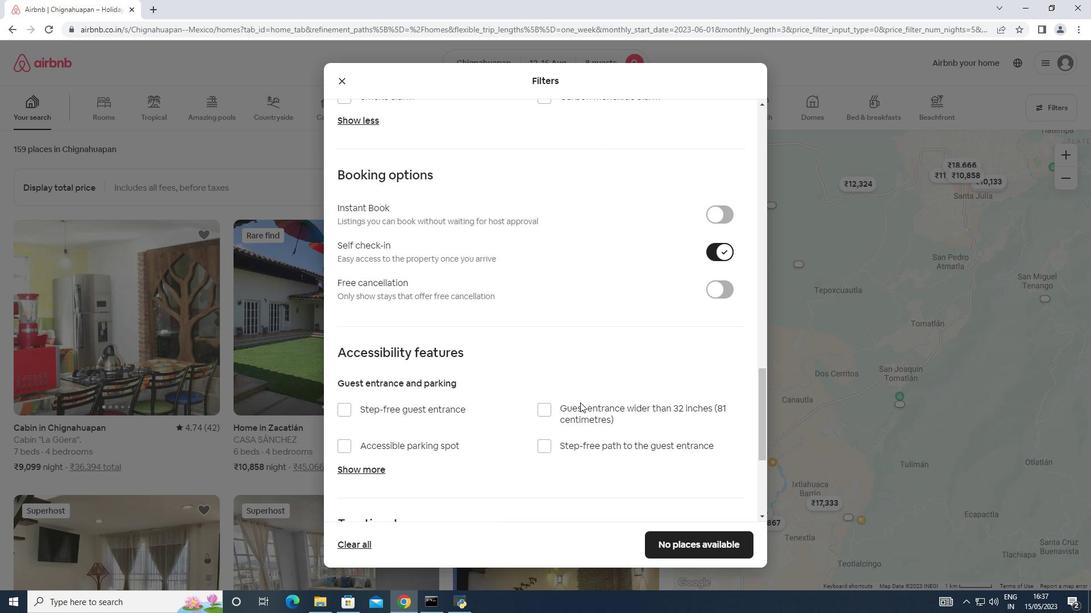 
Action: Mouse scrolled (580, 402) with delta (0, 0)
Screenshot: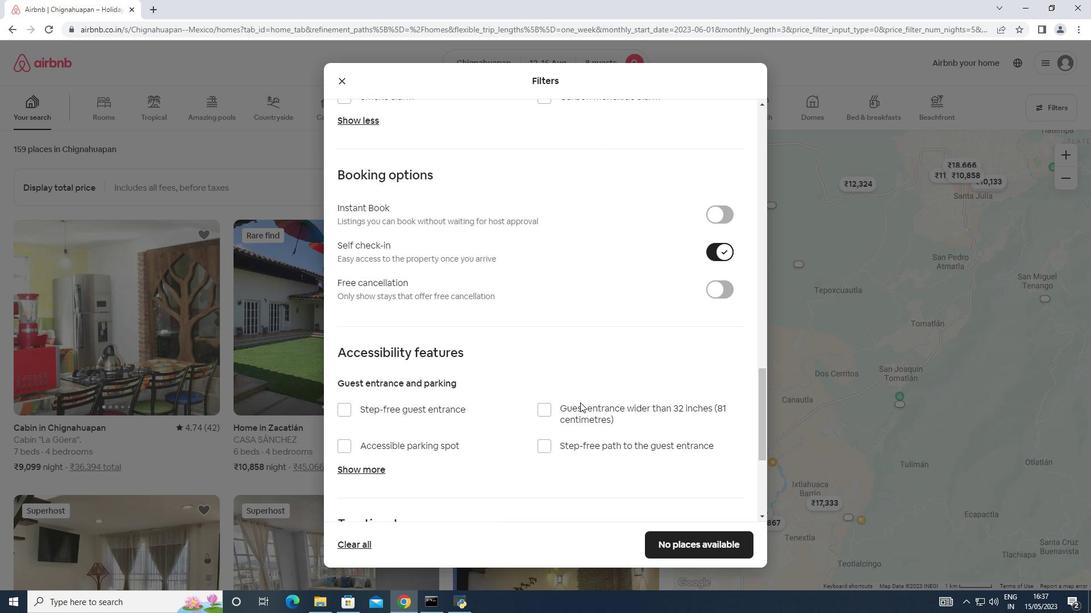 
Action: Mouse scrolled (580, 402) with delta (0, 0)
Screenshot: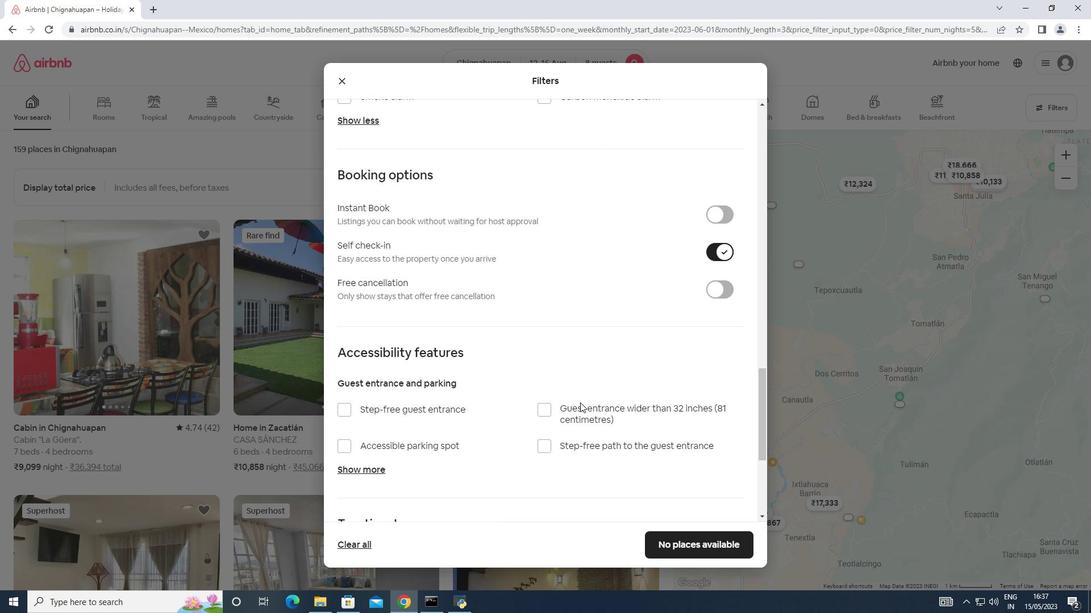 
Action: Mouse moved to (570, 407)
Screenshot: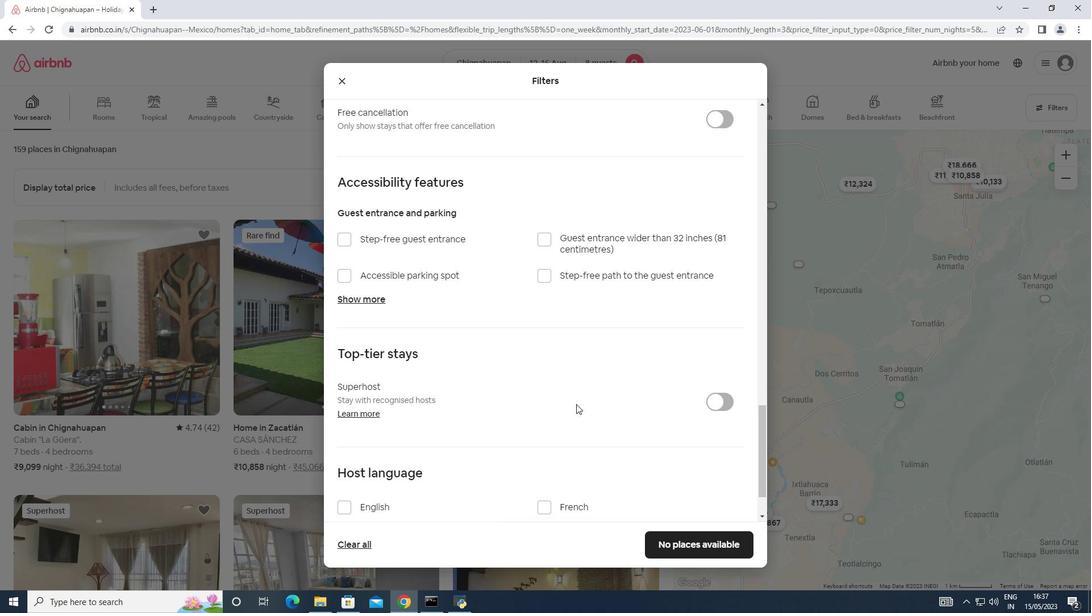 
Action: Mouse scrolled (570, 407) with delta (0, 0)
Screenshot: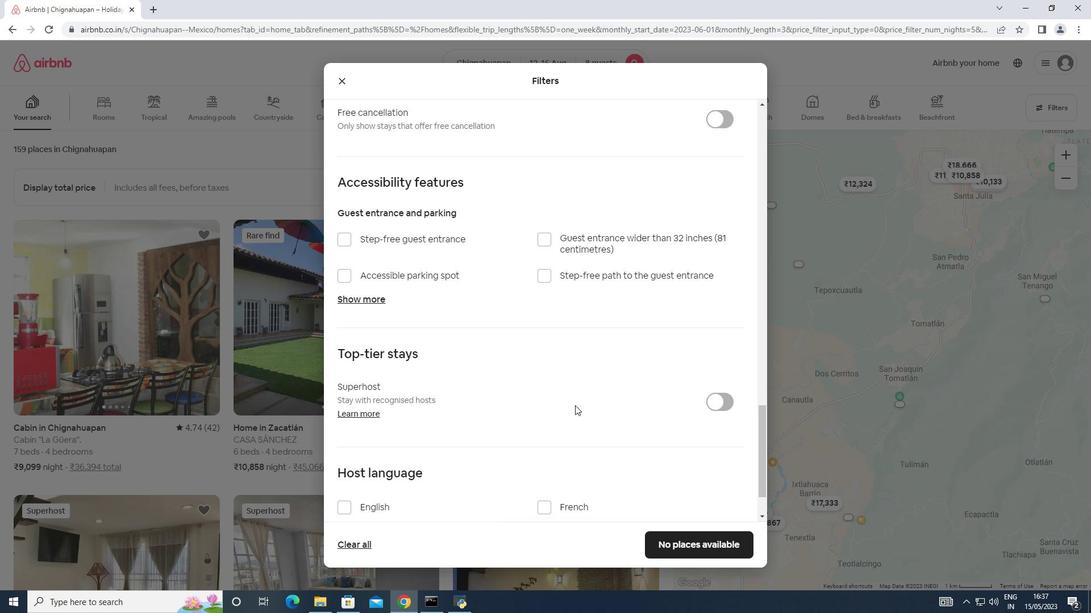 
Action: Mouse scrolled (570, 407) with delta (0, 0)
Screenshot: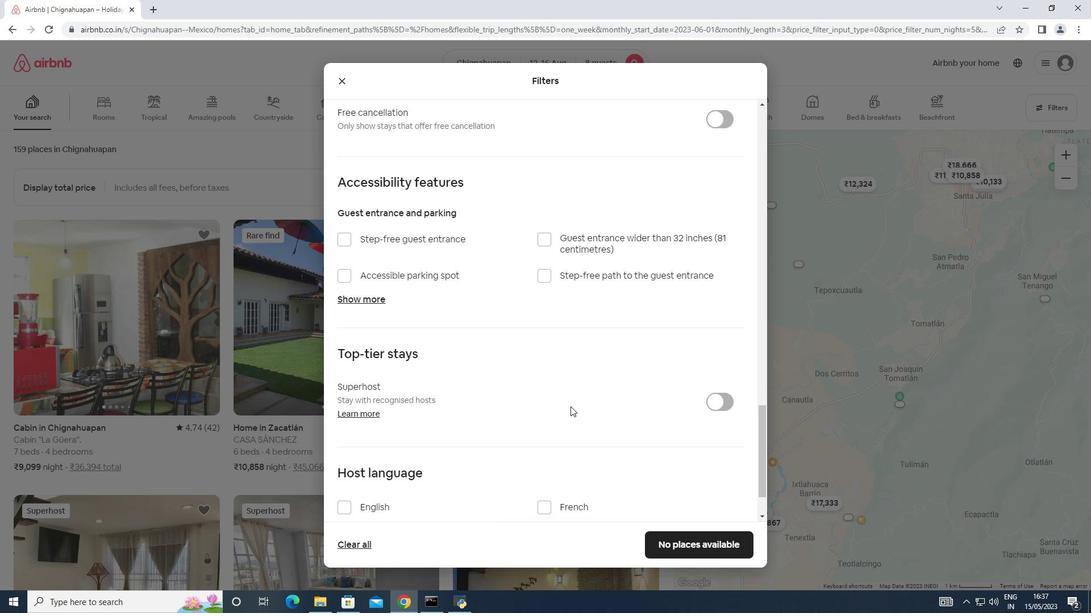 
Action: Mouse moved to (351, 446)
Screenshot: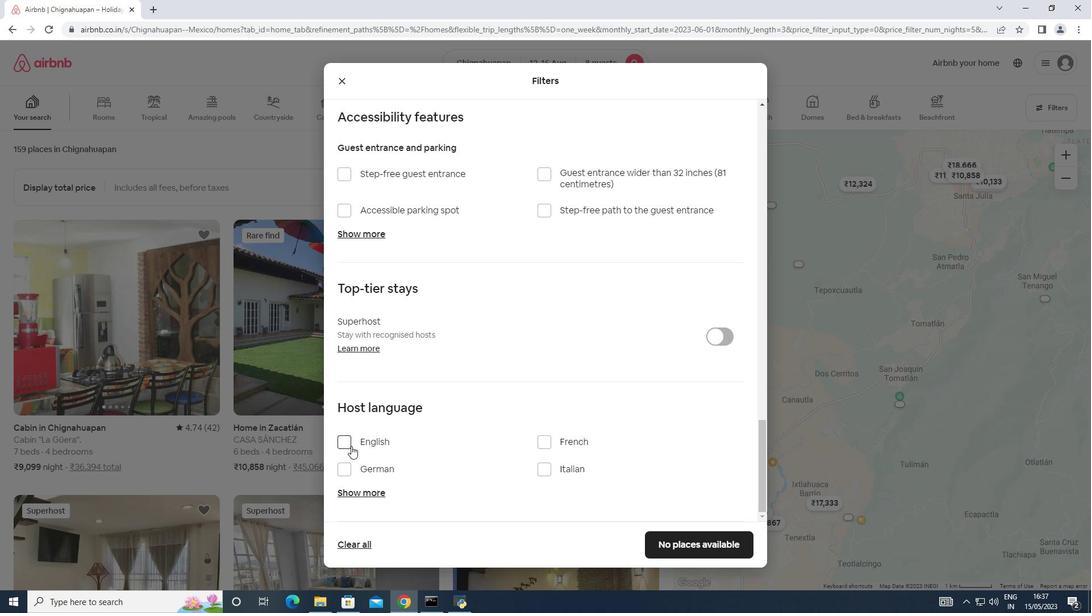 
Action: Mouse pressed left at (351, 446)
Screenshot: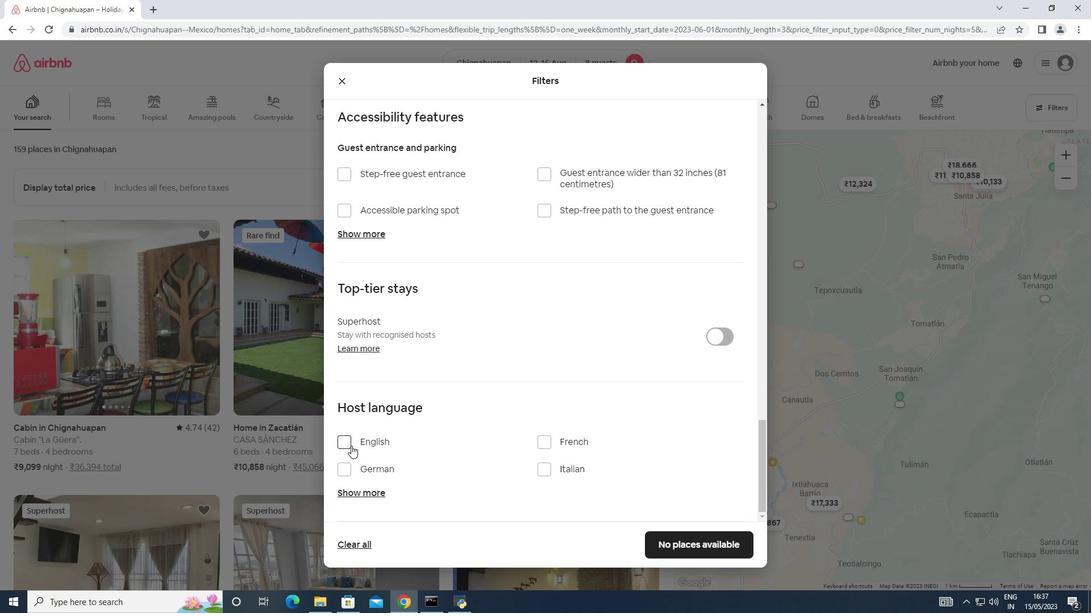 
Action: Mouse moved to (687, 537)
Screenshot: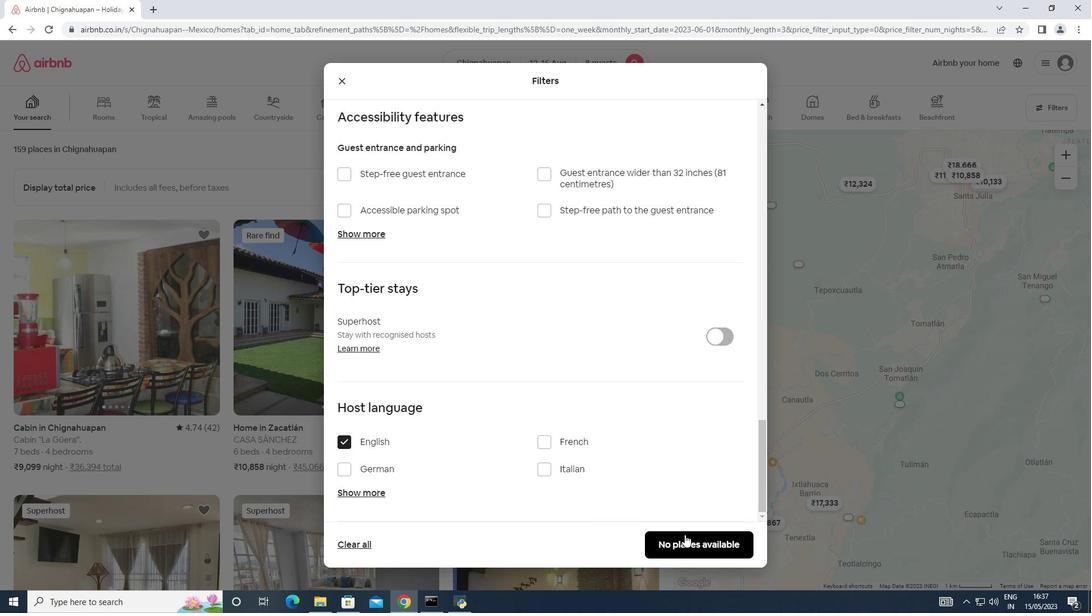 
Action: Mouse pressed left at (687, 537)
Screenshot: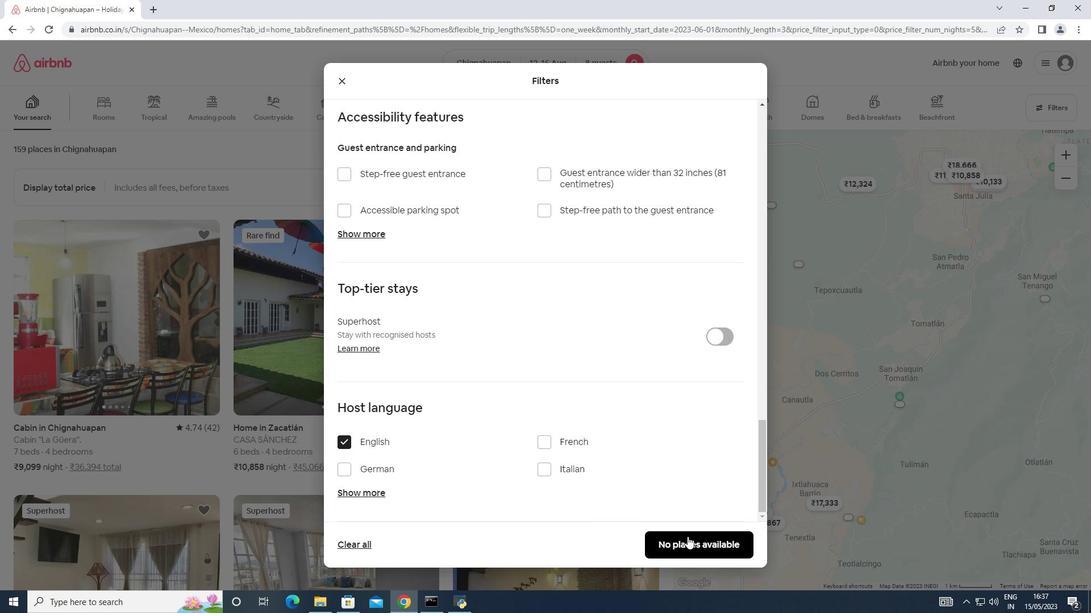 
Action: Mouse moved to (579, 525)
Screenshot: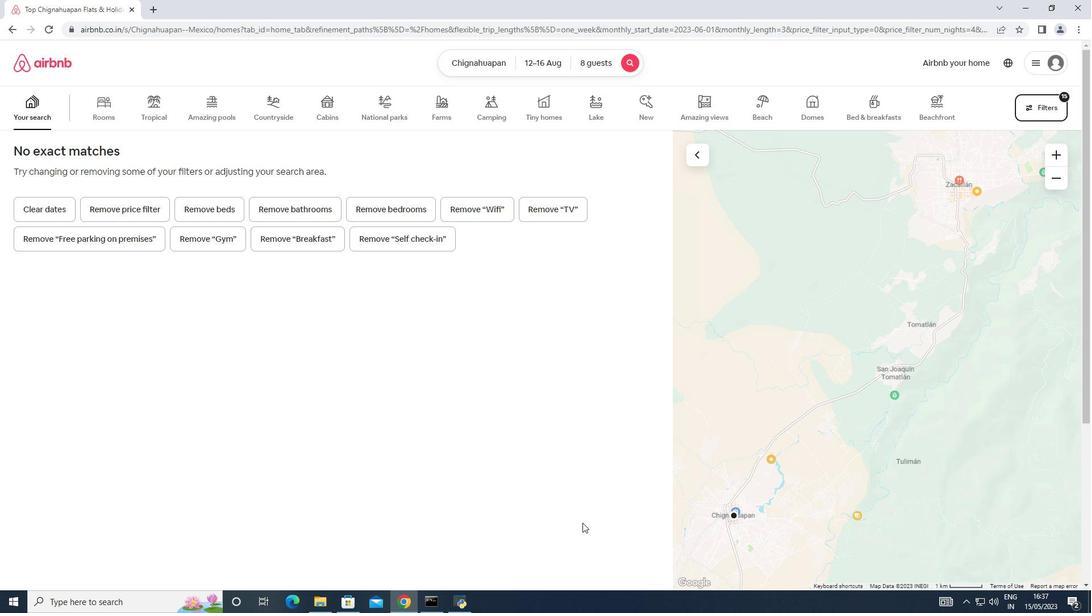 
